 Task: Find connections with filter location Girīdīh with filter topic #Humanresourcewith filter profile language French with filter current company Cameron, a Schlumberger company with filter school CHRIST COLLEGE, IRINJALAKKUDA with filter industry Fisheries with filter service category Financial Accounting with filter keywords title Administrative Analyst
Action: Mouse moved to (523, 94)
Screenshot: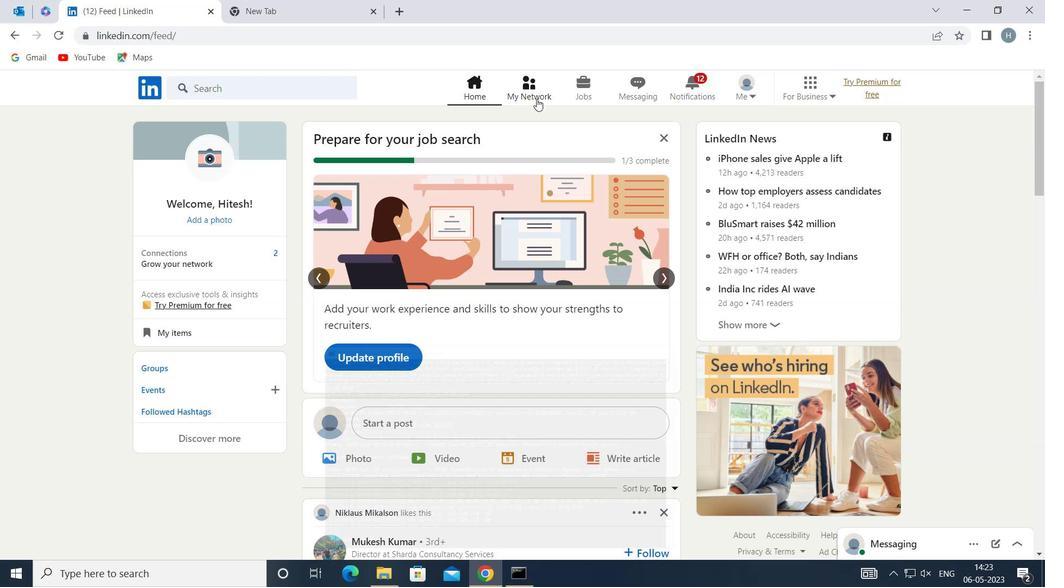 
Action: Mouse pressed left at (523, 94)
Screenshot: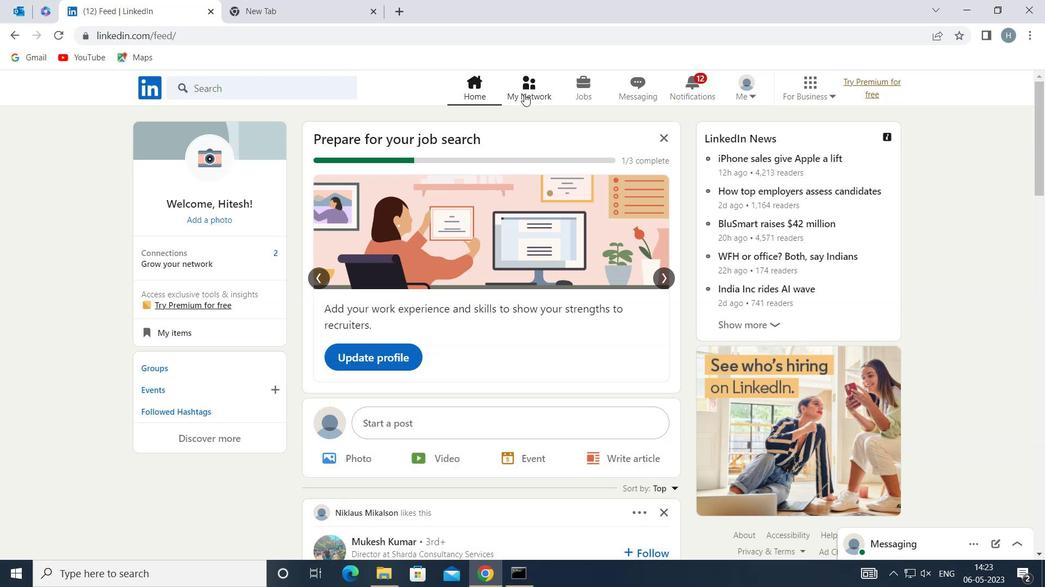 
Action: Mouse moved to (273, 166)
Screenshot: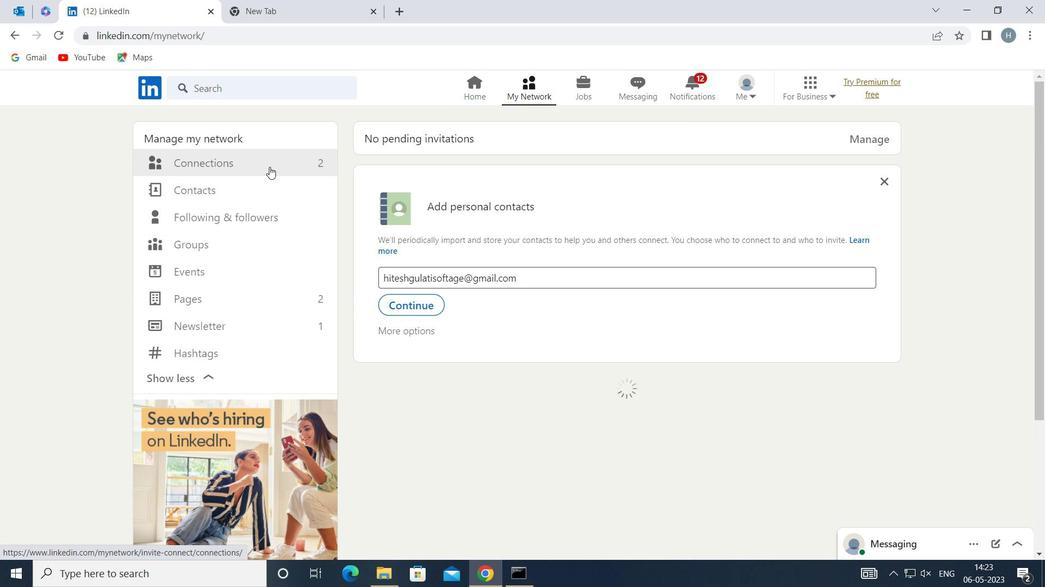 
Action: Mouse pressed left at (273, 166)
Screenshot: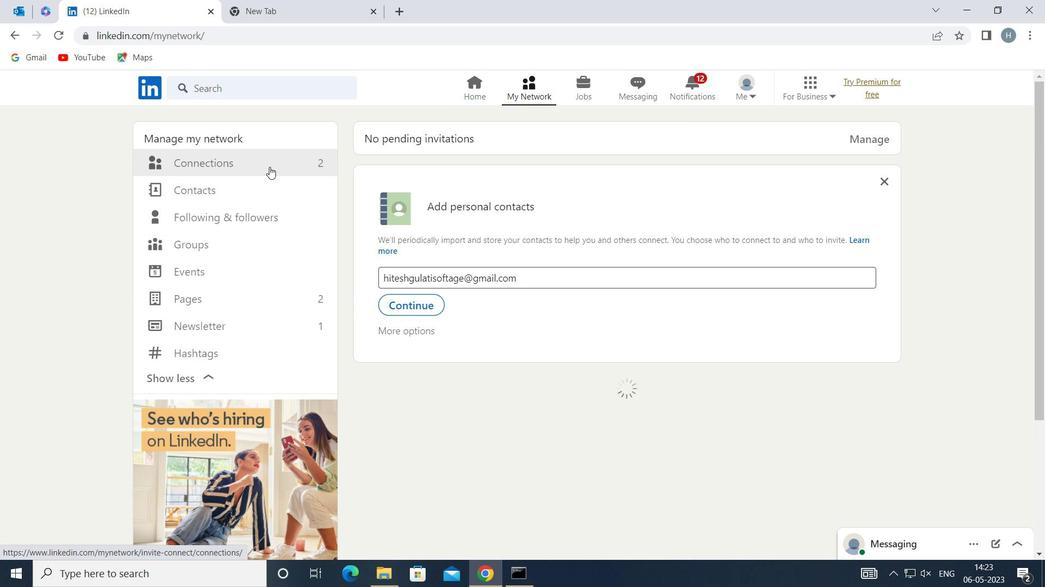 
Action: Mouse moved to (615, 162)
Screenshot: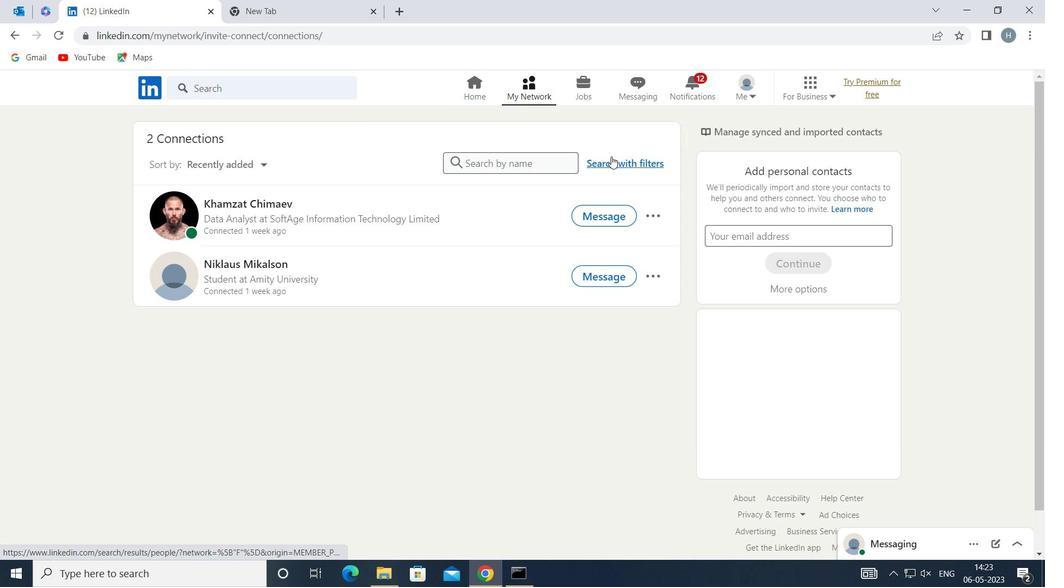 
Action: Mouse pressed left at (615, 162)
Screenshot: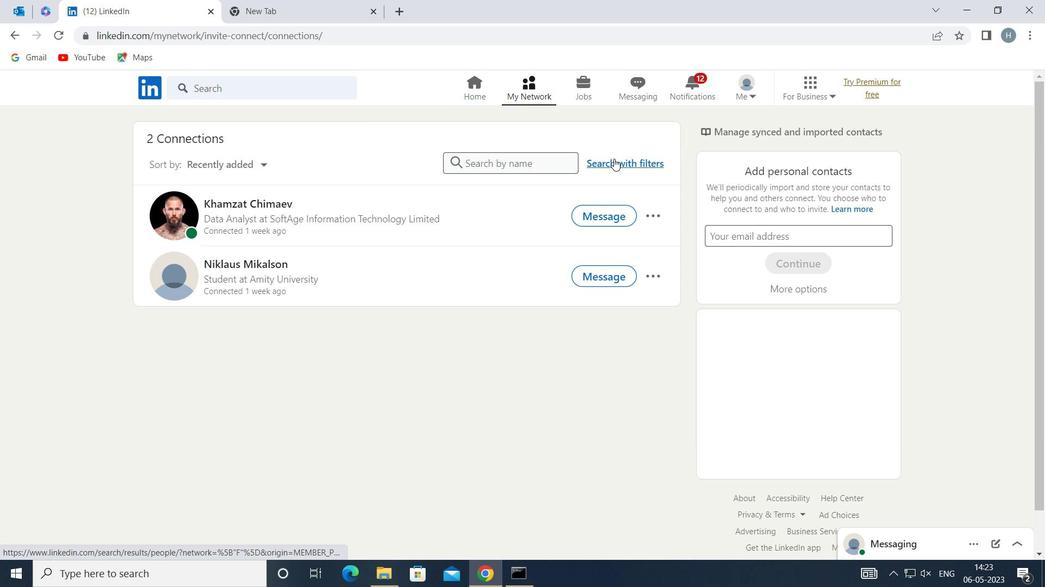 
Action: Mouse moved to (554, 121)
Screenshot: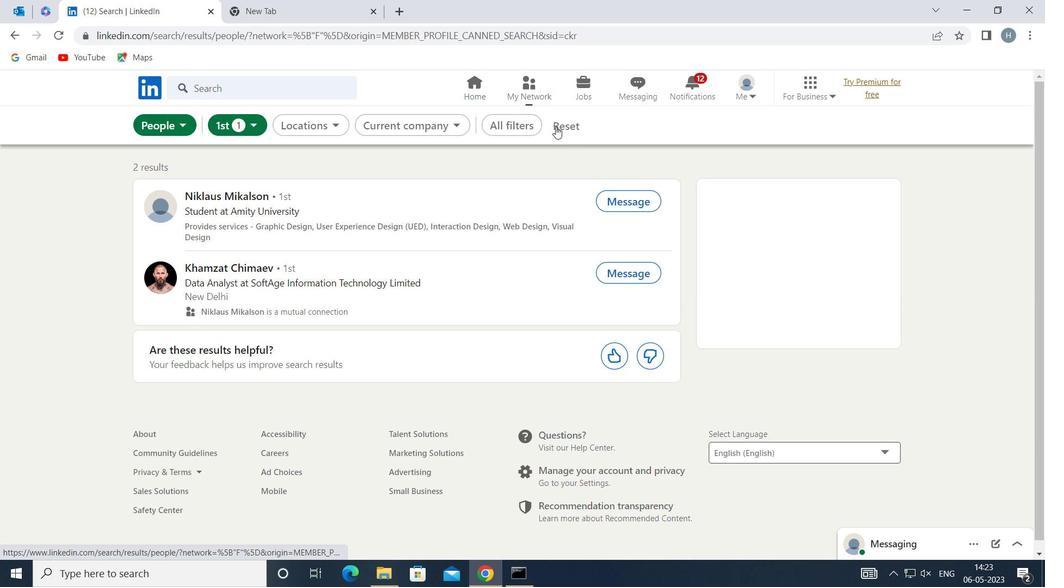 
Action: Mouse pressed left at (554, 121)
Screenshot: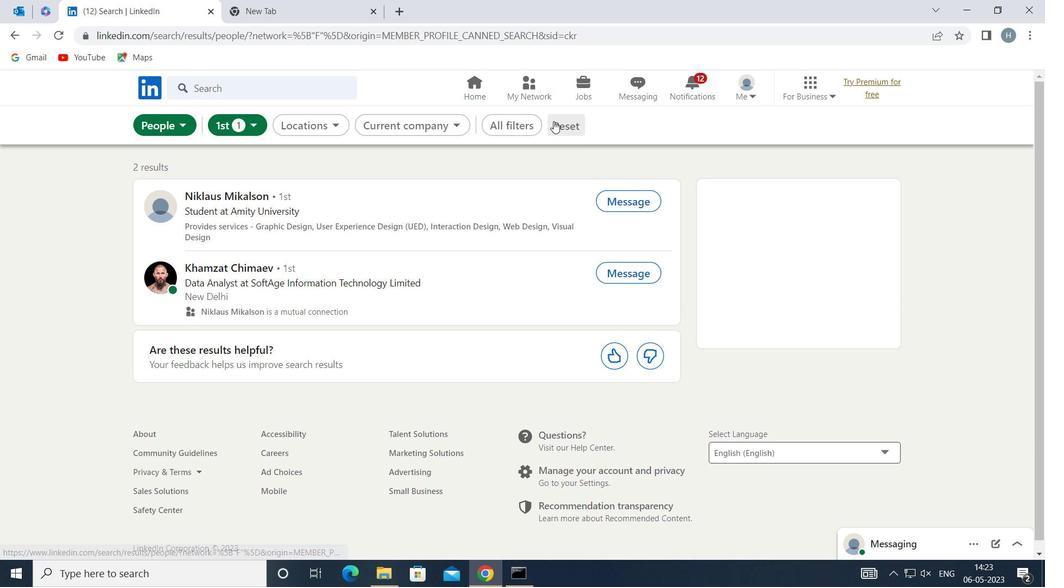 
Action: Mouse moved to (546, 121)
Screenshot: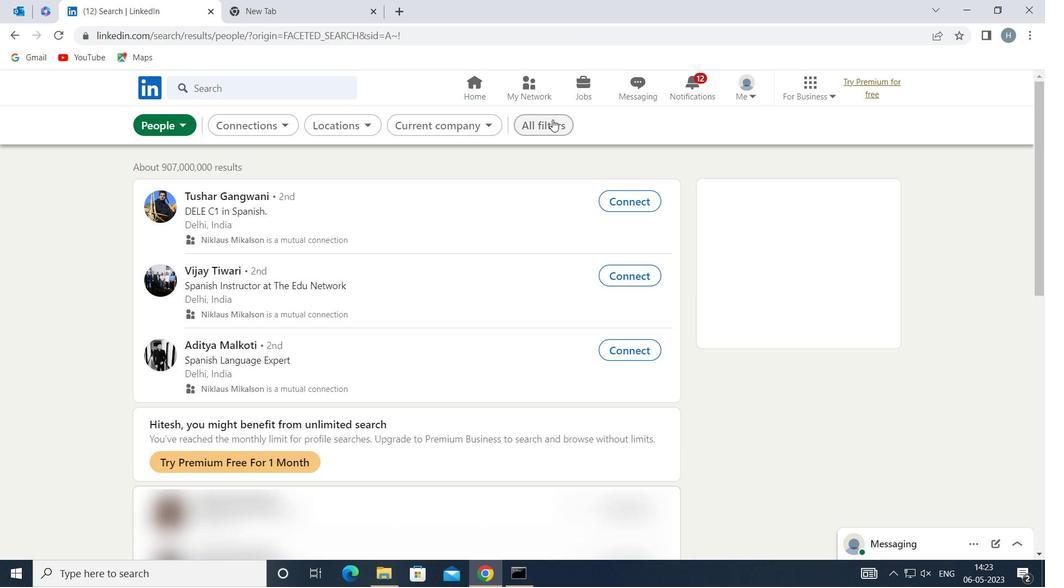 
Action: Mouse pressed left at (546, 121)
Screenshot: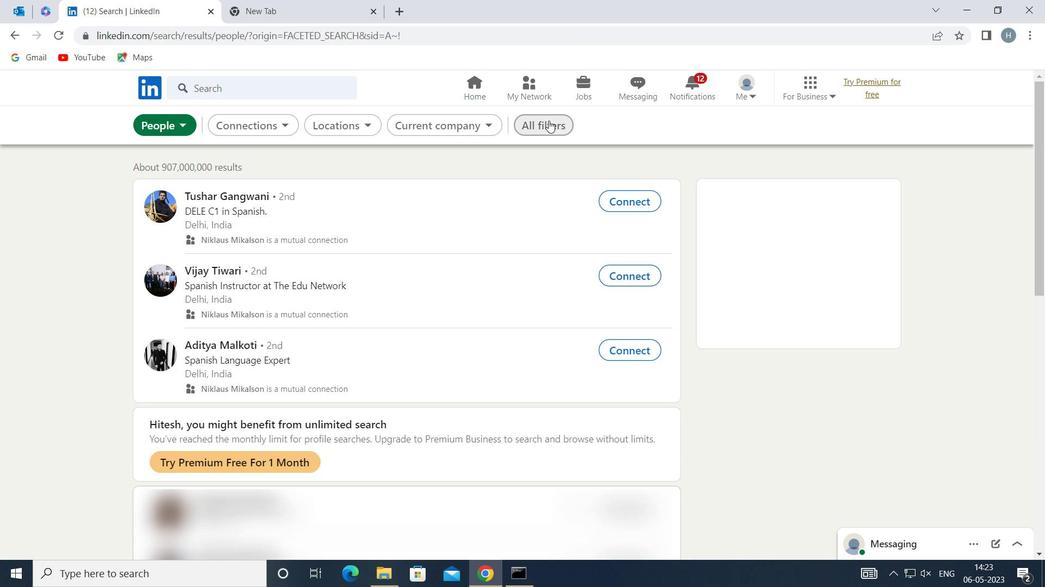 
Action: Mouse moved to (796, 414)
Screenshot: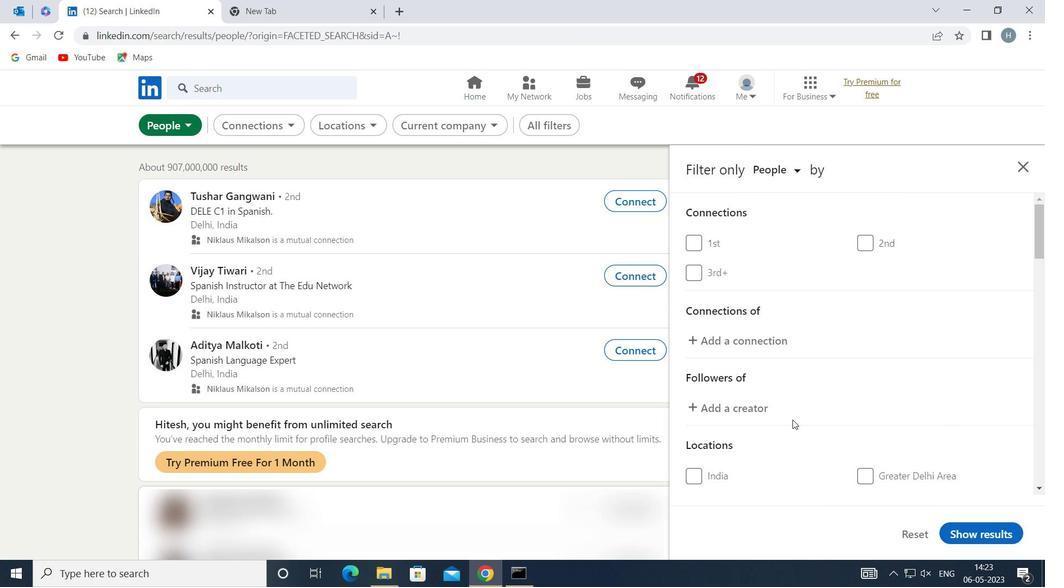 
Action: Mouse scrolled (796, 413) with delta (0, 0)
Screenshot: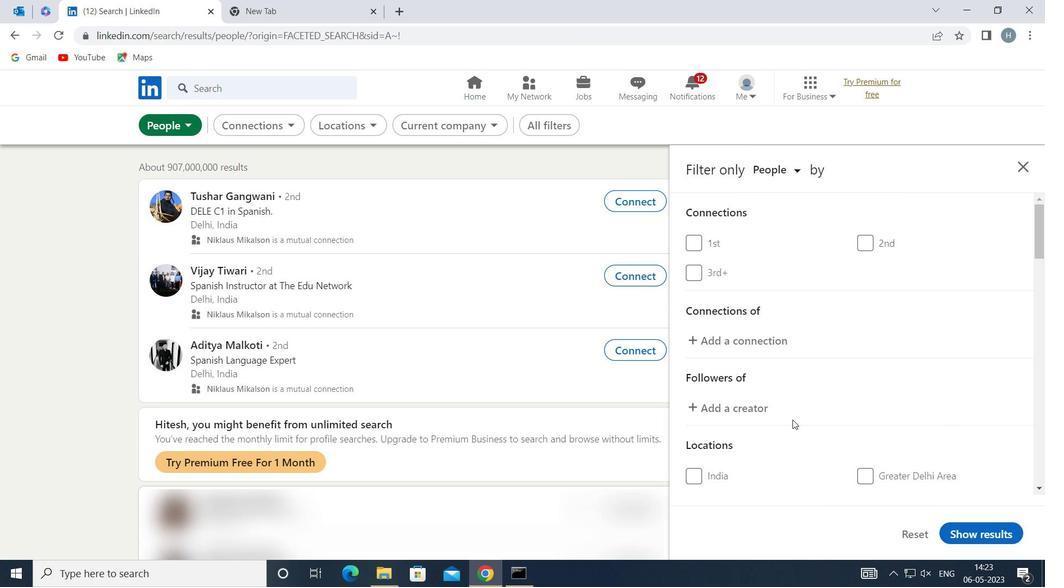 
Action: Mouse moved to (797, 403)
Screenshot: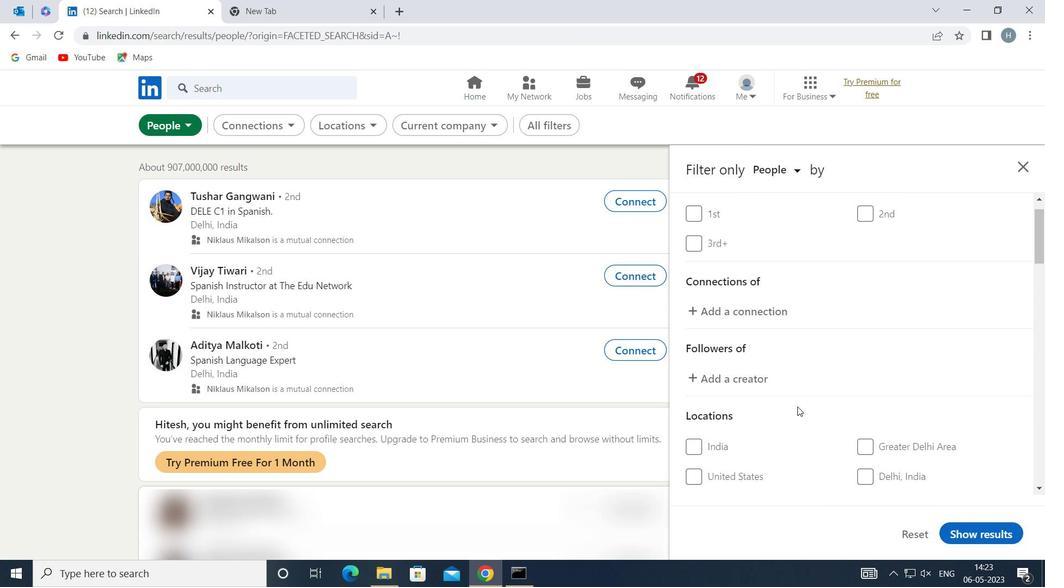 
Action: Mouse scrolled (797, 403) with delta (0, 0)
Screenshot: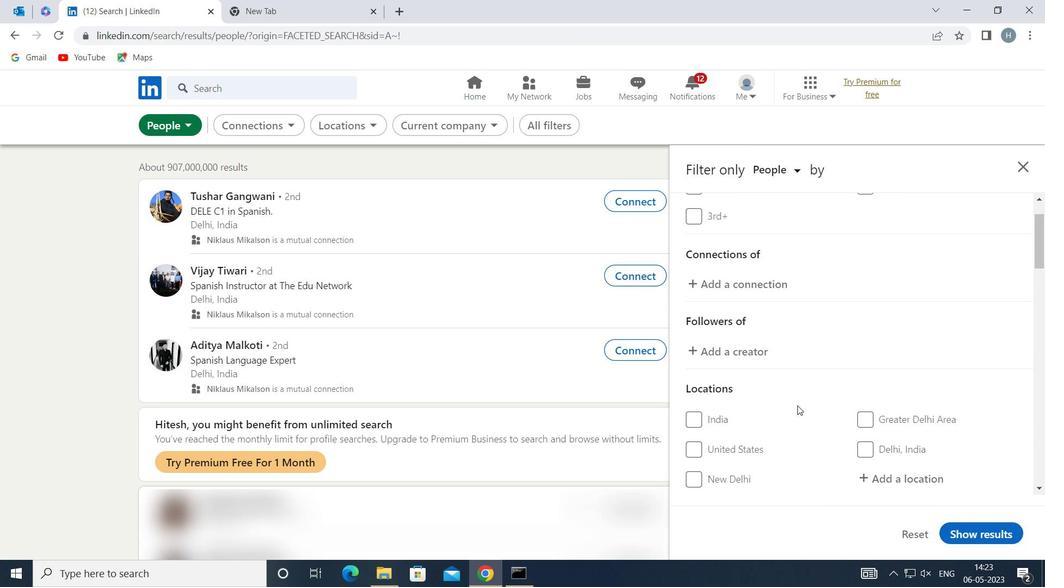 
Action: Mouse moved to (861, 393)
Screenshot: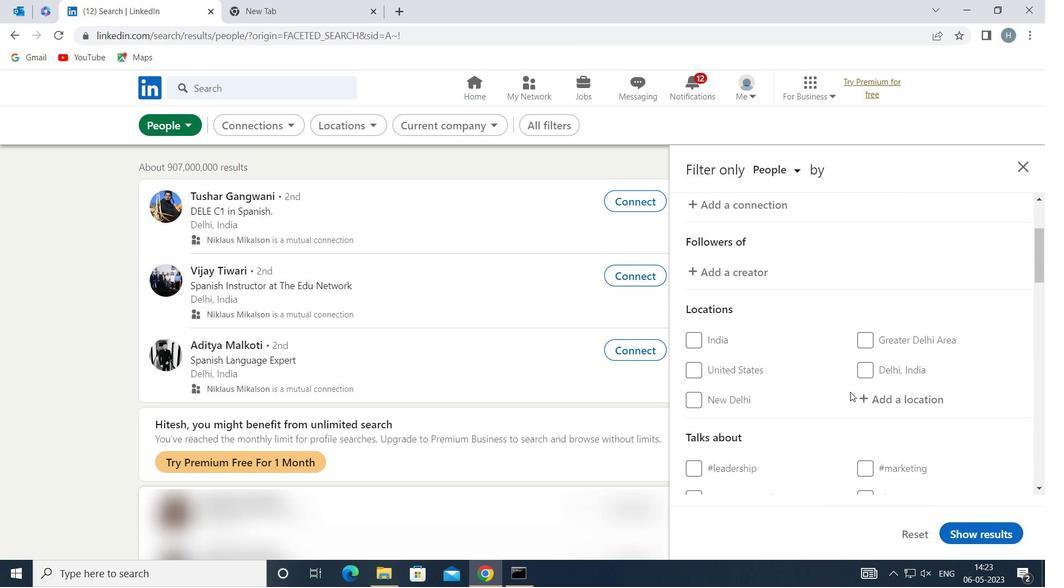 
Action: Mouse pressed left at (861, 393)
Screenshot: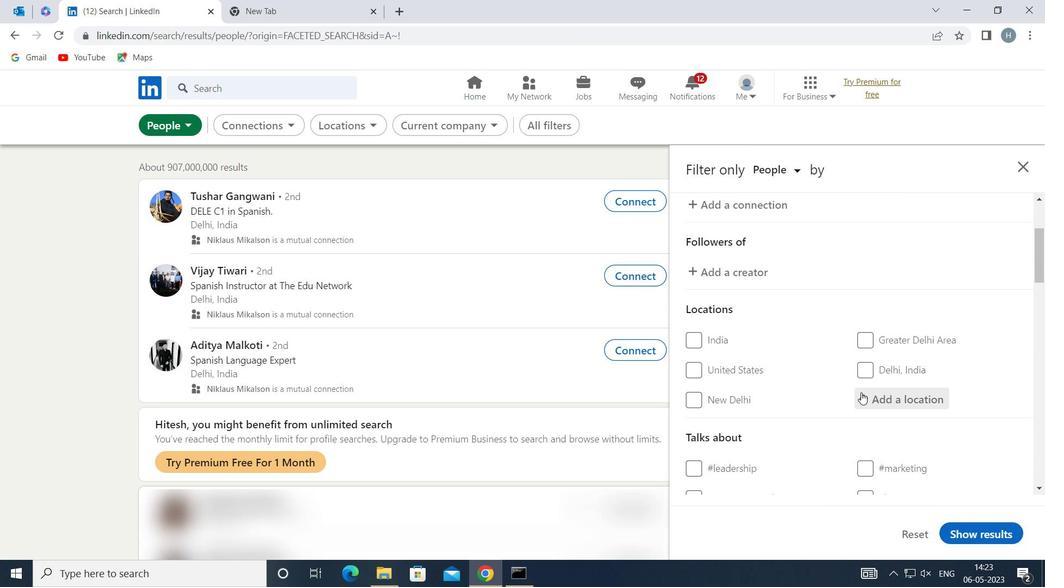 
Action: Mouse moved to (861, 393)
Screenshot: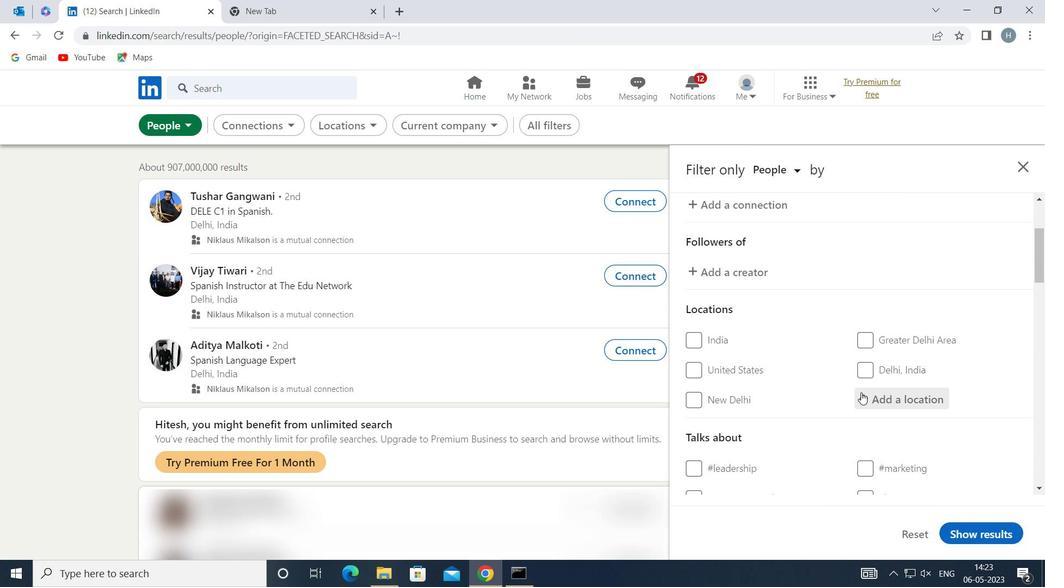 
Action: Key pressed <Key.shift>GIRIDIH
Screenshot: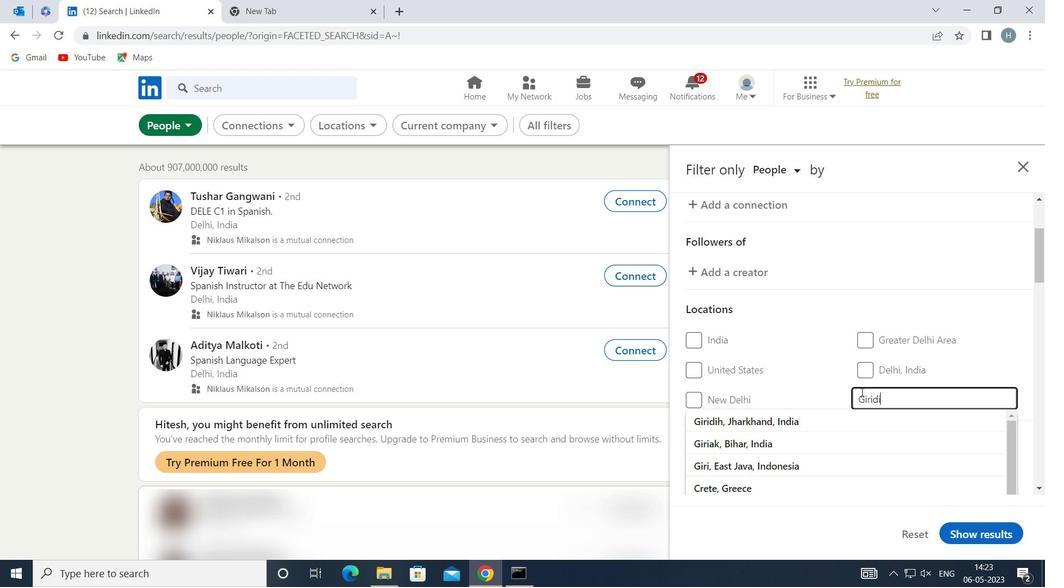 
Action: Mouse moved to (810, 425)
Screenshot: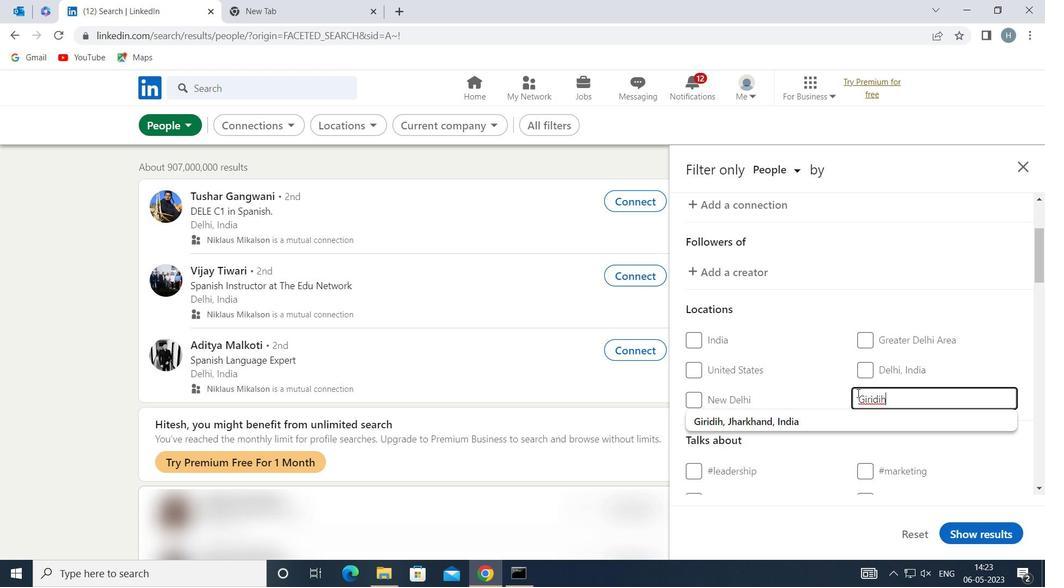 
Action: Mouse pressed left at (810, 425)
Screenshot: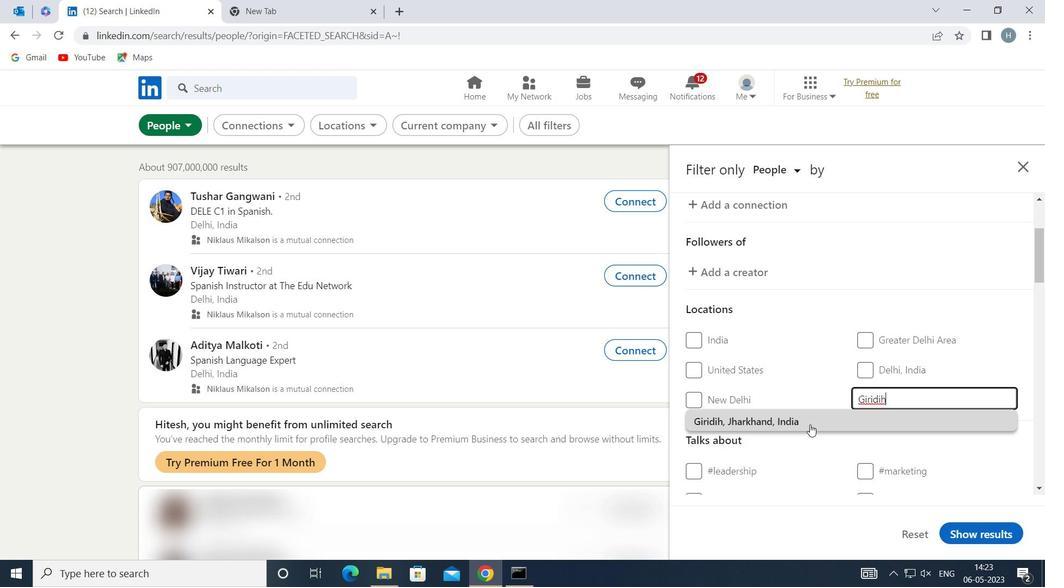 
Action: Mouse moved to (847, 432)
Screenshot: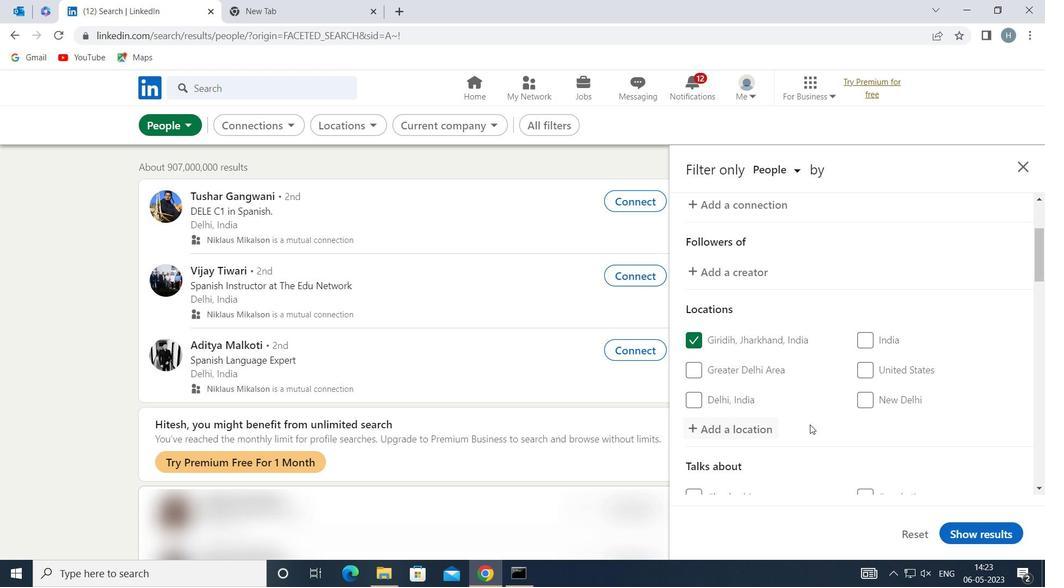 
Action: Mouse scrolled (847, 432) with delta (0, 0)
Screenshot: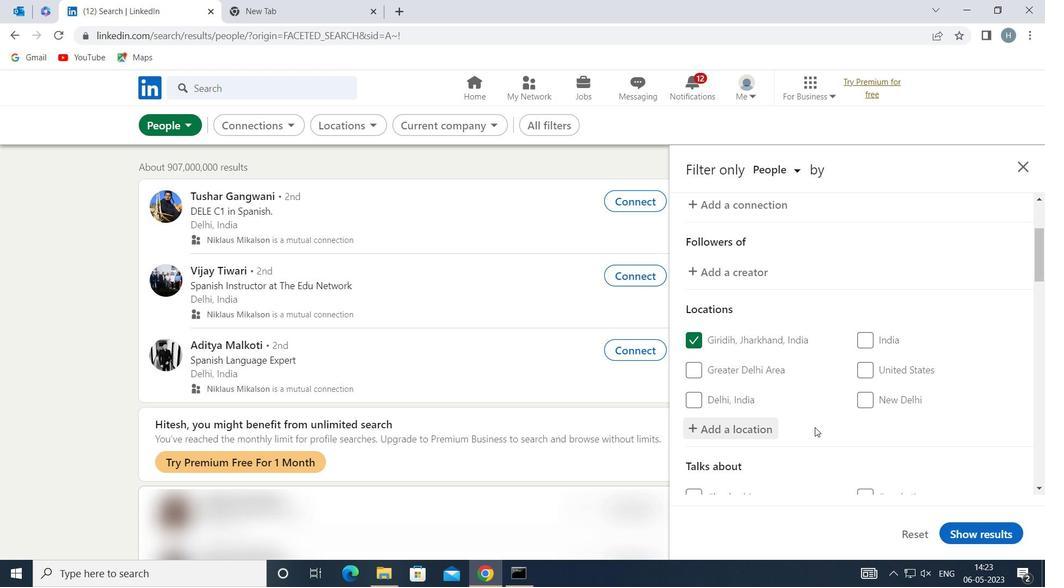 
Action: Mouse scrolled (847, 432) with delta (0, 0)
Screenshot: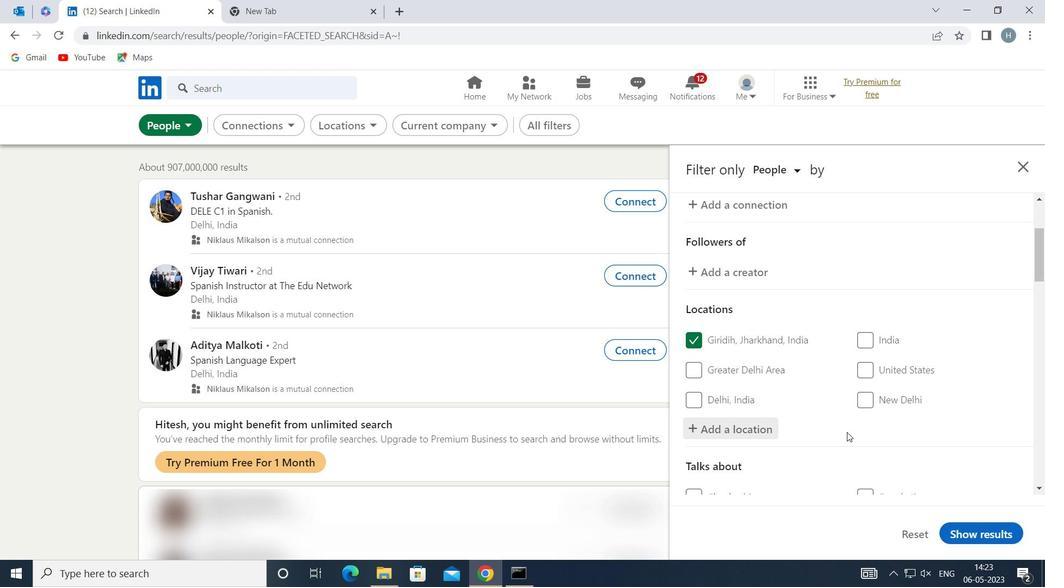 
Action: Mouse moved to (875, 417)
Screenshot: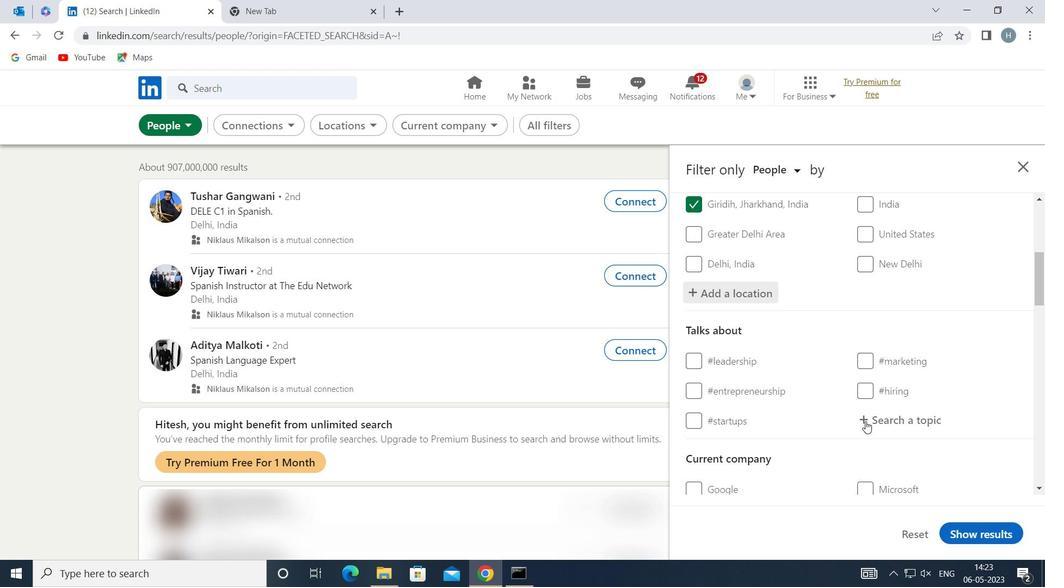 
Action: Mouse pressed left at (875, 417)
Screenshot: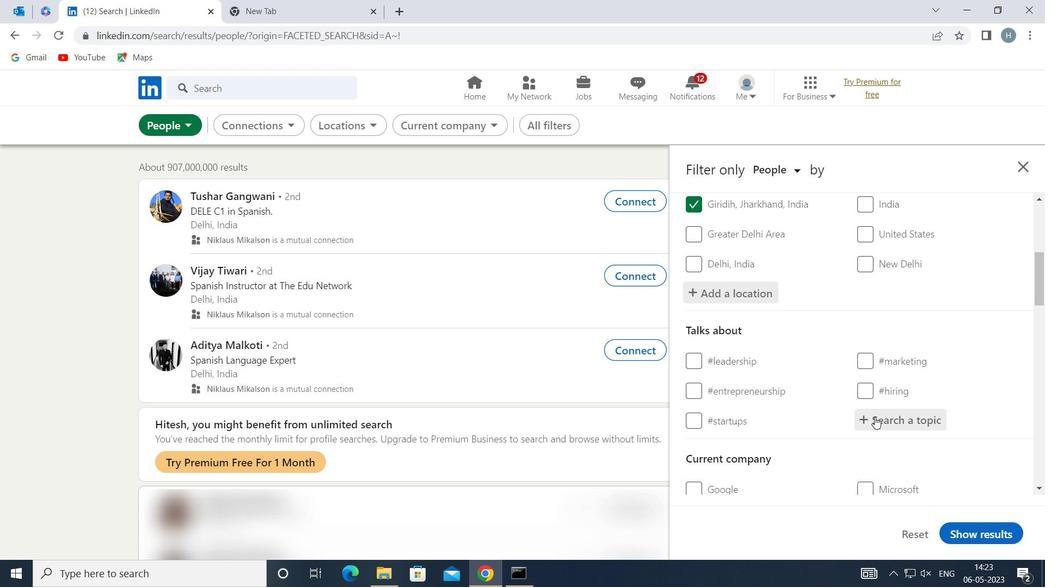 
Action: Key pressed <Key.shift>HUMANRESOURCE
Screenshot: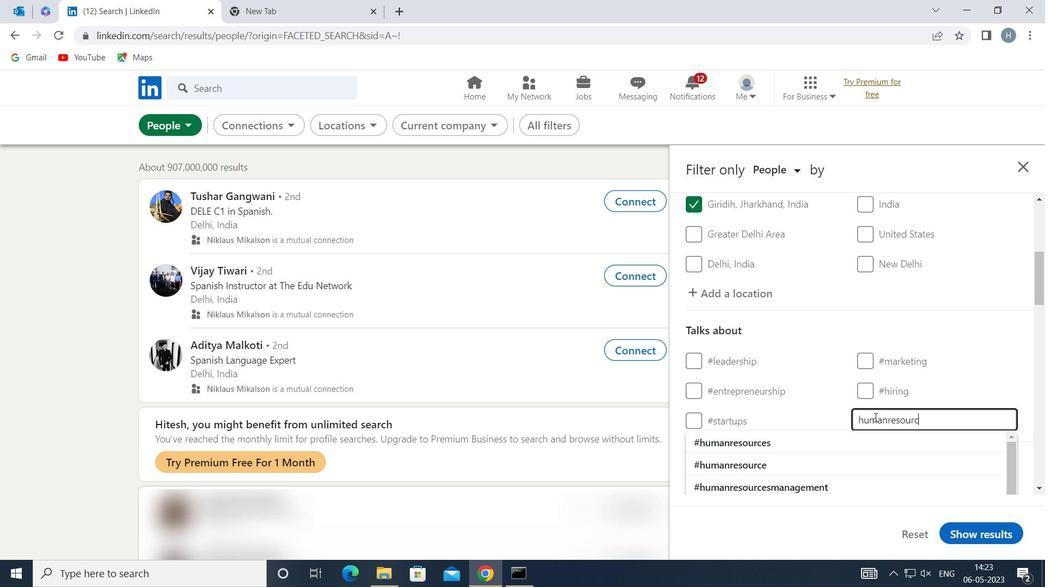 
Action: Mouse moved to (799, 456)
Screenshot: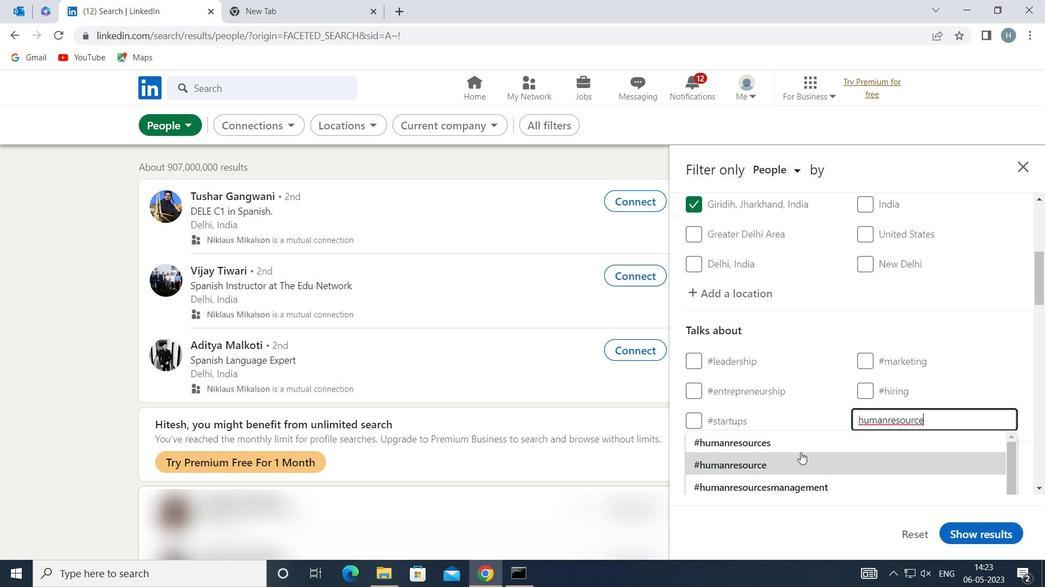 
Action: Mouse pressed left at (799, 456)
Screenshot: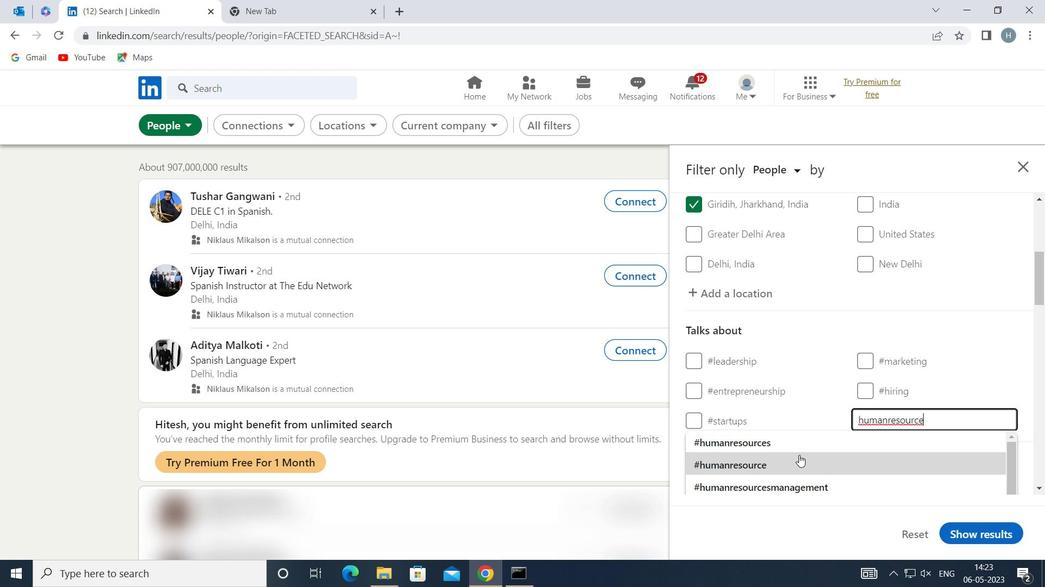 
Action: Mouse moved to (793, 418)
Screenshot: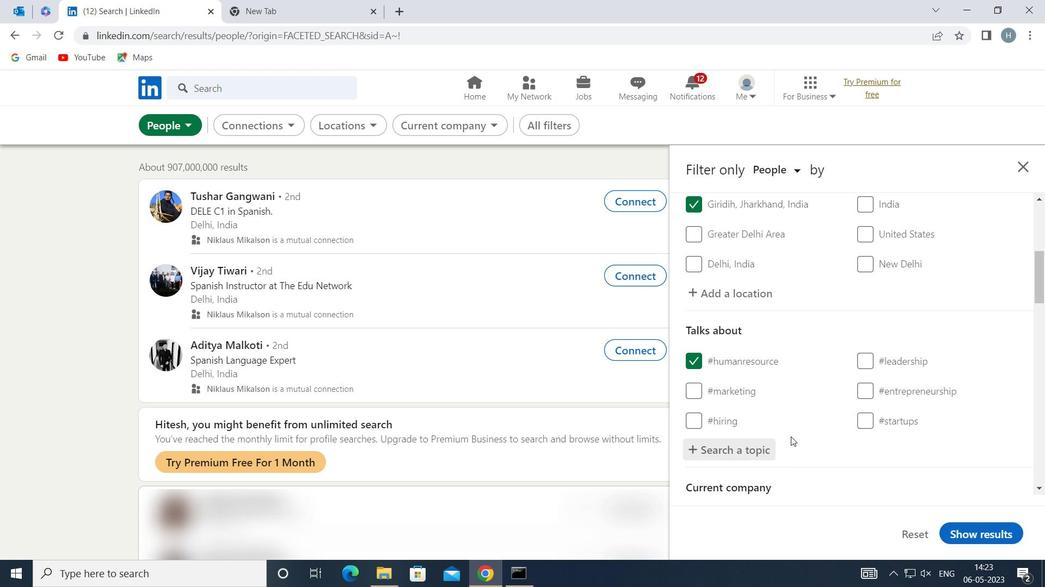 
Action: Mouse scrolled (793, 417) with delta (0, 0)
Screenshot: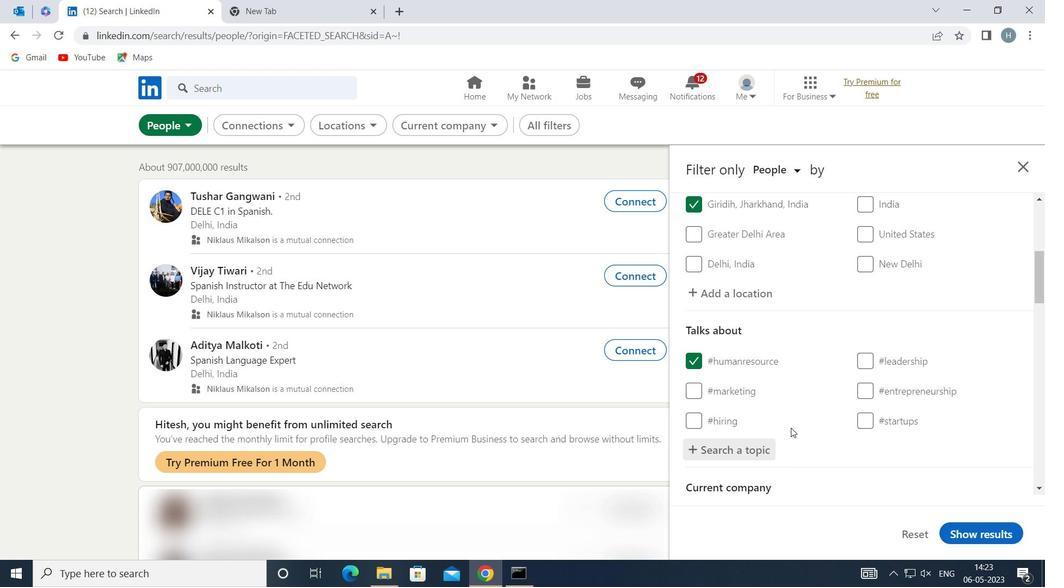 
Action: Mouse scrolled (793, 417) with delta (0, 0)
Screenshot: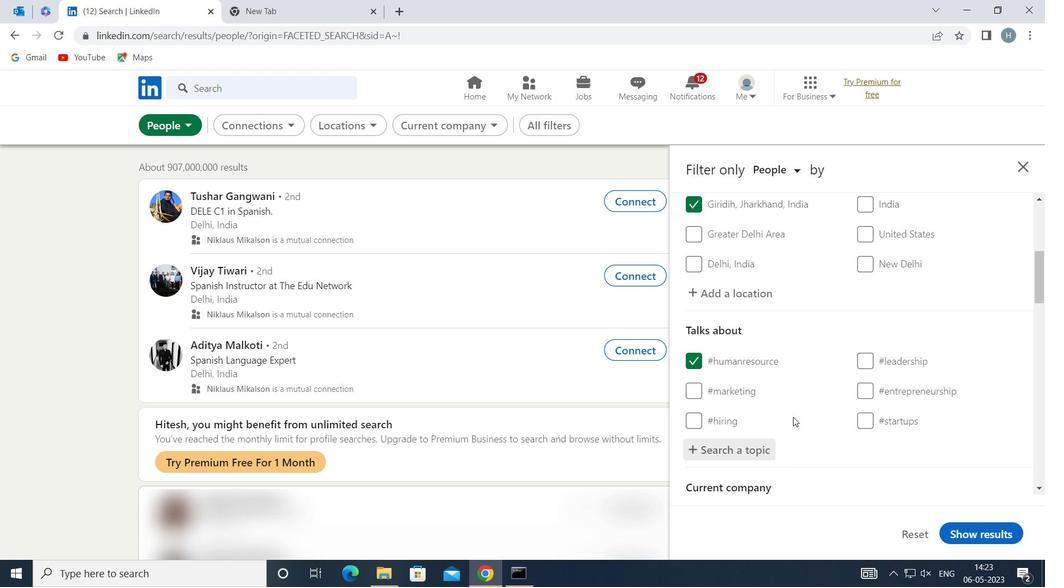 
Action: Mouse moved to (802, 408)
Screenshot: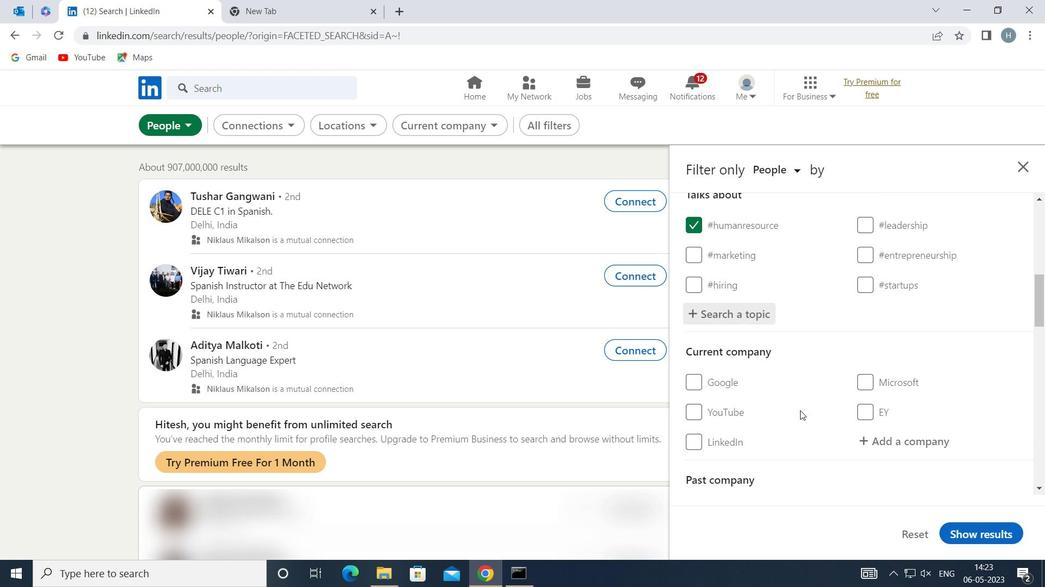 
Action: Mouse scrolled (802, 407) with delta (0, 0)
Screenshot: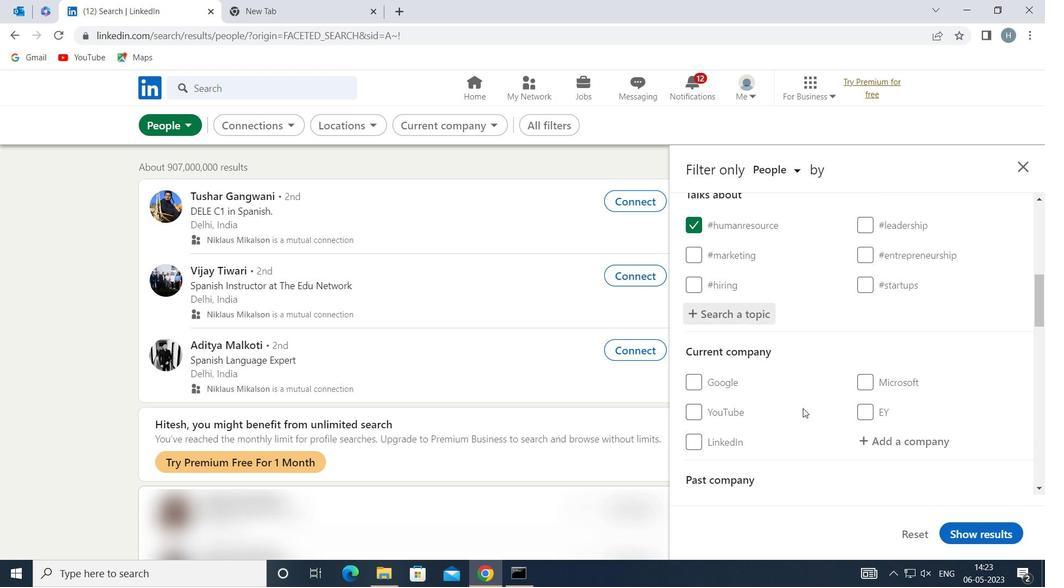
Action: Mouse scrolled (802, 407) with delta (0, 0)
Screenshot: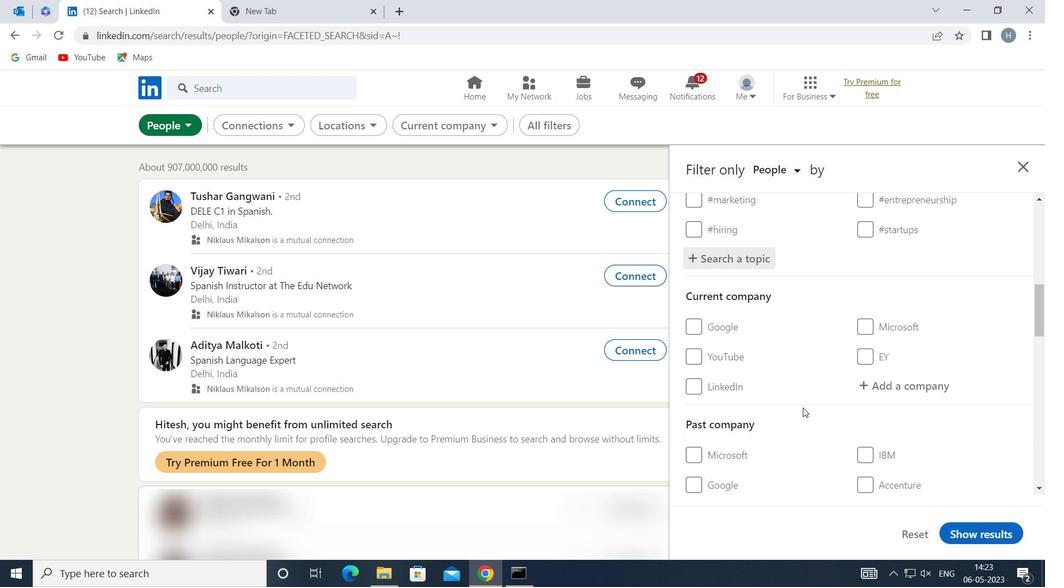 
Action: Mouse scrolled (802, 407) with delta (0, 0)
Screenshot: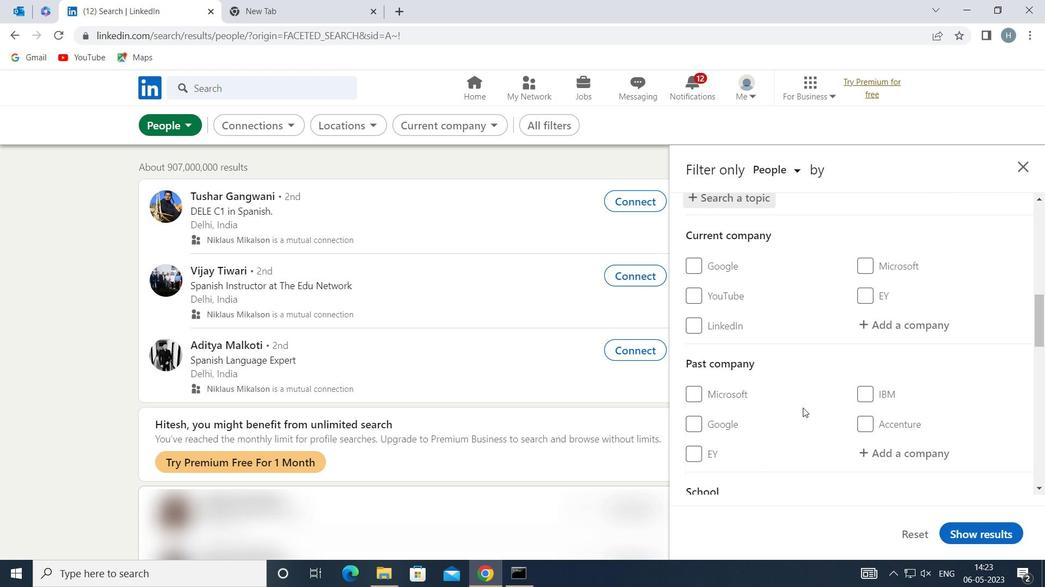 
Action: Mouse scrolled (802, 407) with delta (0, 0)
Screenshot: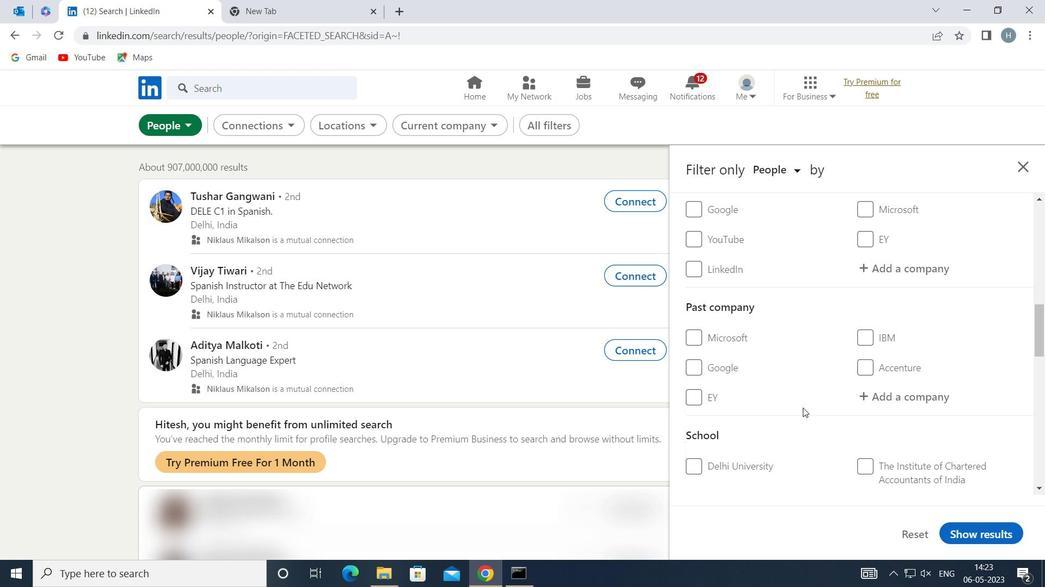 
Action: Mouse scrolled (802, 407) with delta (0, 0)
Screenshot: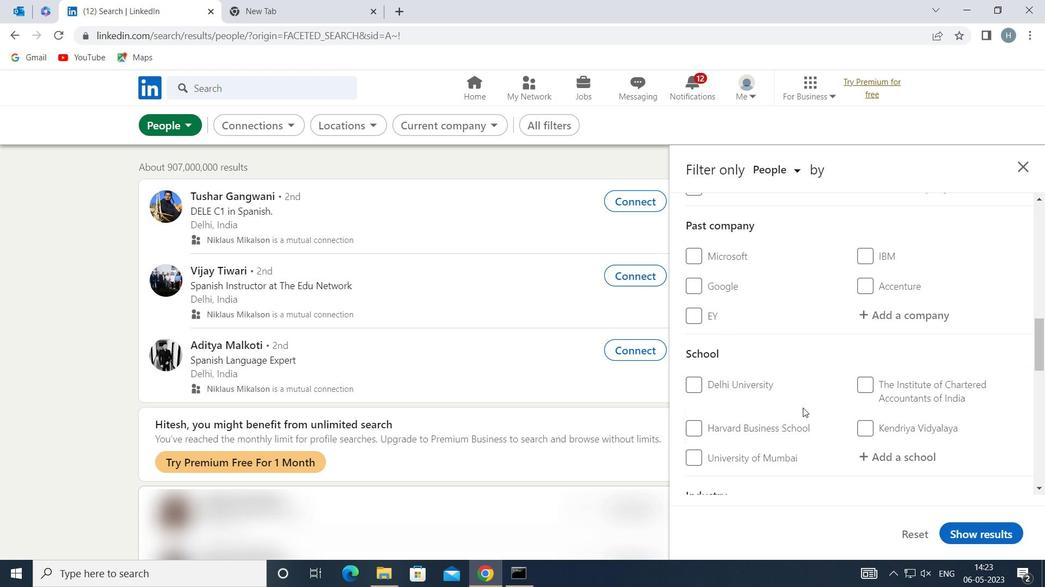 
Action: Mouse scrolled (802, 407) with delta (0, 0)
Screenshot: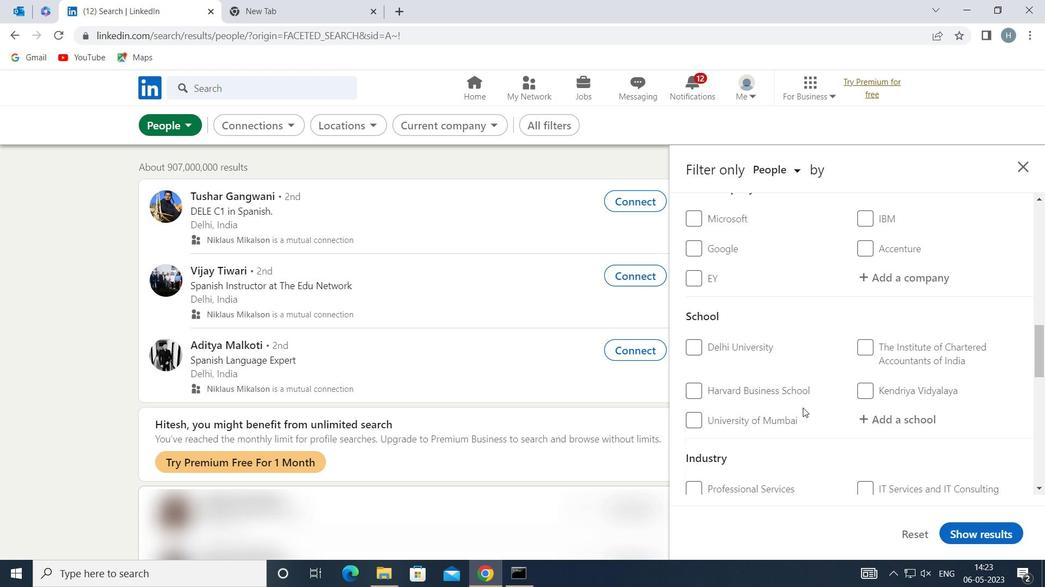 
Action: Mouse scrolled (802, 407) with delta (0, 0)
Screenshot: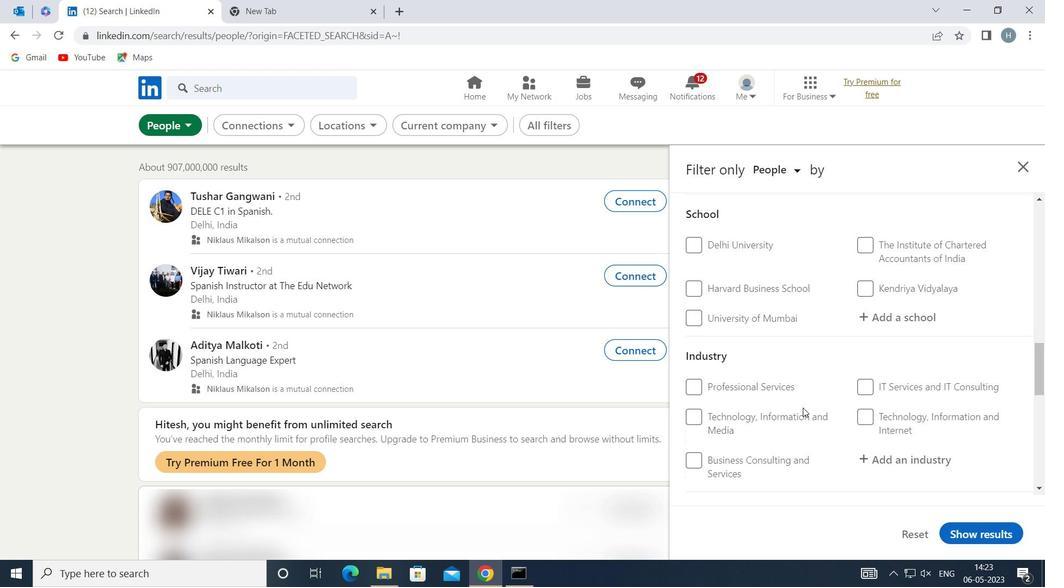 
Action: Mouse scrolled (802, 407) with delta (0, 0)
Screenshot: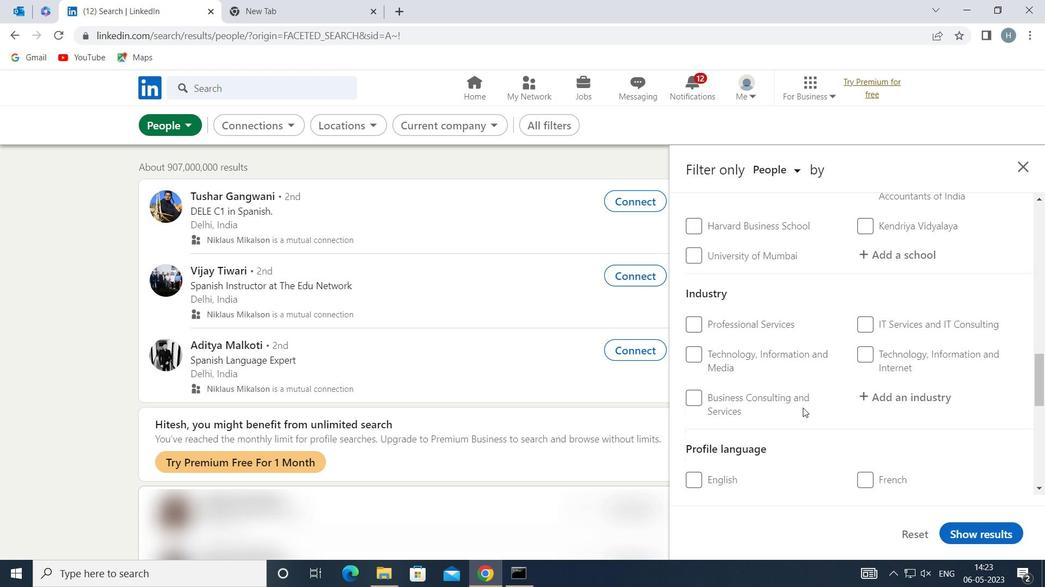 
Action: Mouse moved to (863, 396)
Screenshot: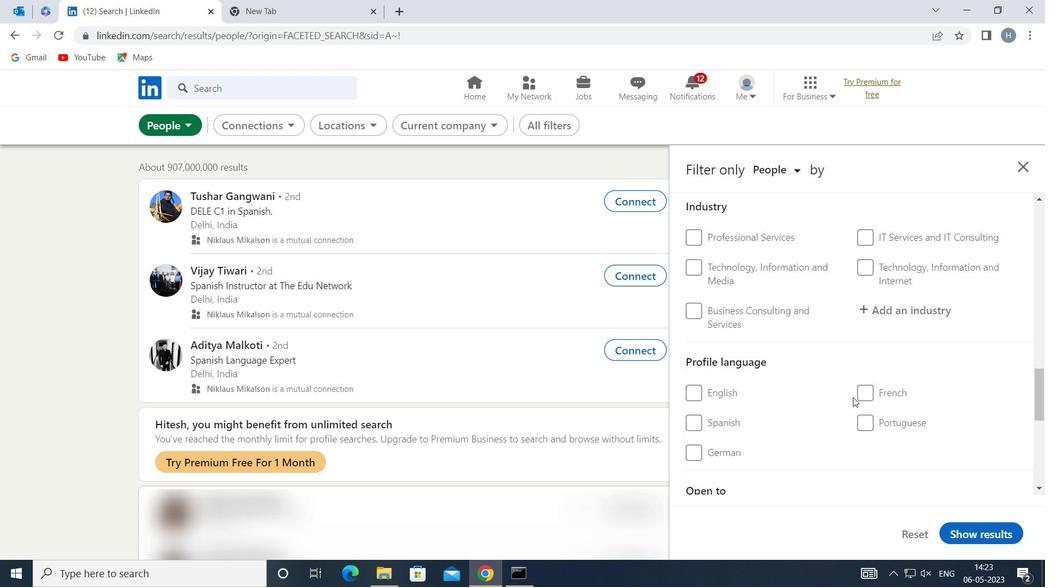 
Action: Mouse pressed left at (863, 396)
Screenshot: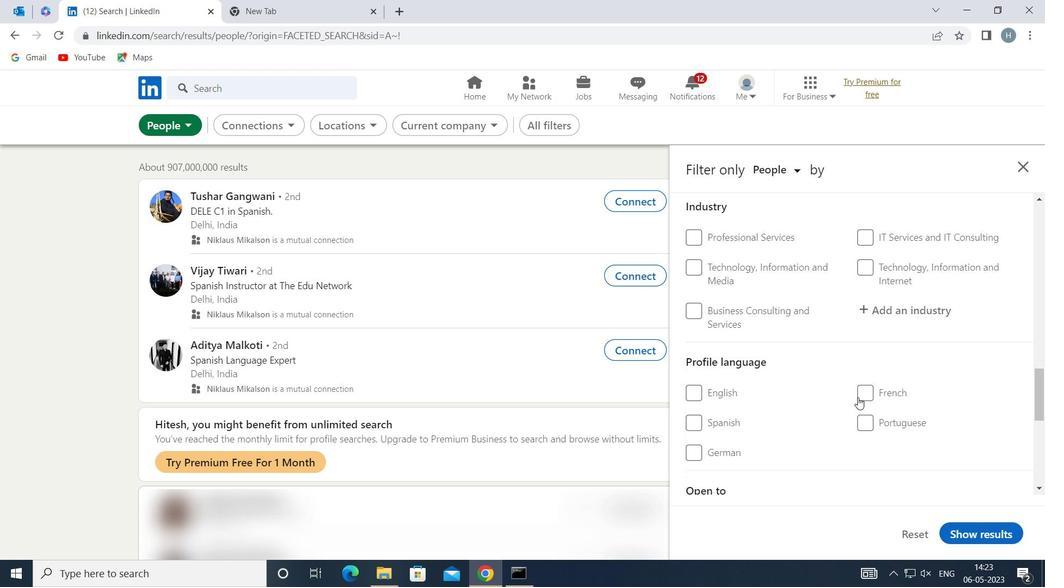 
Action: Mouse moved to (804, 411)
Screenshot: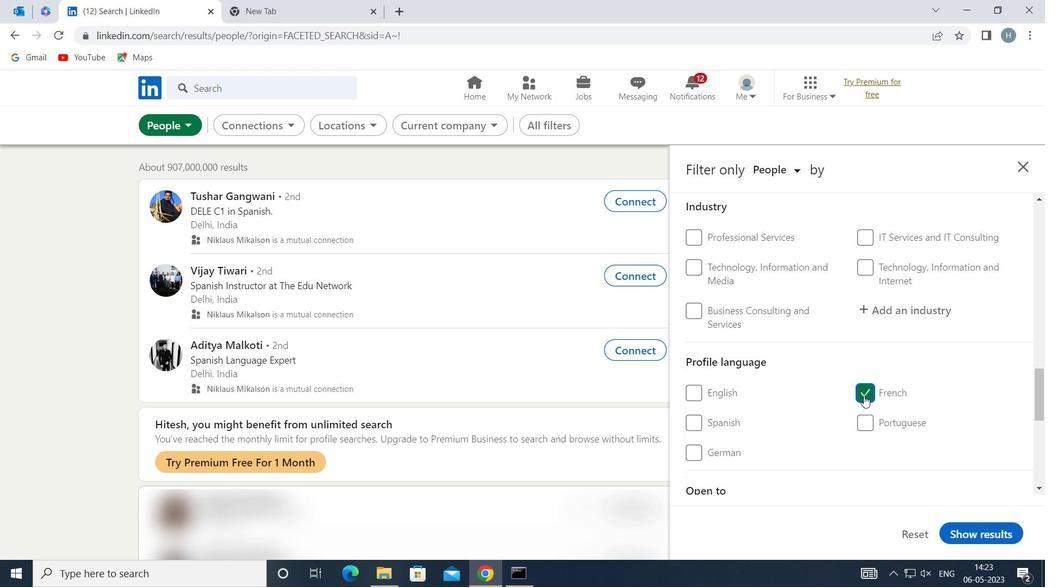 
Action: Mouse scrolled (804, 412) with delta (0, 0)
Screenshot: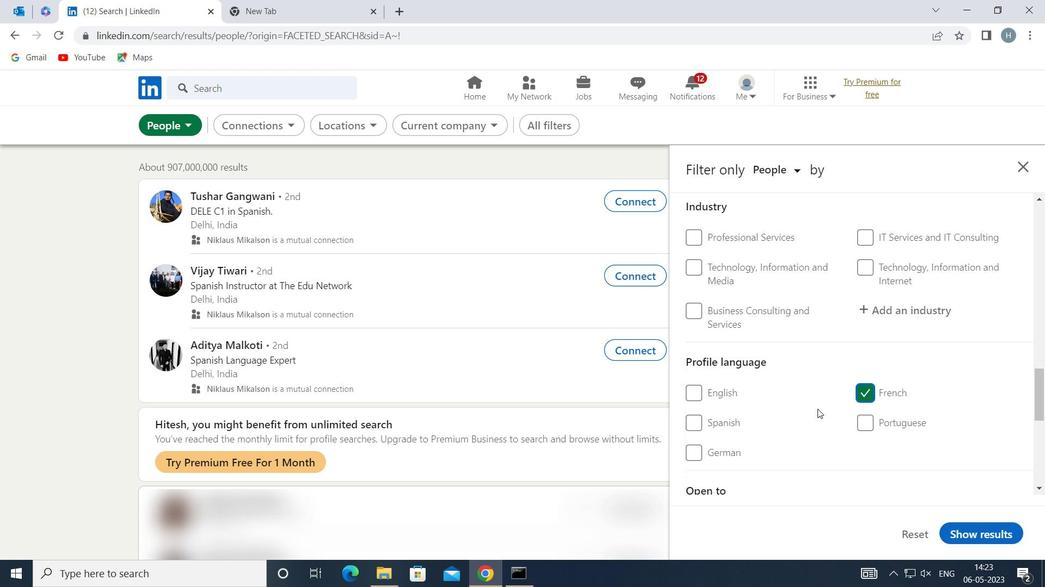 
Action: Mouse scrolled (804, 412) with delta (0, 0)
Screenshot: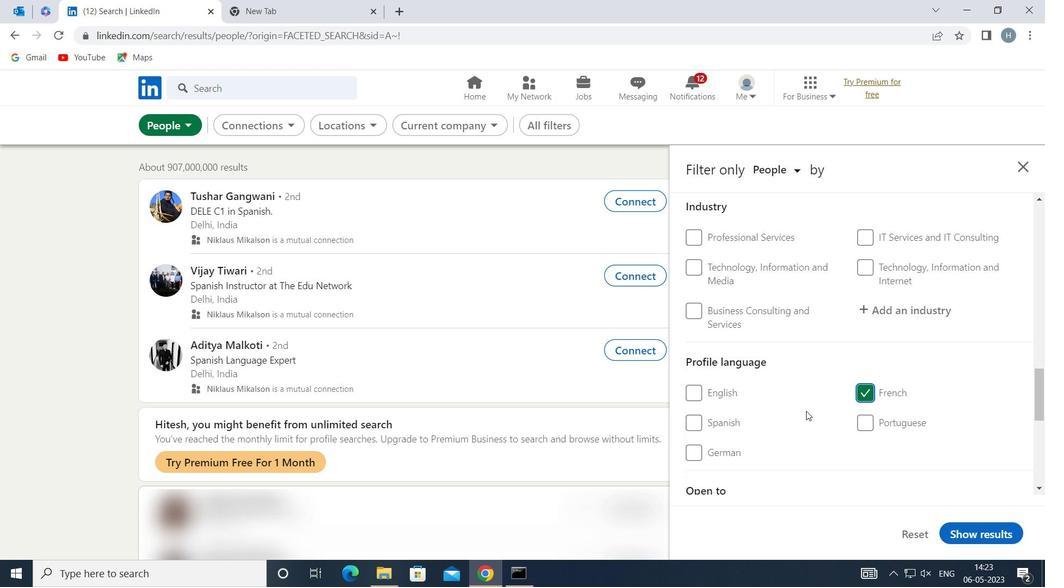 
Action: Mouse moved to (800, 408)
Screenshot: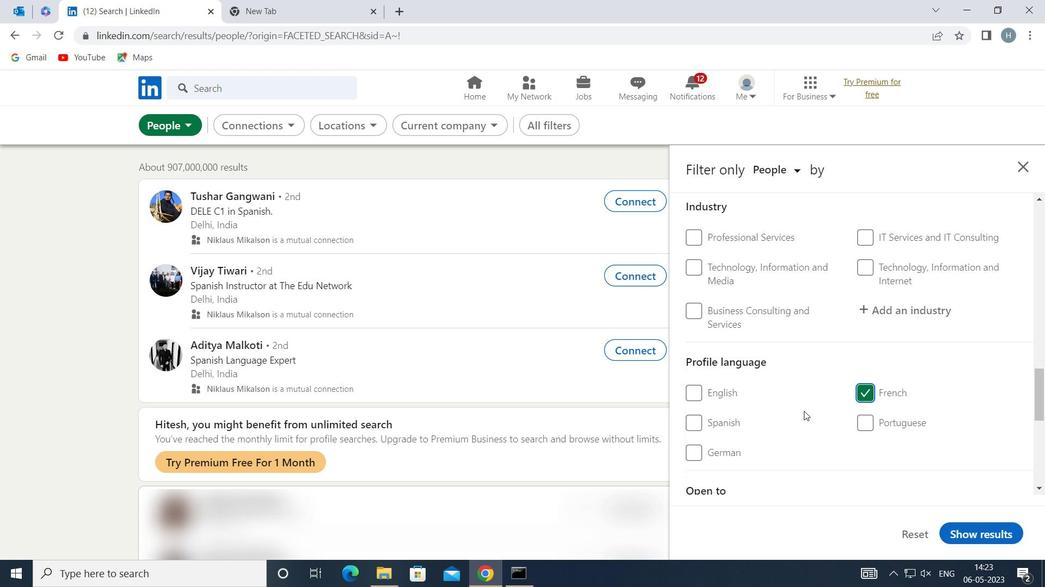 
Action: Mouse scrolled (800, 409) with delta (0, 0)
Screenshot: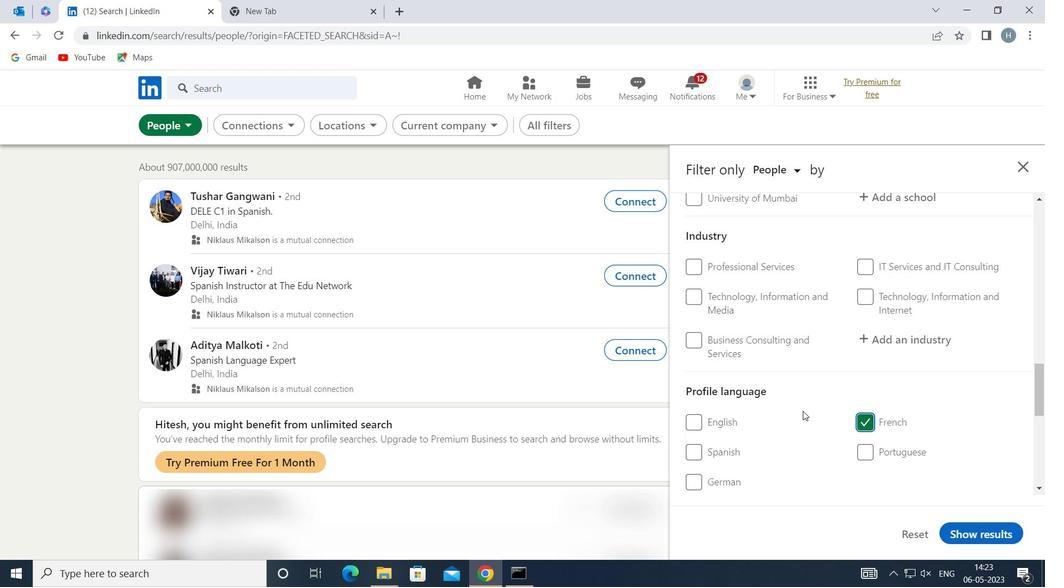
Action: Mouse scrolled (800, 409) with delta (0, 0)
Screenshot: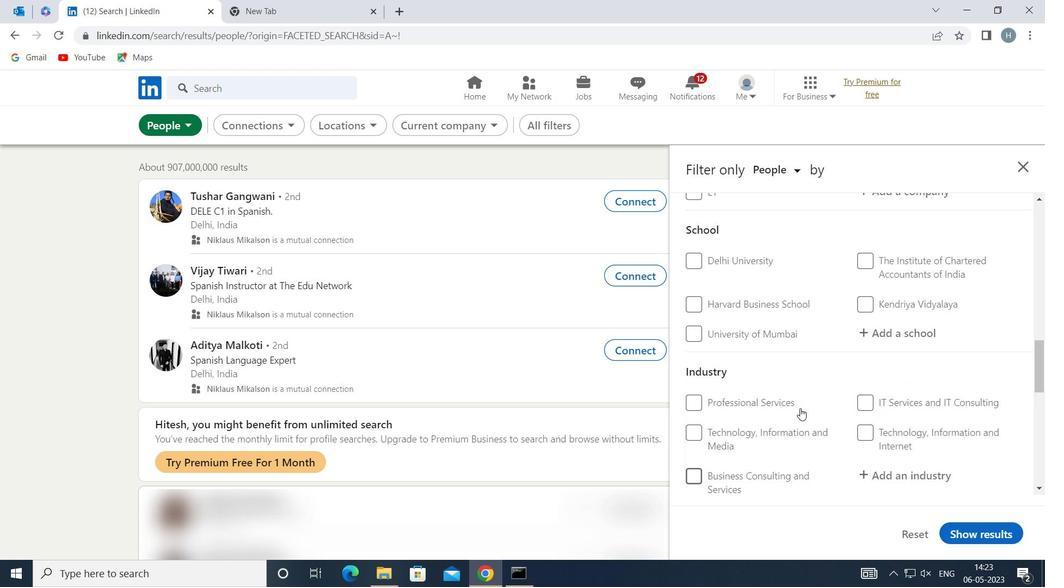 
Action: Mouse scrolled (800, 409) with delta (0, 0)
Screenshot: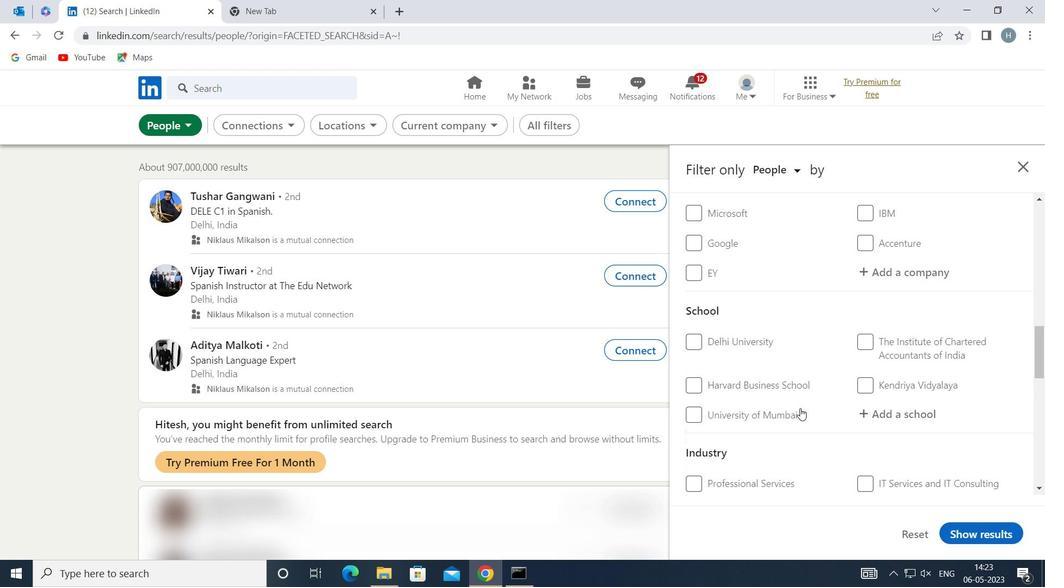 
Action: Mouse scrolled (800, 409) with delta (0, 0)
Screenshot: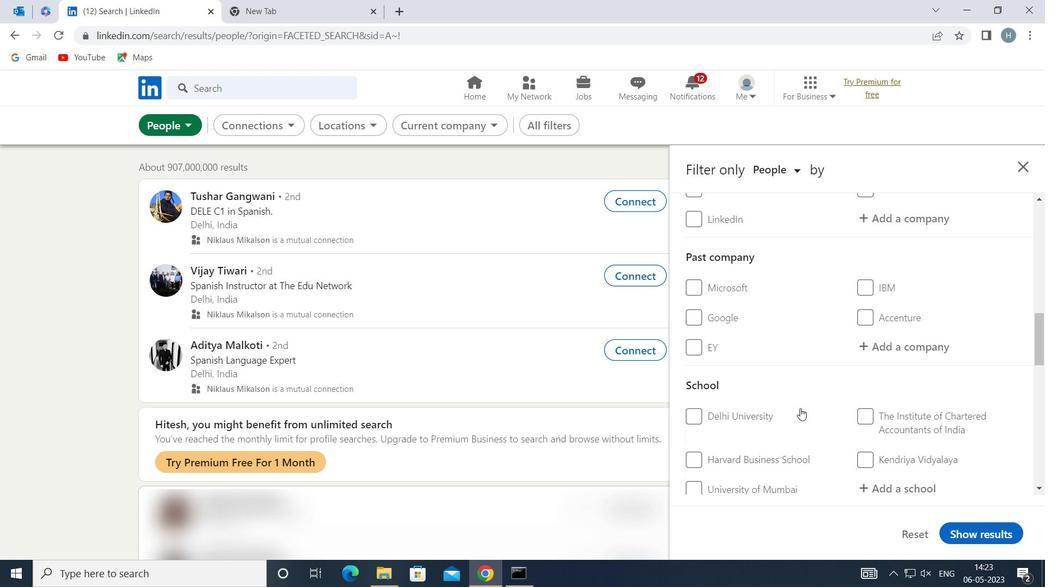 
Action: Mouse scrolled (800, 409) with delta (0, 0)
Screenshot: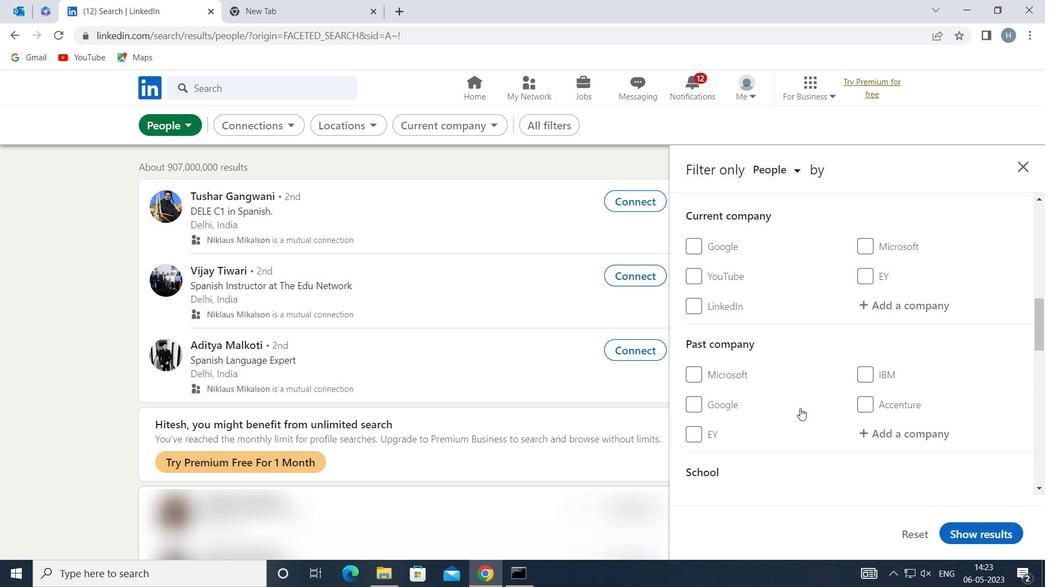
Action: Mouse scrolled (800, 409) with delta (0, 0)
Screenshot: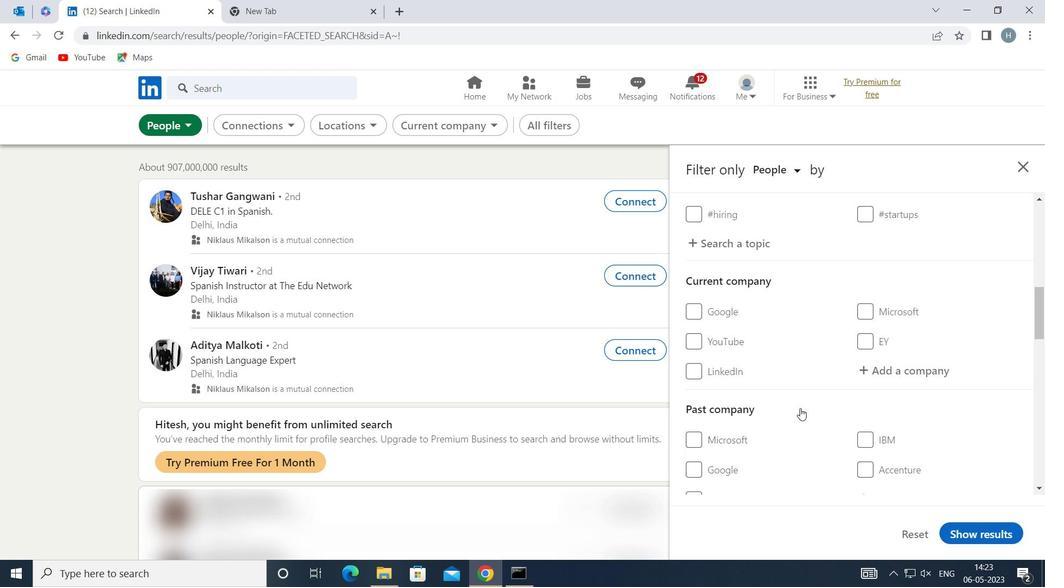 
Action: Mouse moved to (886, 439)
Screenshot: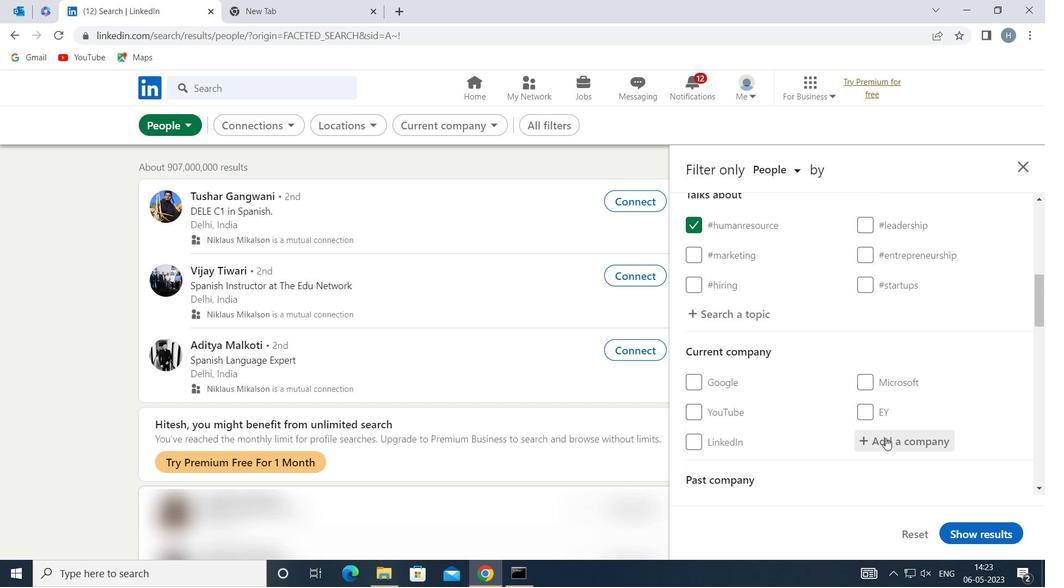 
Action: Mouse pressed left at (886, 439)
Screenshot: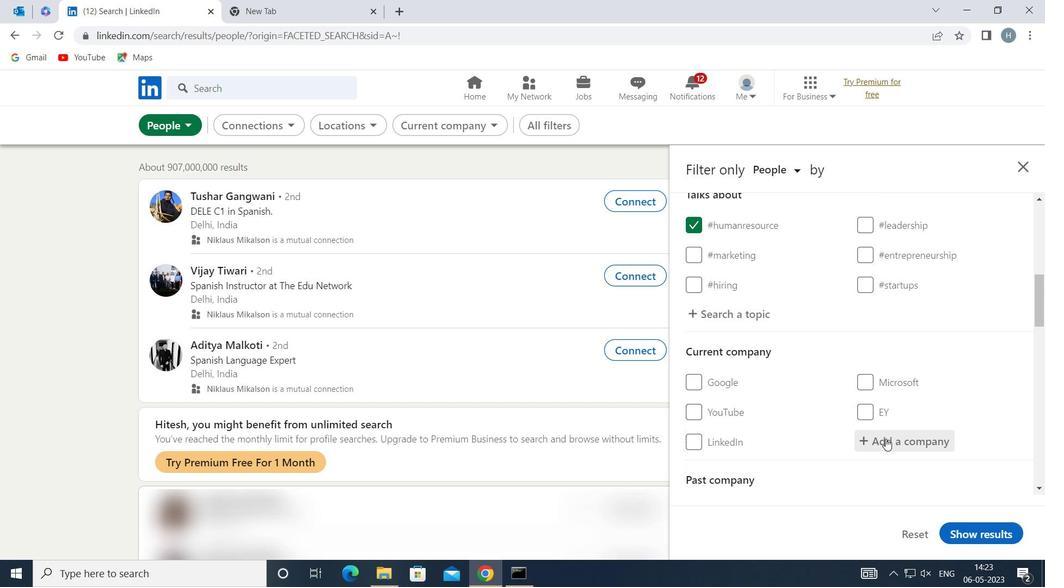 
Action: Mouse moved to (885, 439)
Screenshot: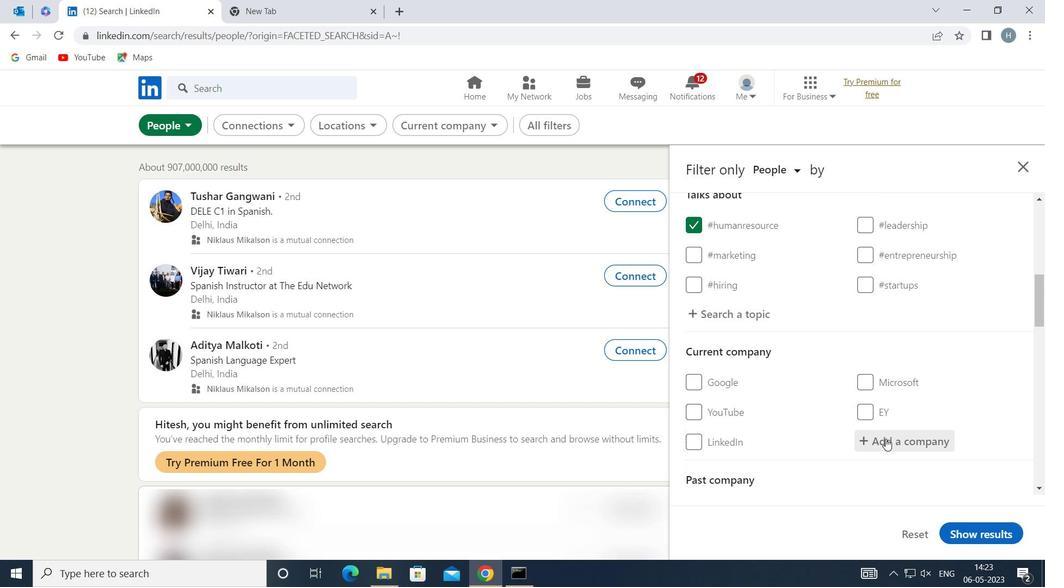 
Action: Key pressed <Key.shift>CAMERON<Key.space>
Screenshot: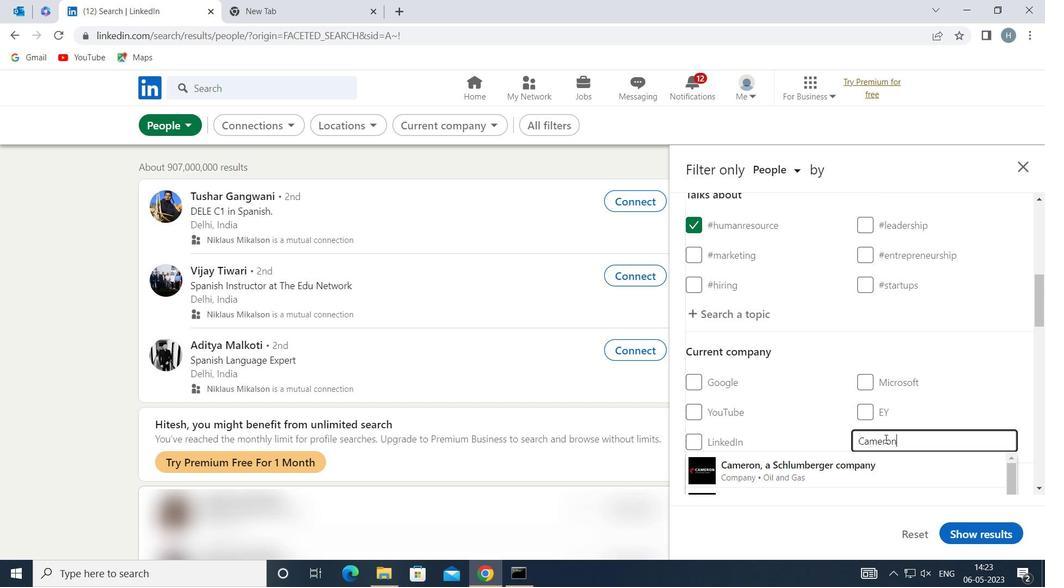 
Action: Mouse moved to (862, 468)
Screenshot: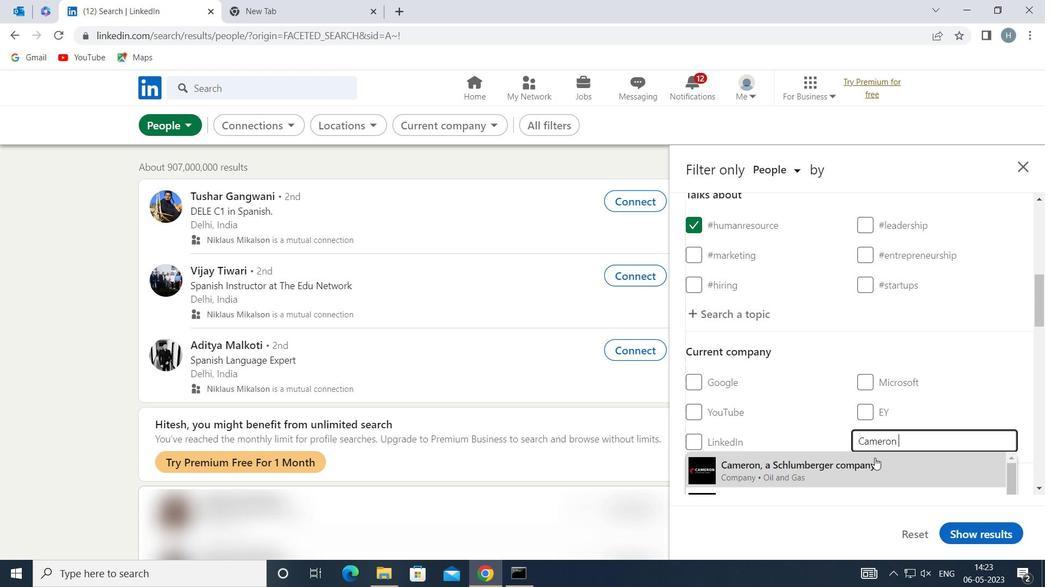 
Action: Mouse pressed left at (862, 468)
Screenshot: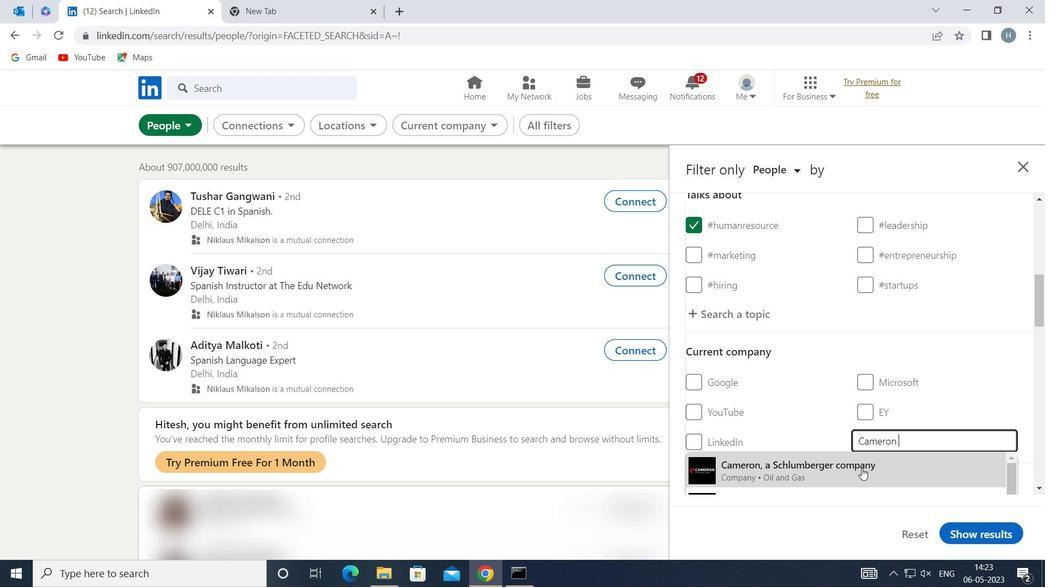 
Action: Mouse moved to (826, 396)
Screenshot: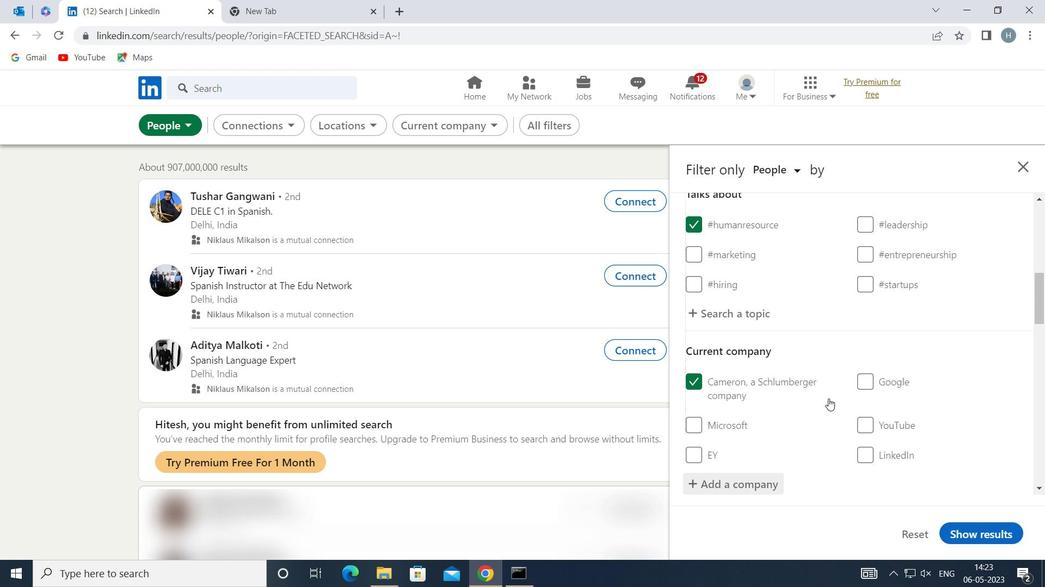 
Action: Mouse scrolled (826, 396) with delta (0, 0)
Screenshot: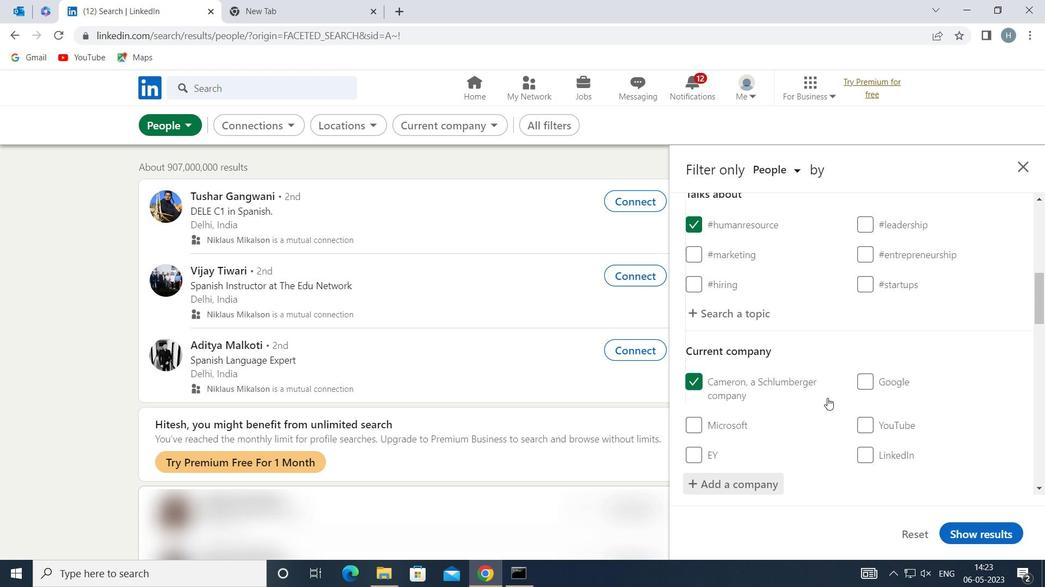 
Action: Mouse moved to (826, 396)
Screenshot: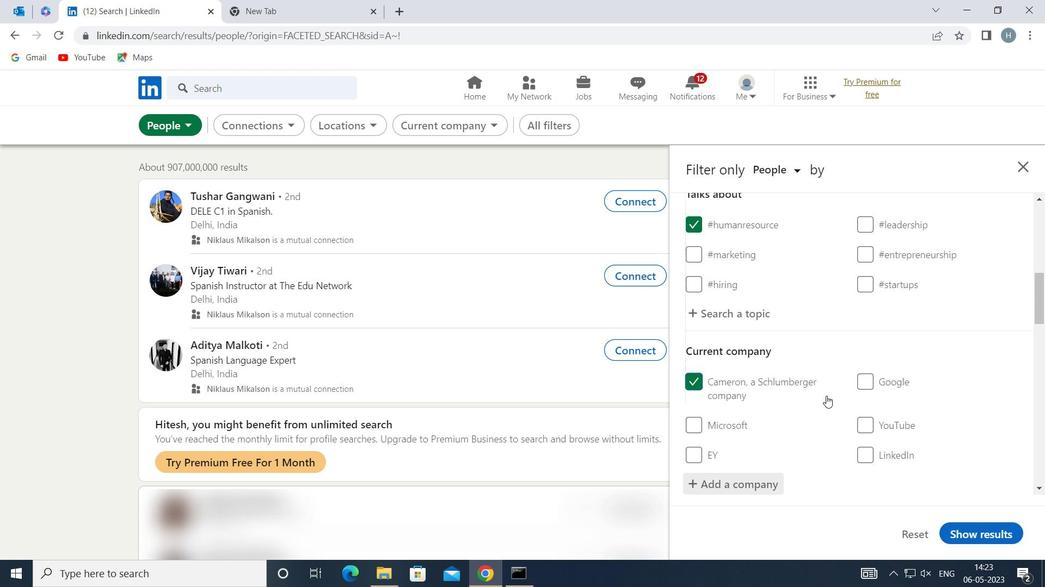 
Action: Mouse scrolled (826, 395) with delta (0, 0)
Screenshot: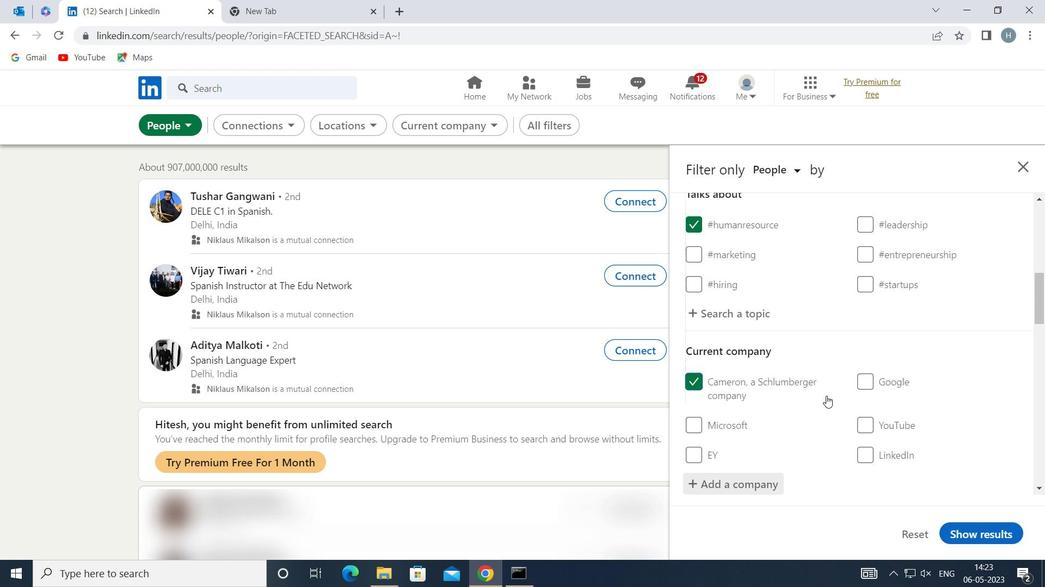 
Action: Mouse moved to (826, 391)
Screenshot: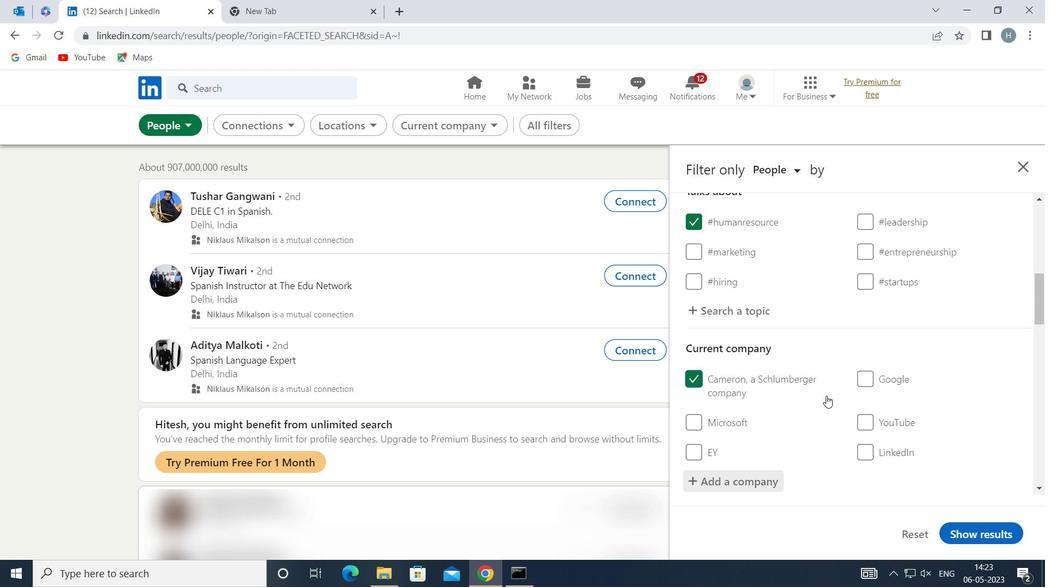 
Action: Mouse scrolled (826, 390) with delta (0, 0)
Screenshot: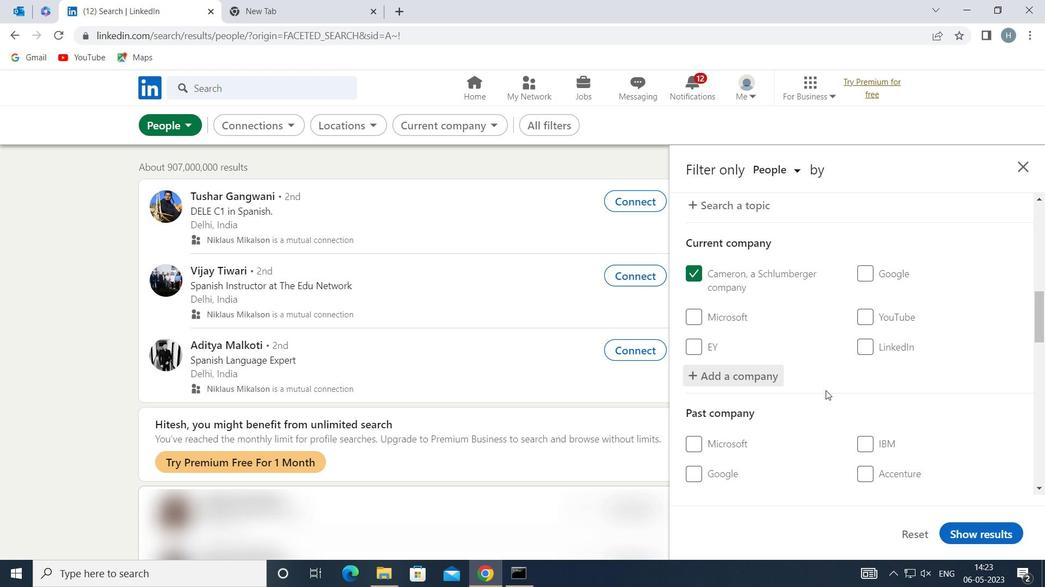 
Action: Mouse moved to (826, 391)
Screenshot: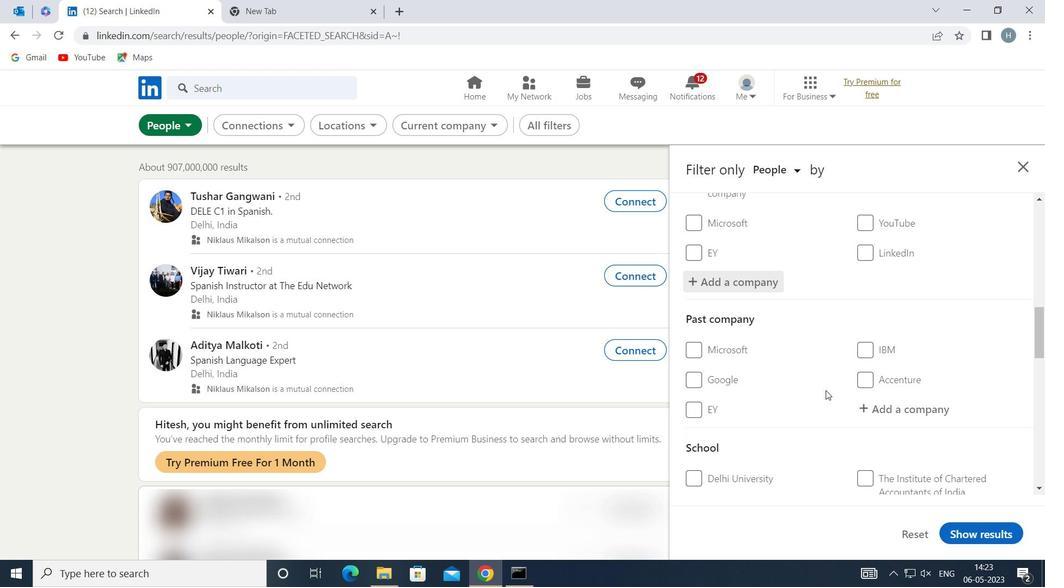 
Action: Mouse scrolled (826, 391) with delta (0, 0)
Screenshot: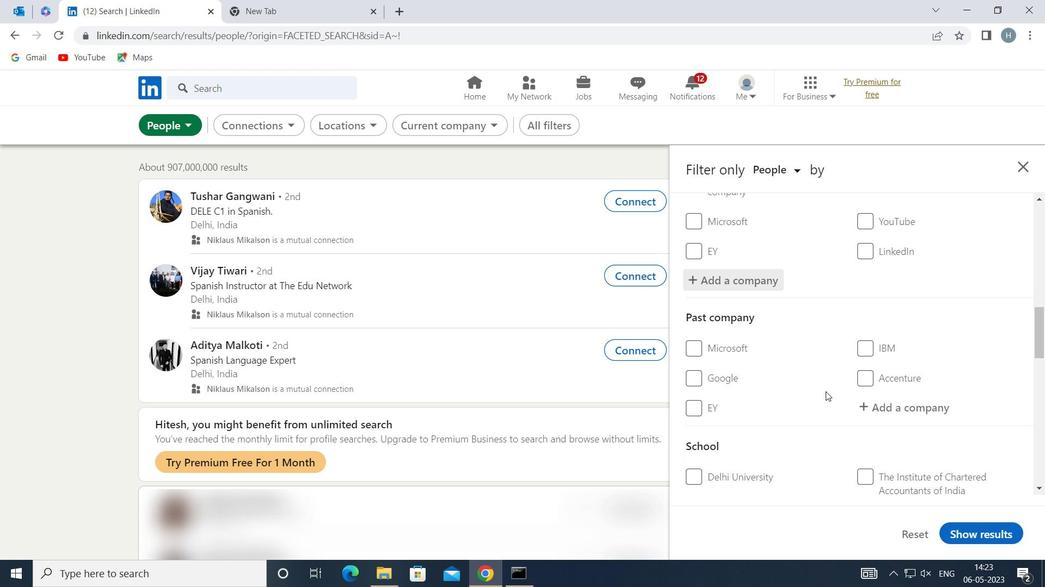 
Action: Mouse moved to (830, 390)
Screenshot: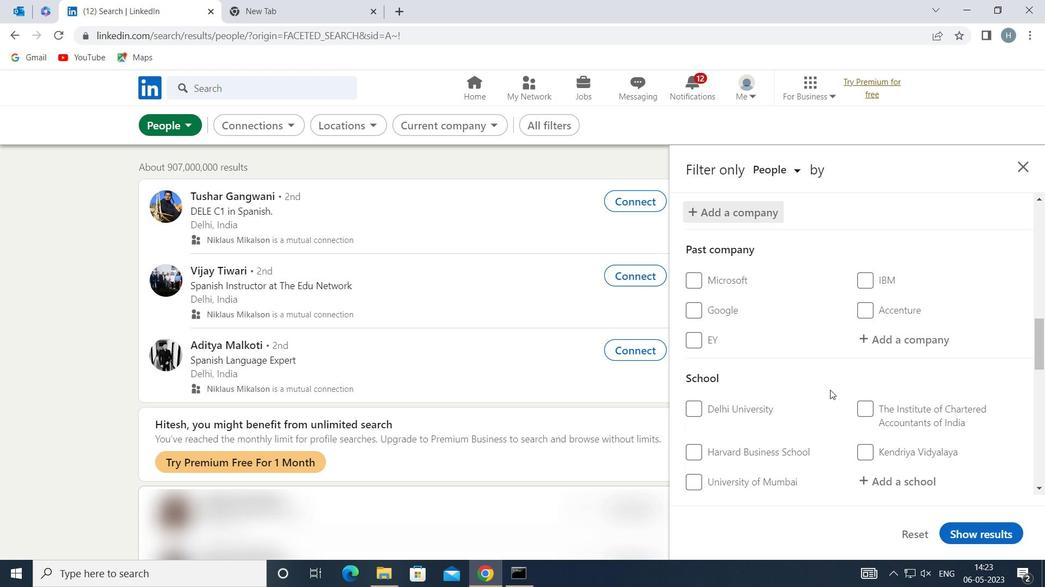 
Action: Mouse scrolled (830, 389) with delta (0, 0)
Screenshot: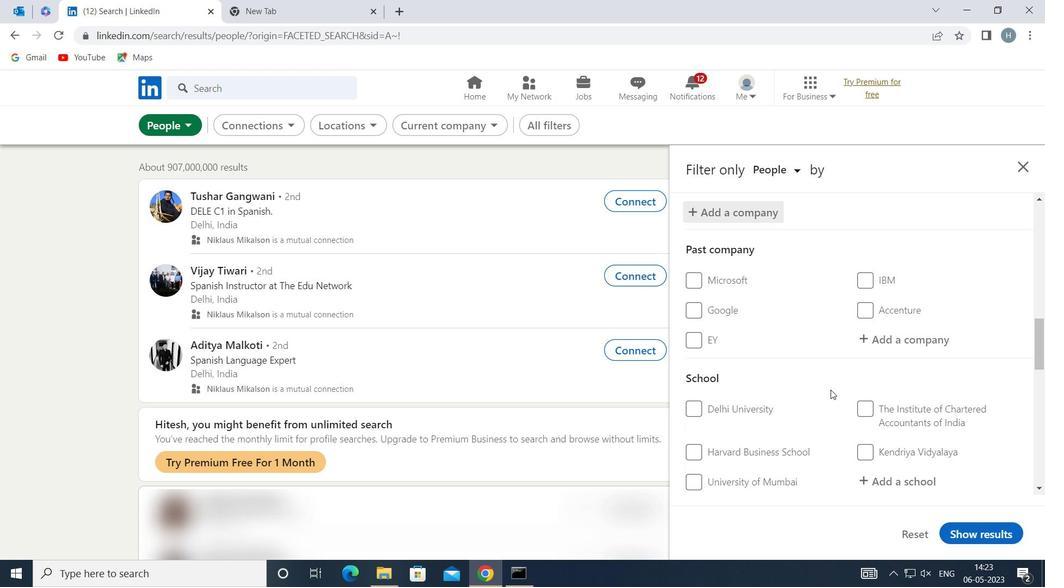 
Action: Mouse moved to (903, 412)
Screenshot: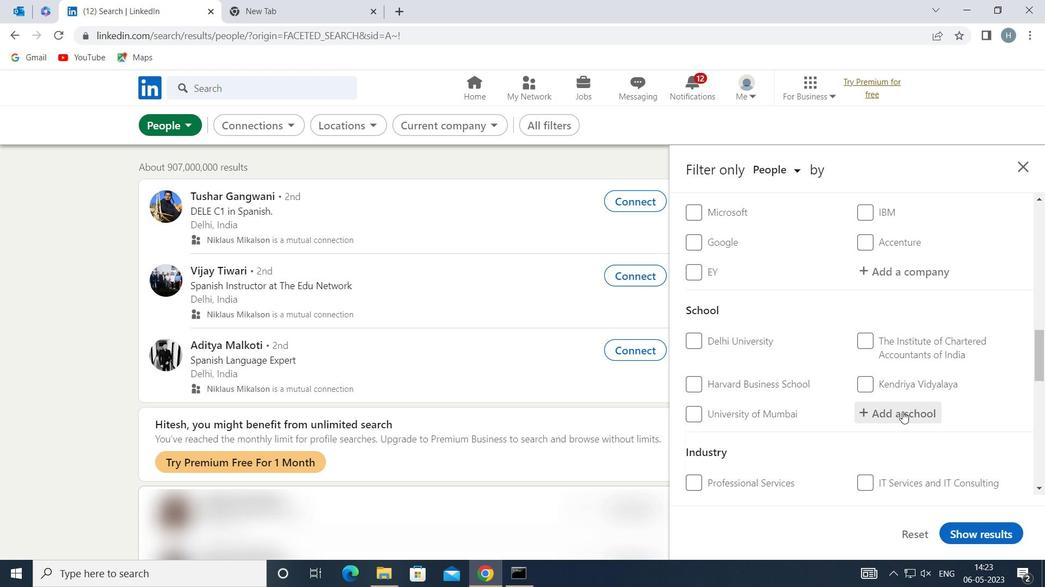 
Action: Mouse pressed left at (903, 412)
Screenshot: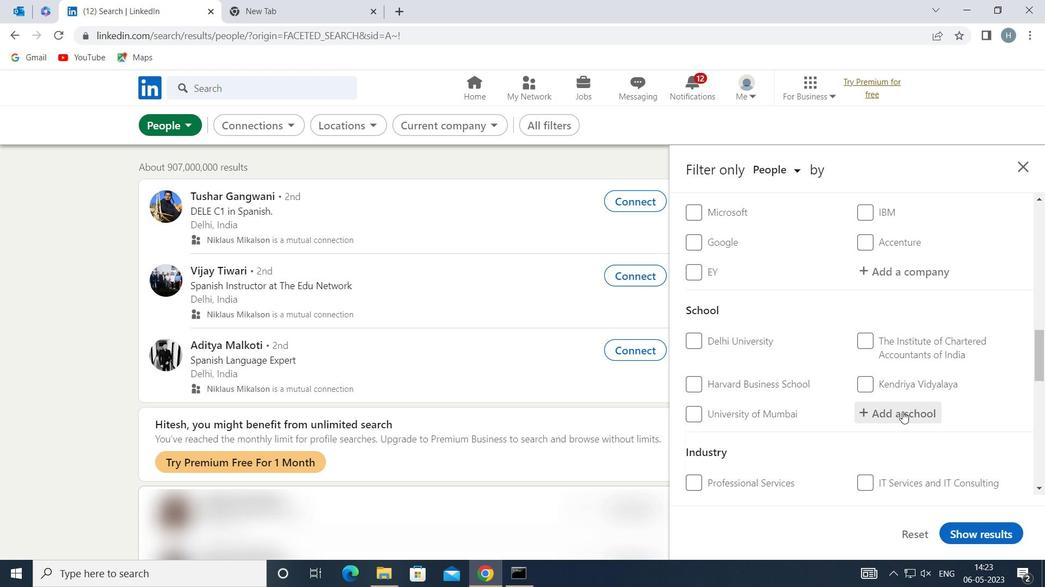 
Action: Mouse moved to (903, 412)
Screenshot: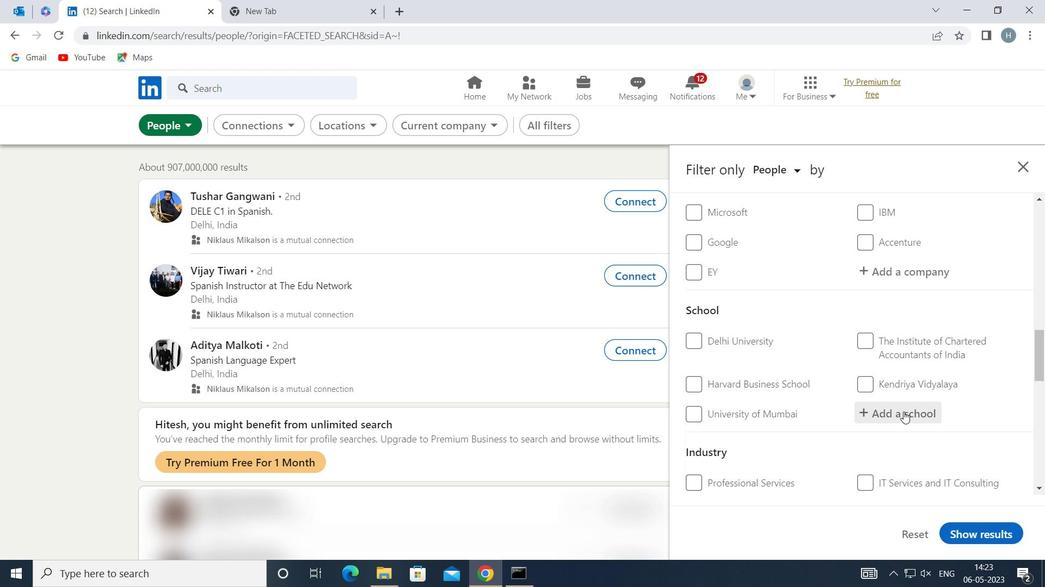 
Action: Key pressed <Key.shift><Key.shift><Key.shift><Key.shift><Key.shift><Key.shift><Key.shift><Key.shift><Key.shift><Key.shift><Key.shift><Key.shift>CHRIST<Key.space>COLLEGE<Key.space>IRINJA
Screenshot: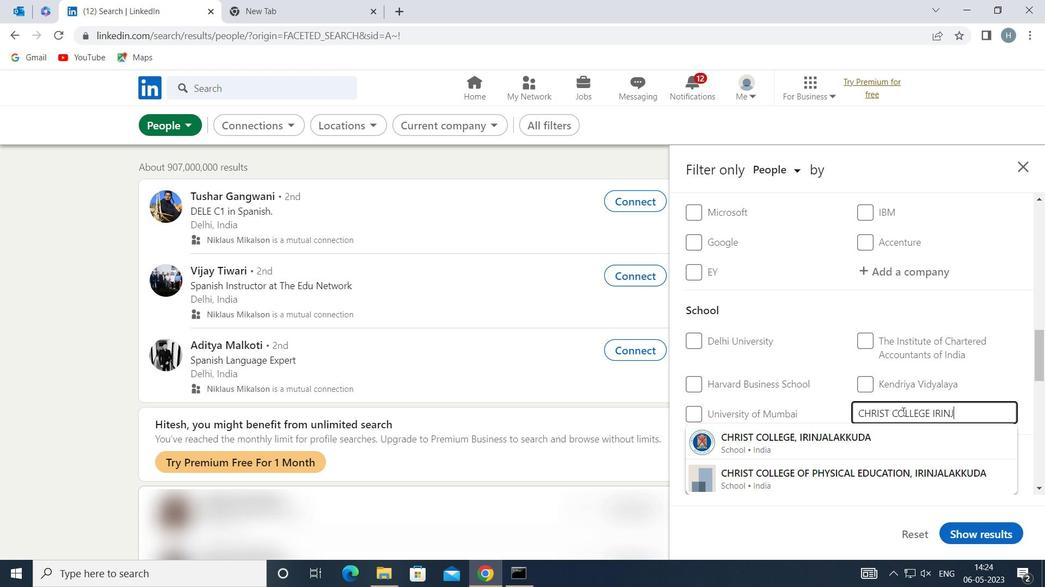 
Action: Mouse moved to (862, 441)
Screenshot: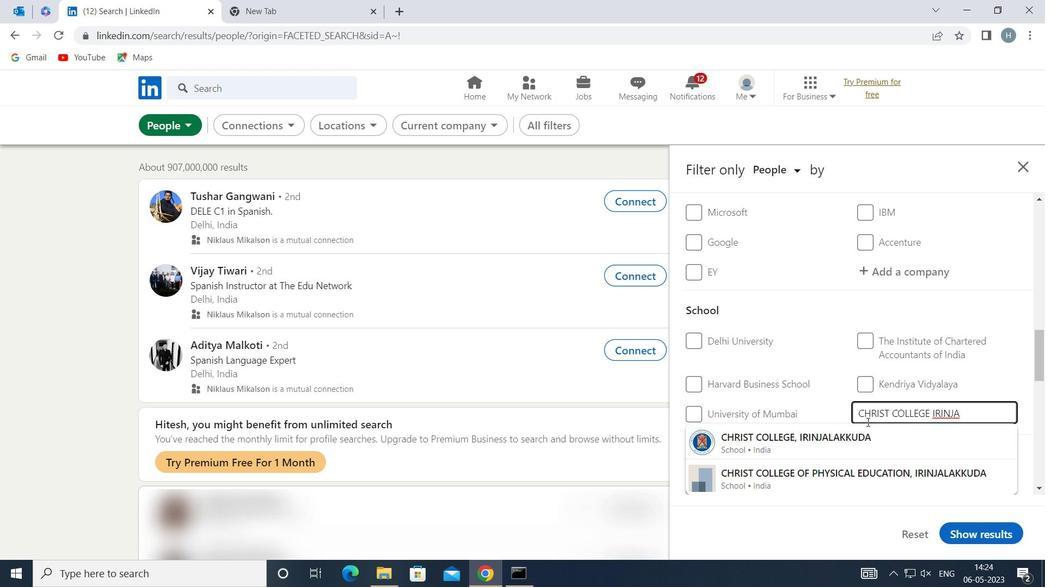 
Action: Mouse pressed left at (862, 441)
Screenshot: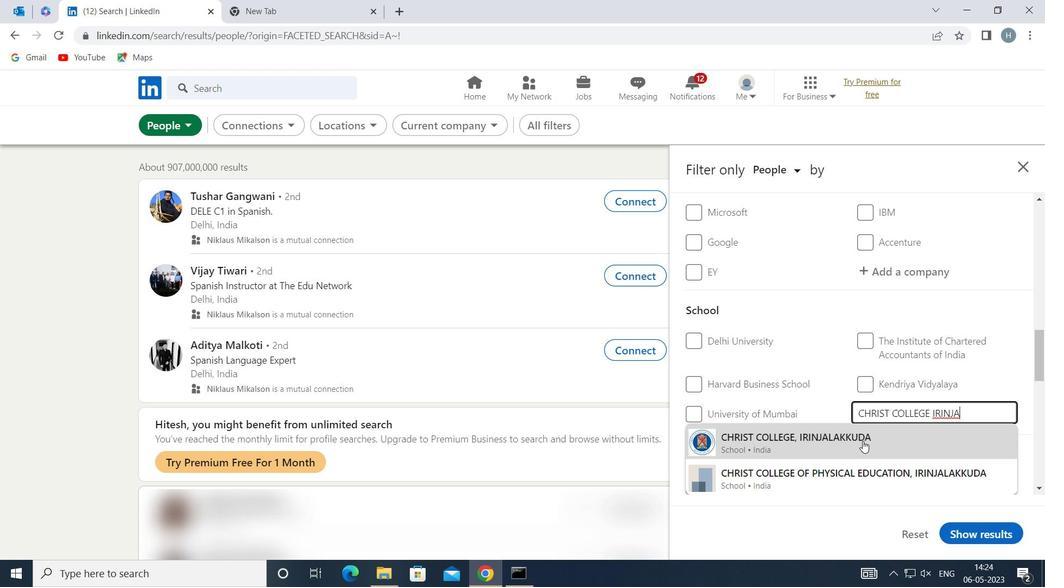 
Action: Mouse moved to (806, 402)
Screenshot: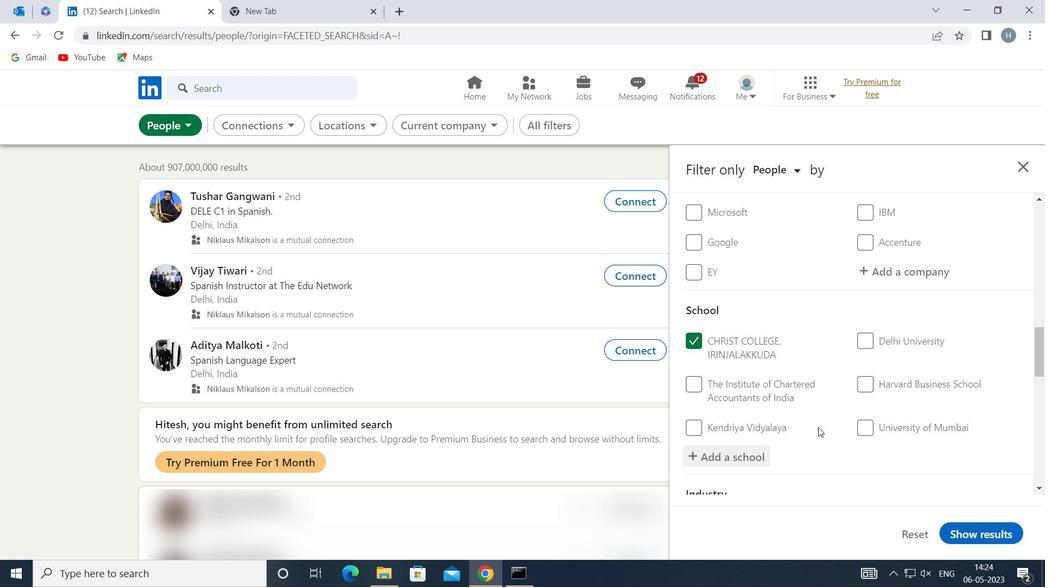 
Action: Mouse scrolled (806, 402) with delta (0, 0)
Screenshot: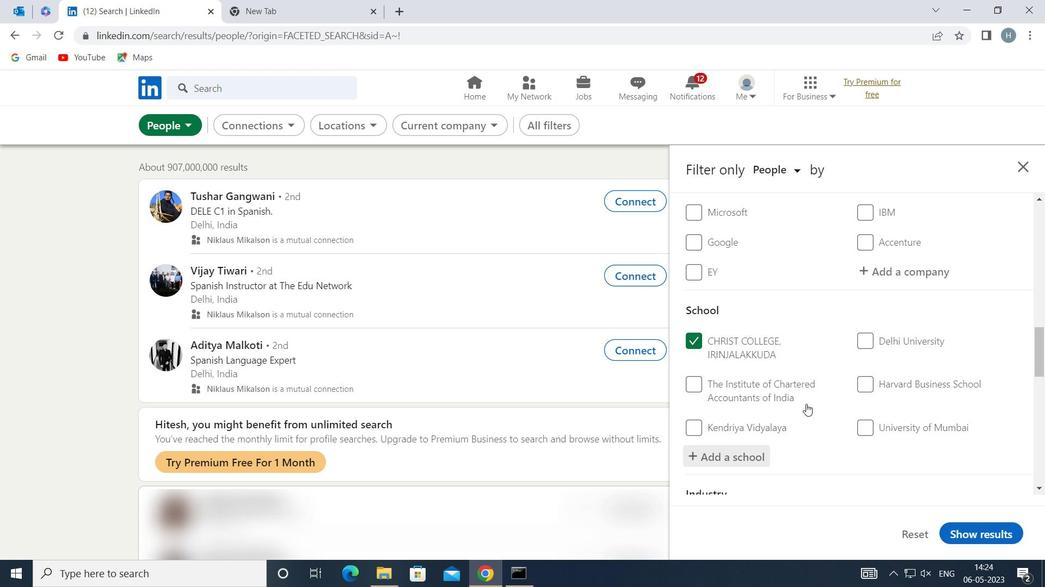 
Action: Mouse scrolled (806, 402) with delta (0, 0)
Screenshot: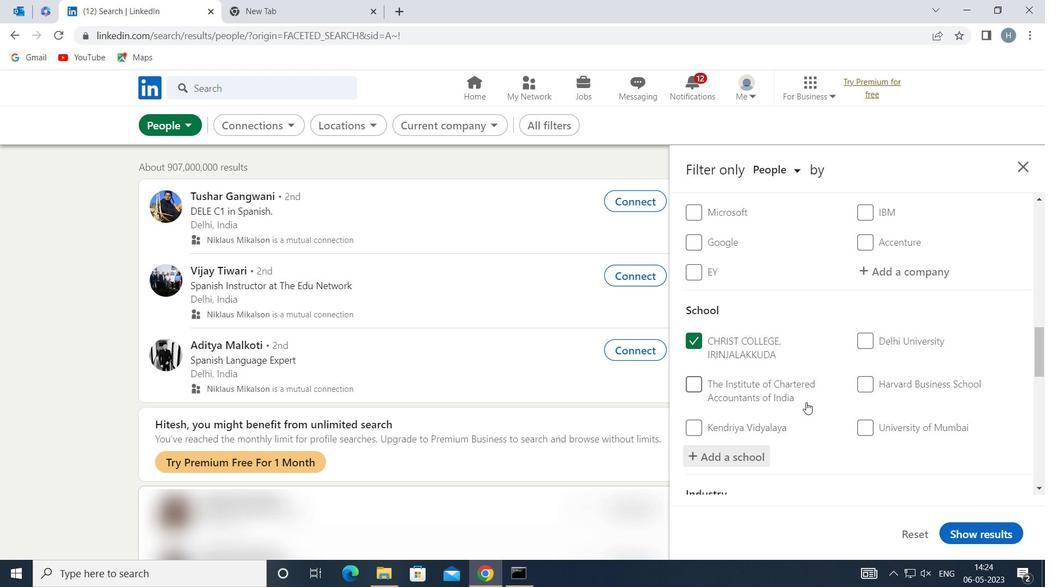
Action: Mouse moved to (806, 402)
Screenshot: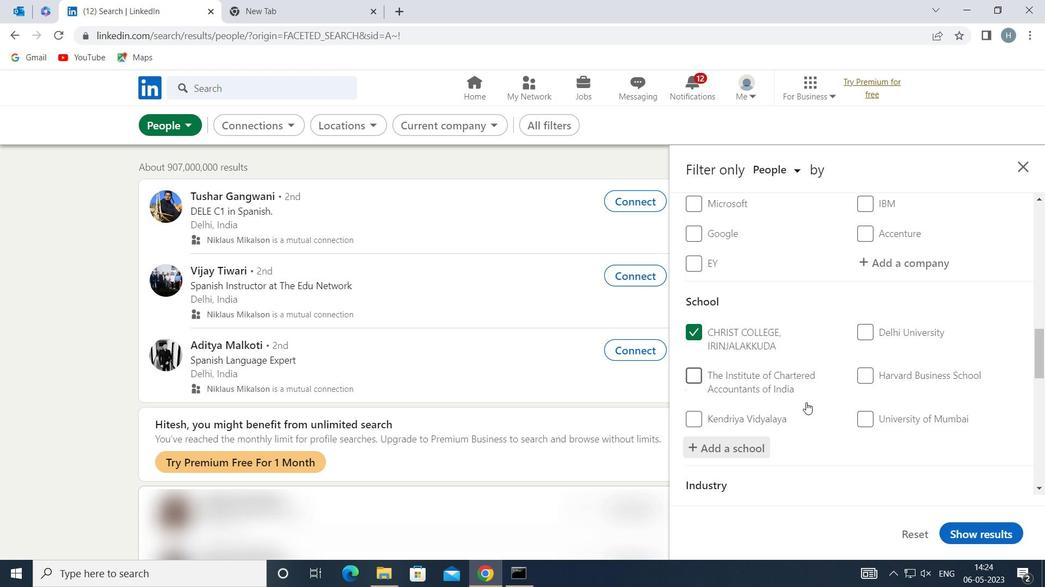 
Action: Mouse scrolled (806, 401) with delta (0, 0)
Screenshot: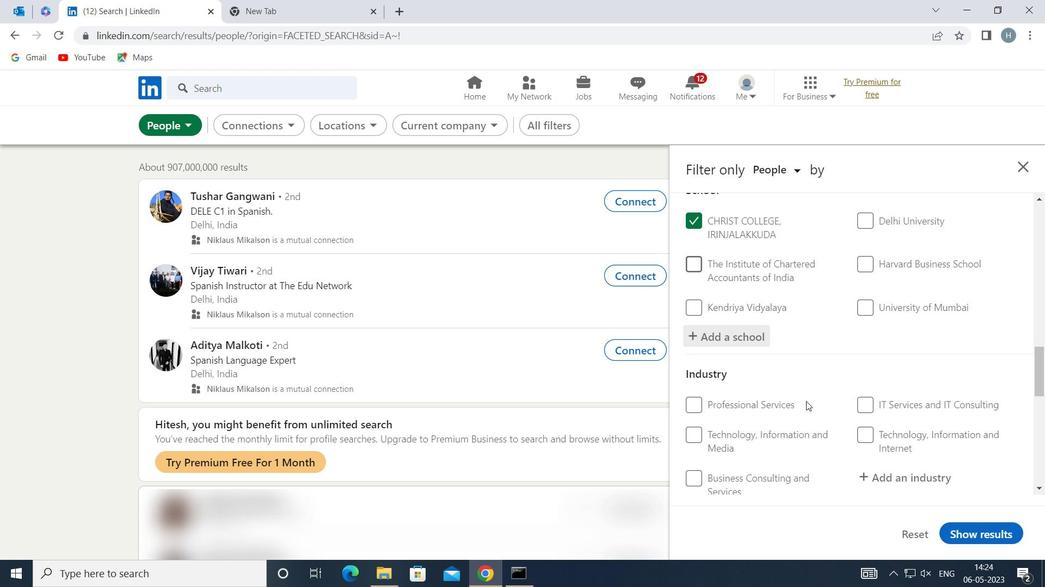 
Action: Mouse moved to (889, 390)
Screenshot: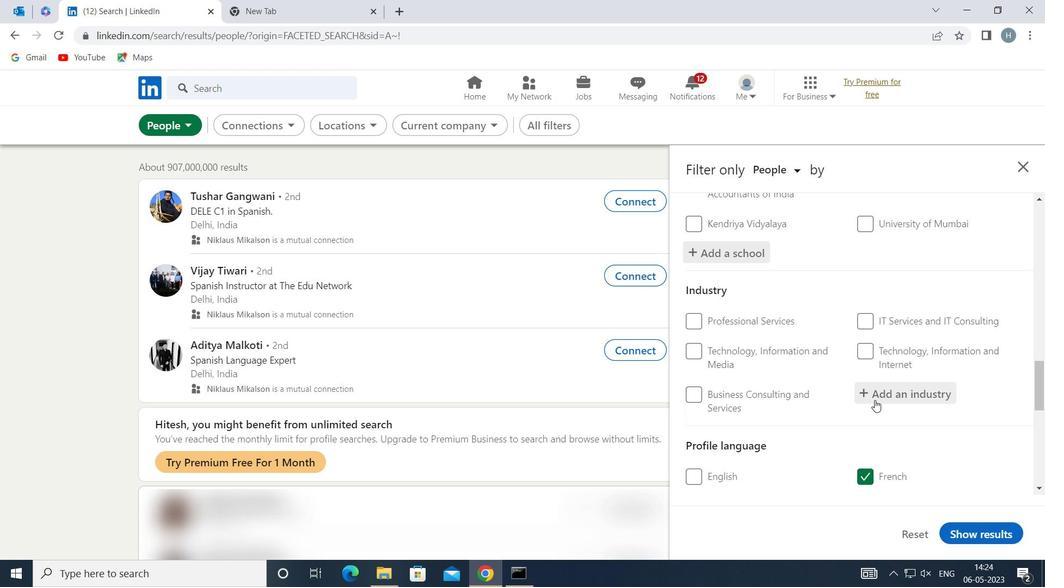 
Action: Mouse pressed left at (889, 390)
Screenshot: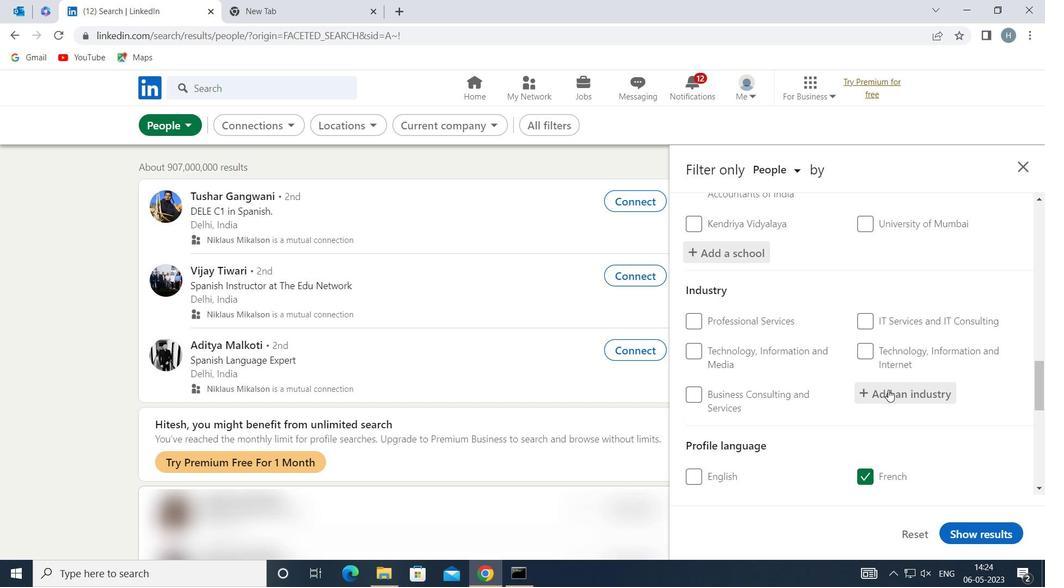 
Action: Key pressed <Key.shift>FISHER
Screenshot: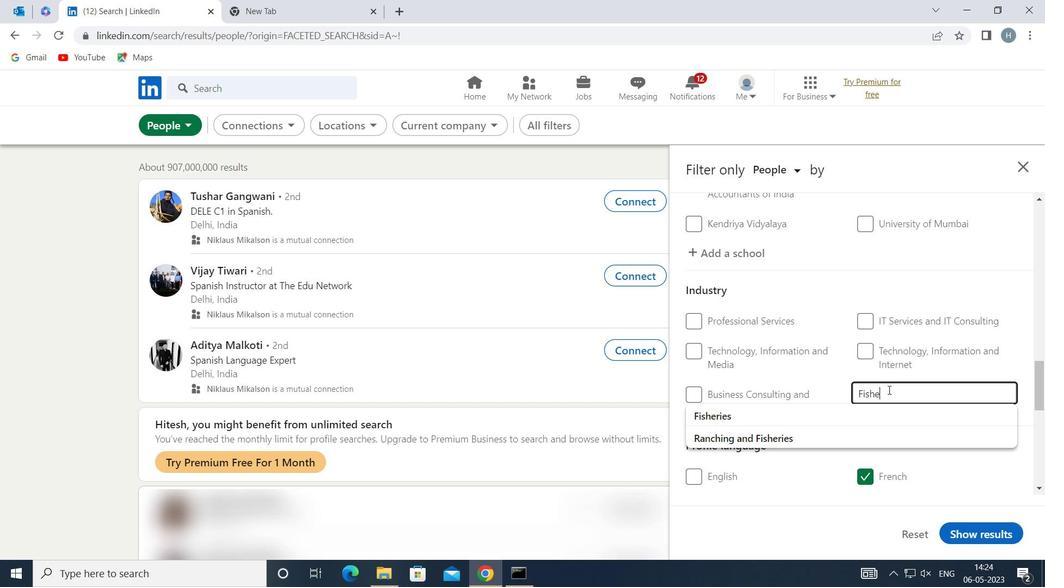
Action: Mouse moved to (794, 417)
Screenshot: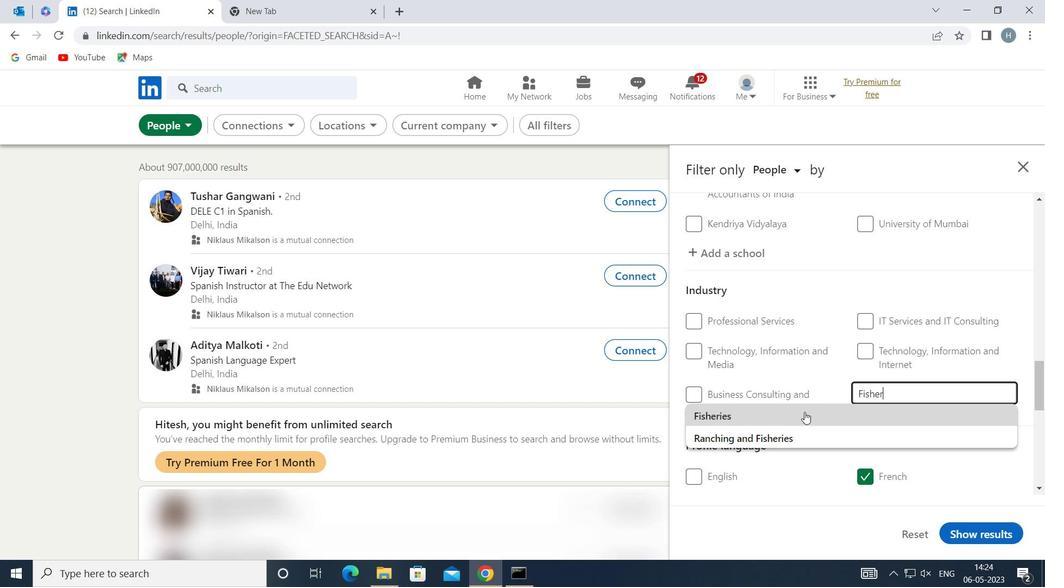 
Action: Mouse pressed left at (794, 417)
Screenshot: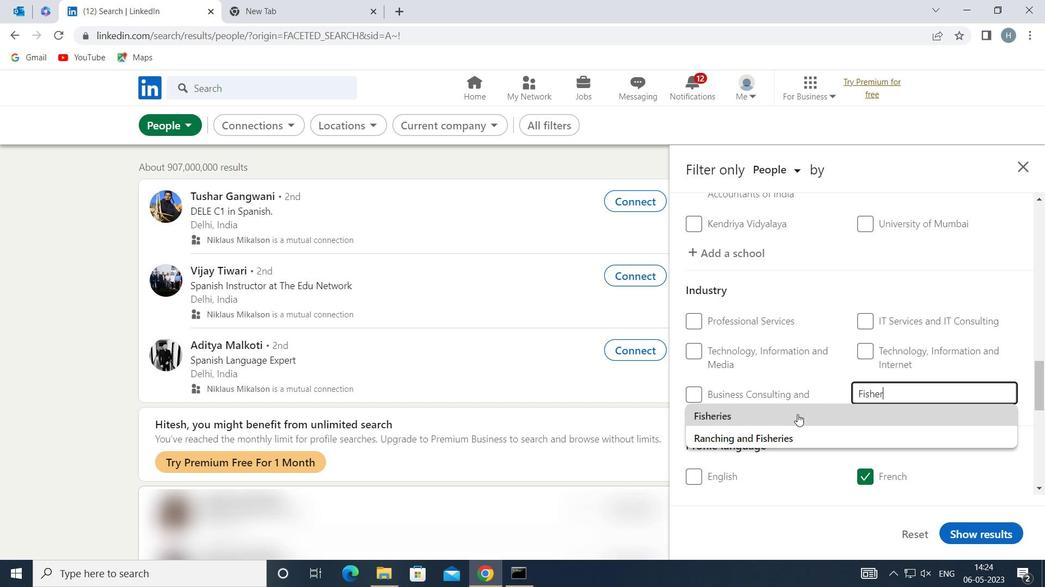 
Action: Mouse moved to (805, 412)
Screenshot: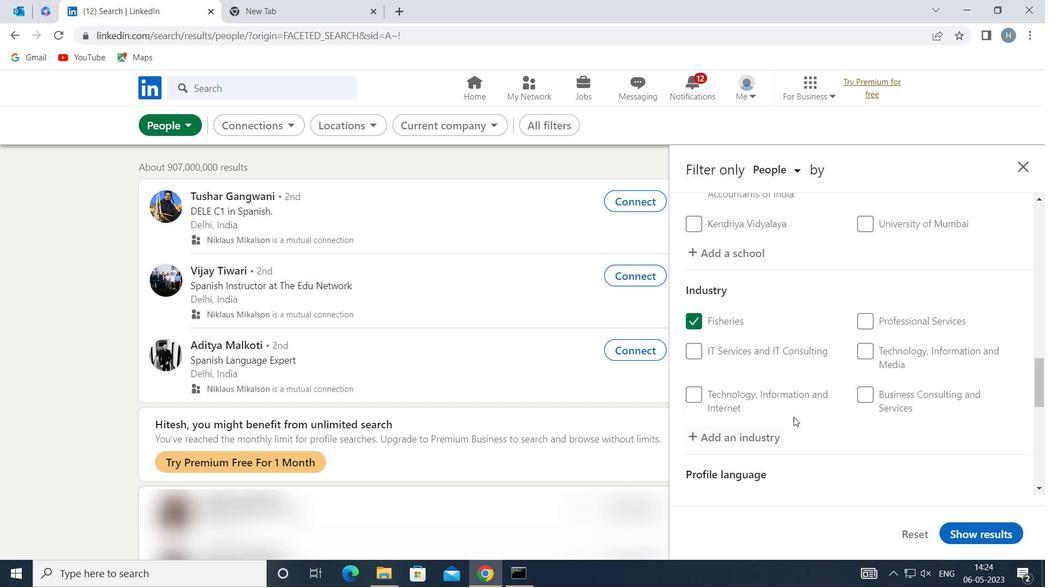 
Action: Mouse scrolled (805, 411) with delta (0, 0)
Screenshot: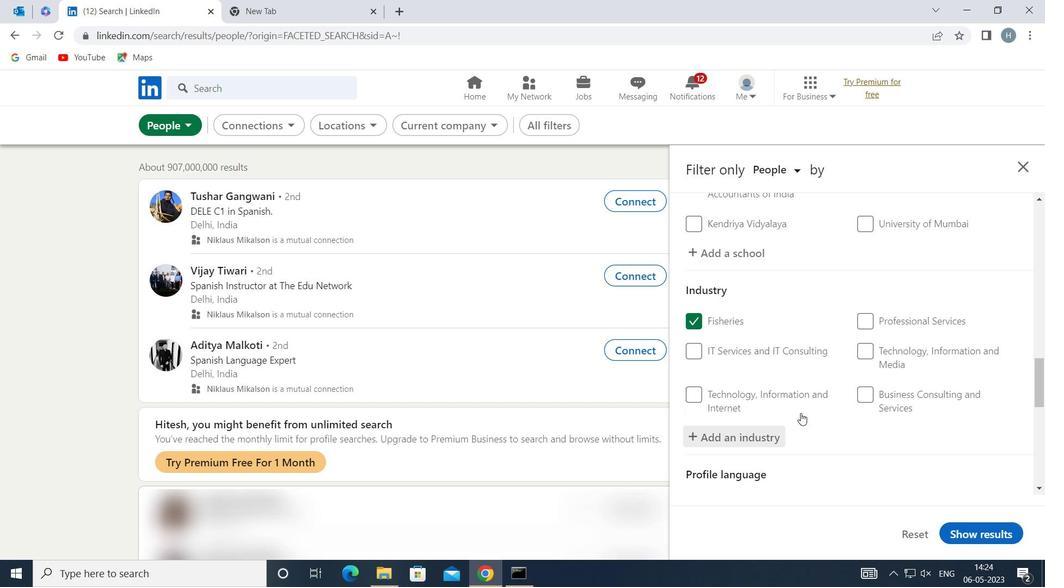 
Action: Mouse scrolled (805, 411) with delta (0, 0)
Screenshot: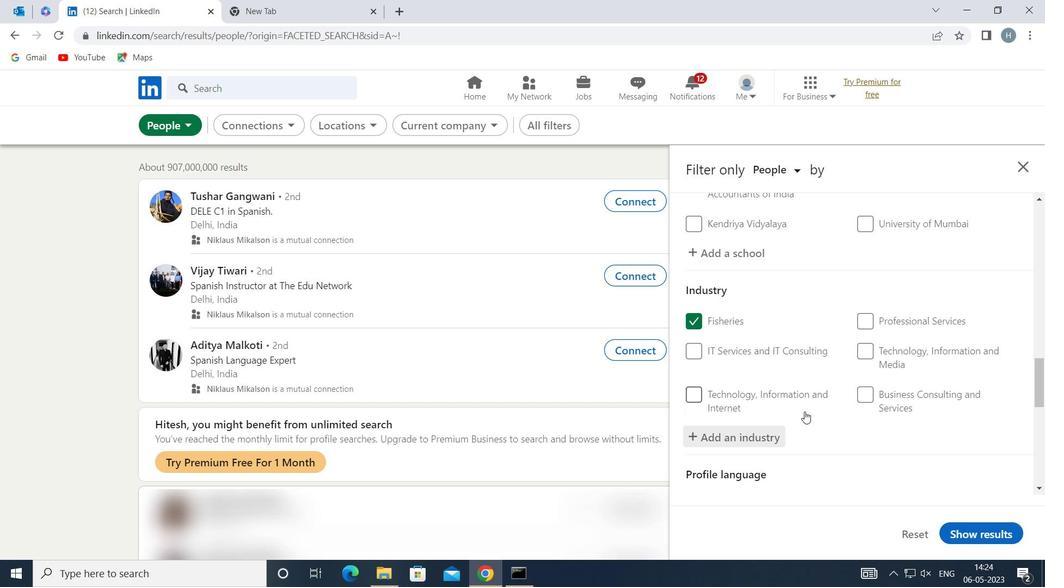 
Action: Mouse moved to (811, 409)
Screenshot: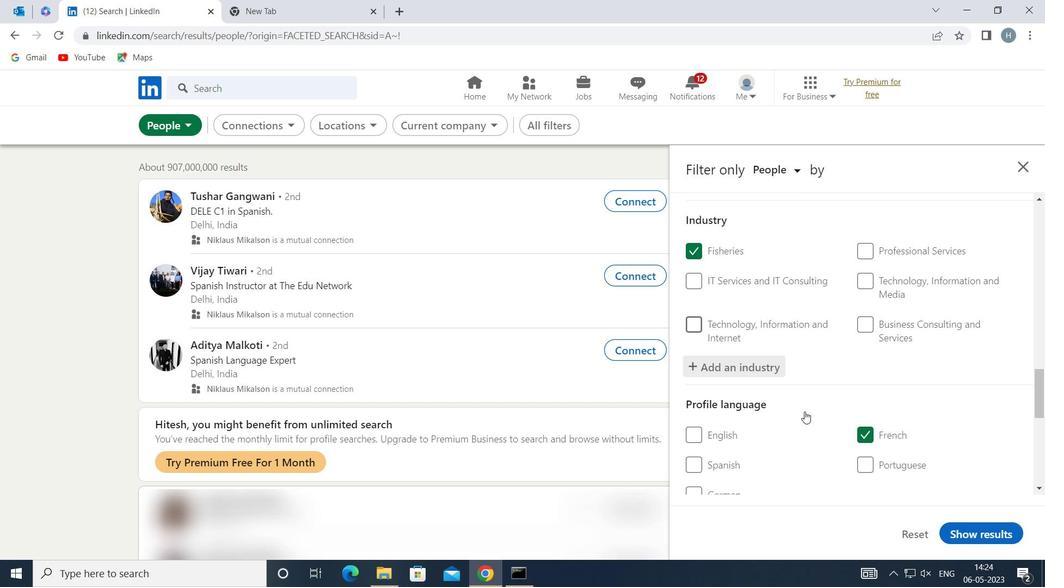 
Action: Mouse scrolled (811, 408) with delta (0, 0)
Screenshot: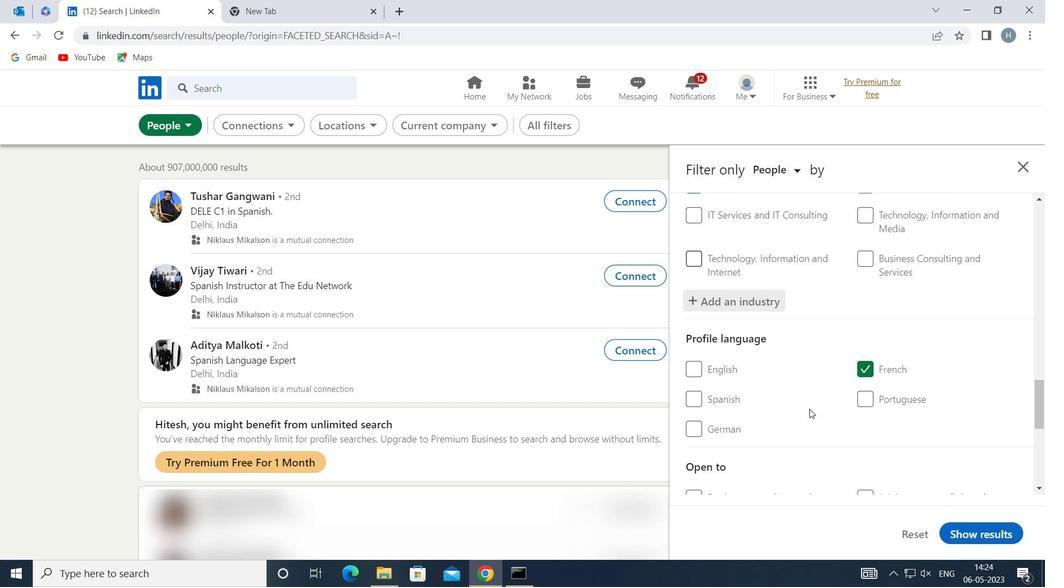 
Action: Mouse moved to (814, 408)
Screenshot: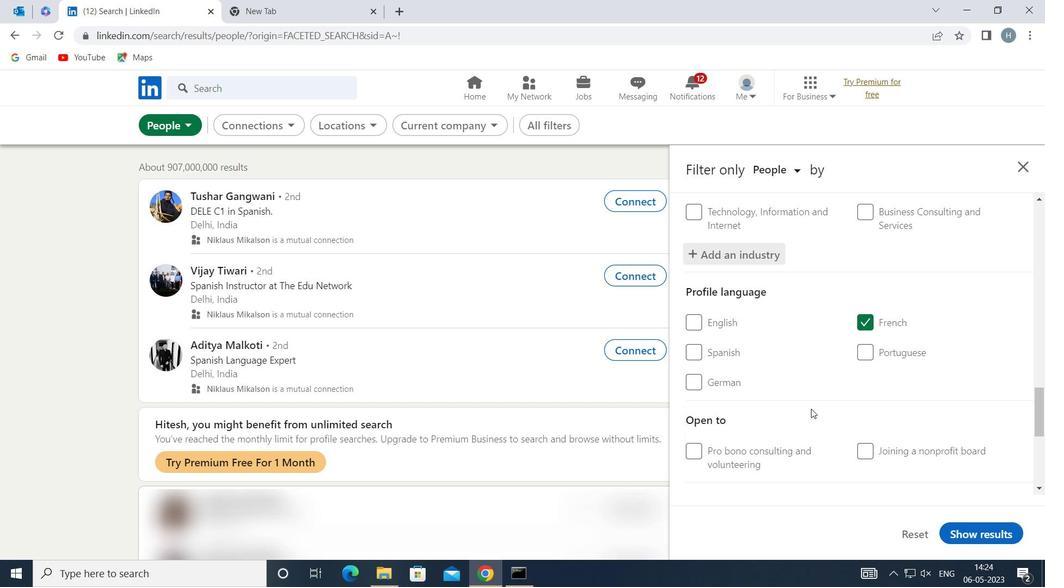 
Action: Mouse scrolled (814, 407) with delta (0, 0)
Screenshot: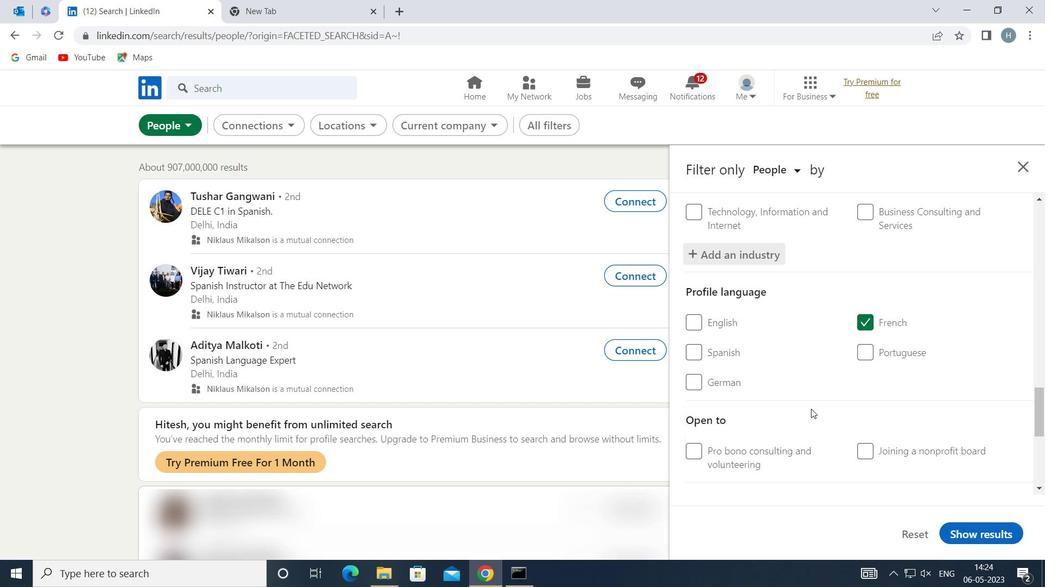 
Action: Mouse moved to (815, 407)
Screenshot: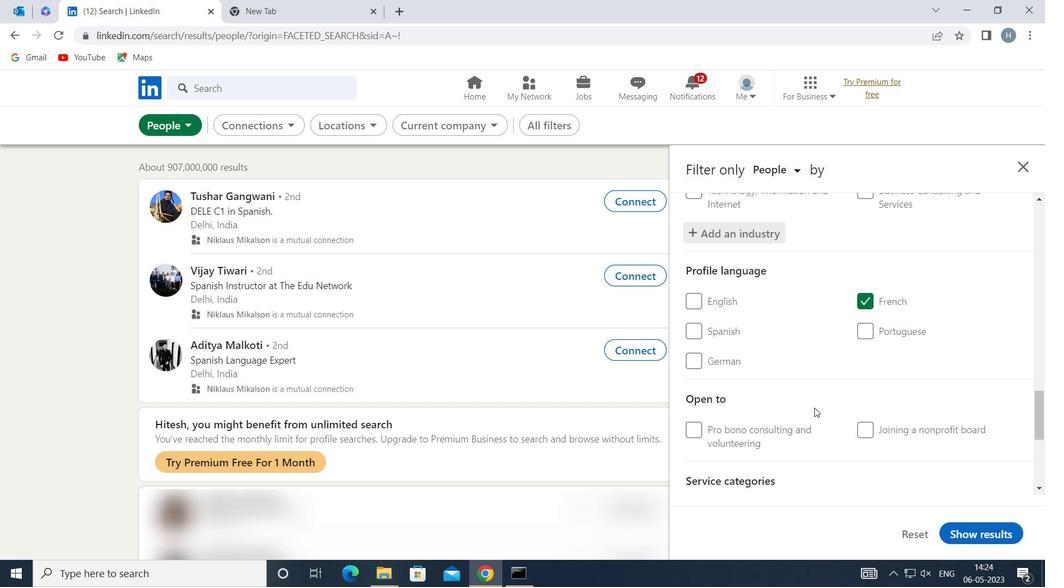 
Action: Mouse scrolled (815, 407) with delta (0, 0)
Screenshot: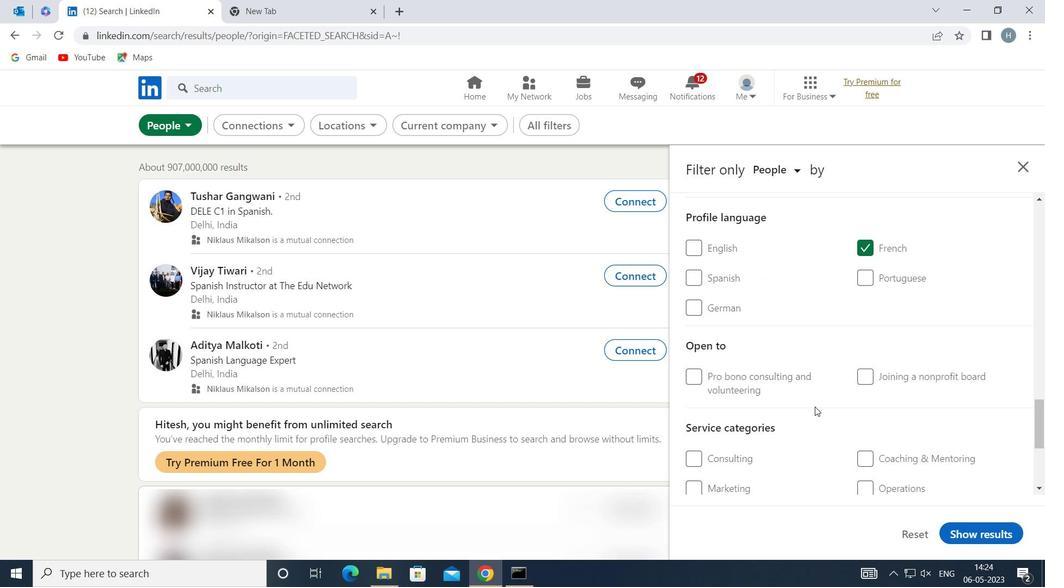 
Action: Mouse scrolled (815, 407) with delta (0, 0)
Screenshot: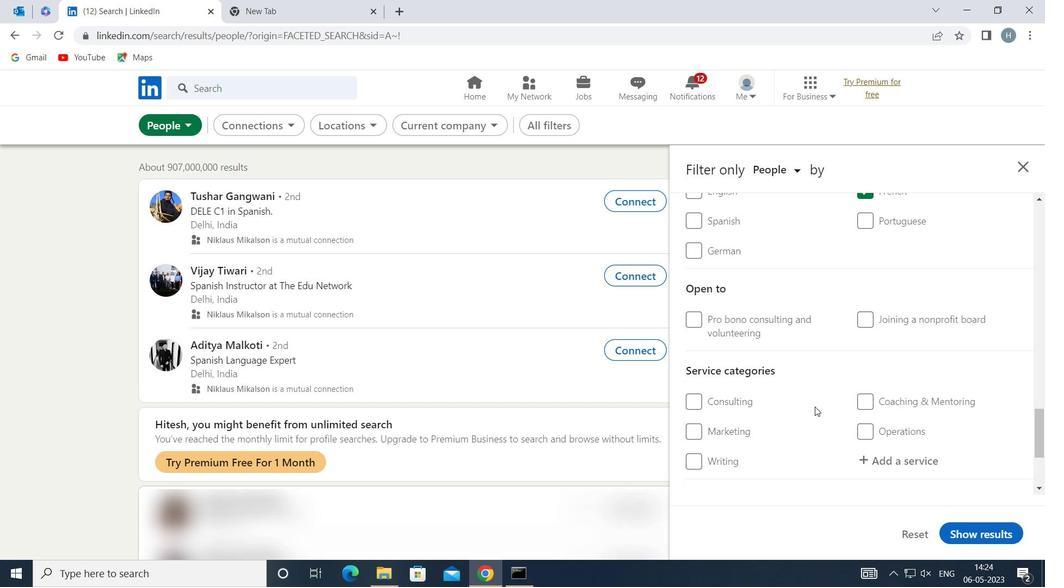 
Action: Mouse moved to (887, 366)
Screenshot: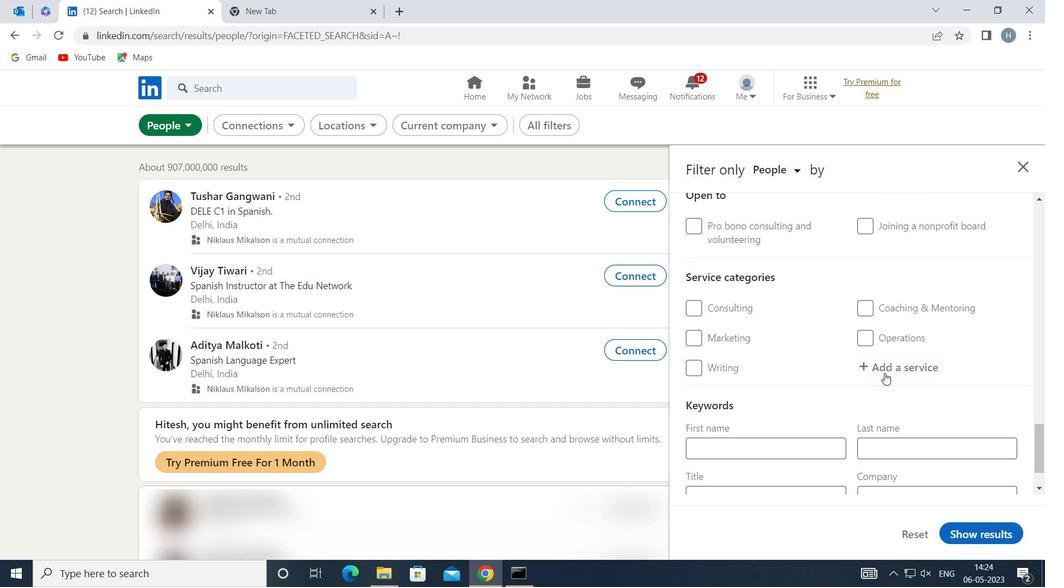
Action: Mouse pressed left at (887, 366)
Screenshot: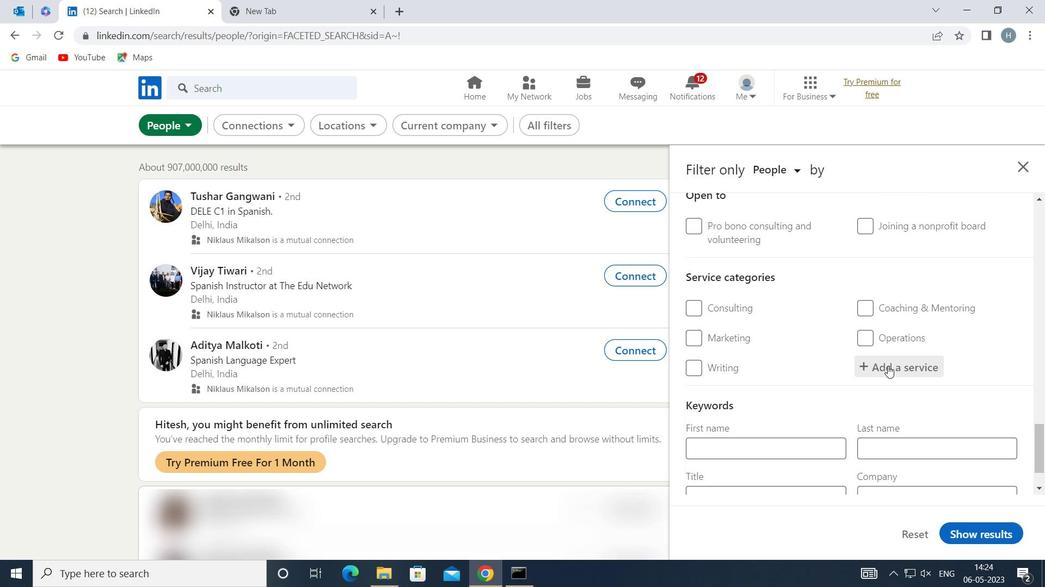 
Action: Mouse moved to (887, 364)
Screenshot: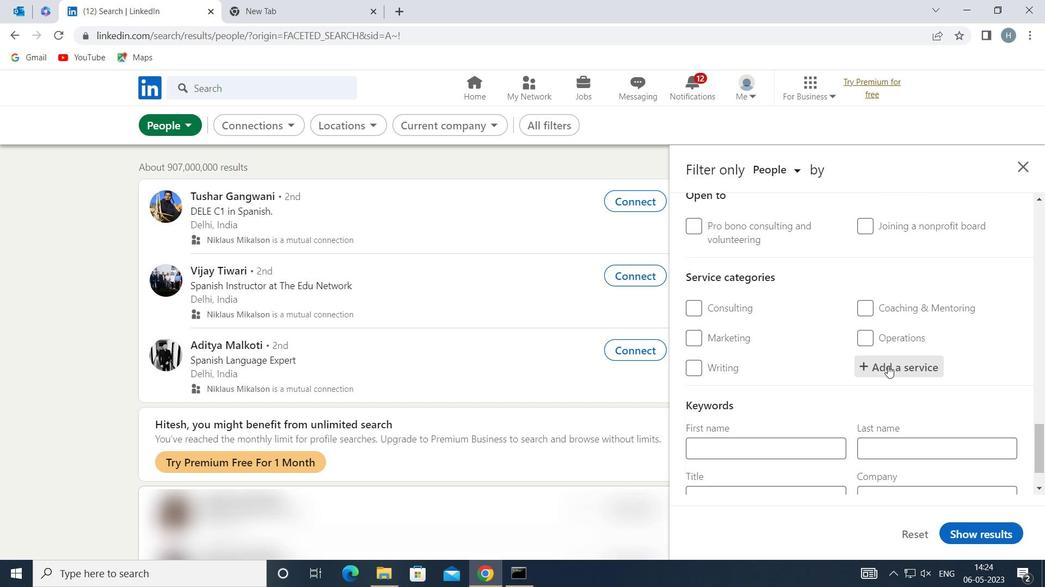 
Action: Key pressed <Key.shift>FINANCIAL<Key.space><Key.shift>AC
Screenshot: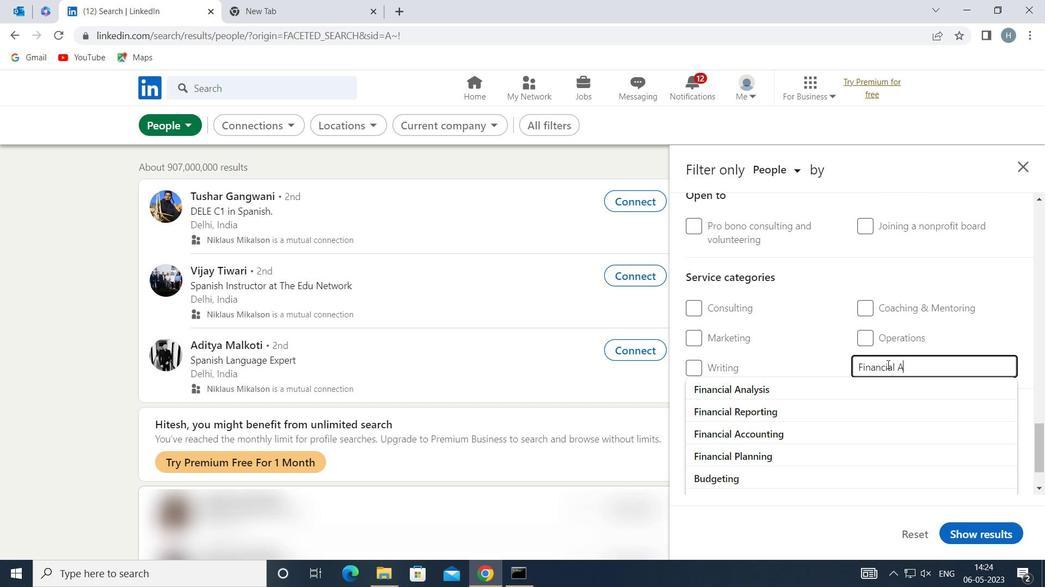 
Action: Mouse moved to (840, 394)
Screenshot: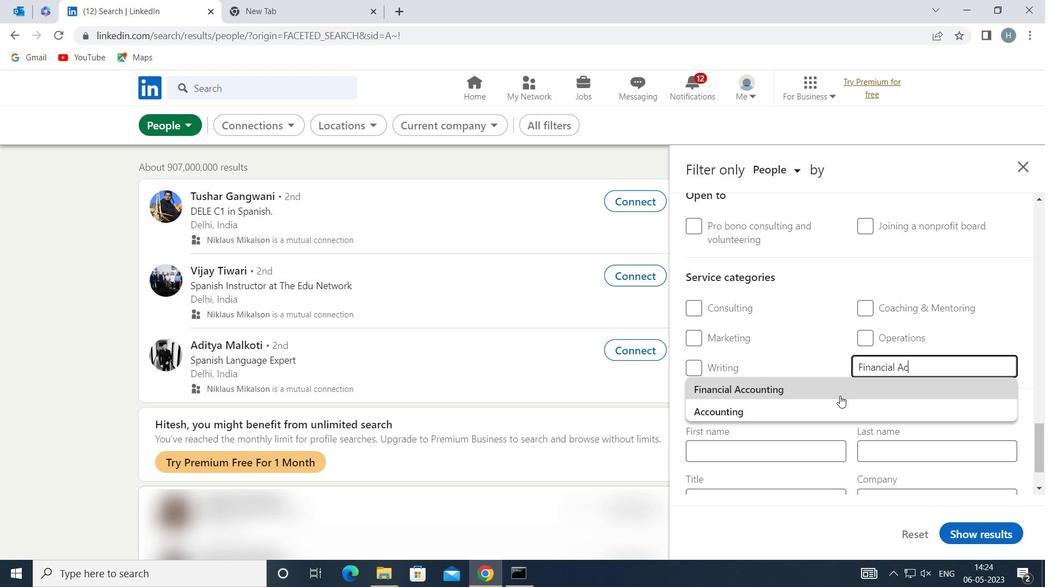 
Action: Mouse pressed left at (840, 394)
Screenshot: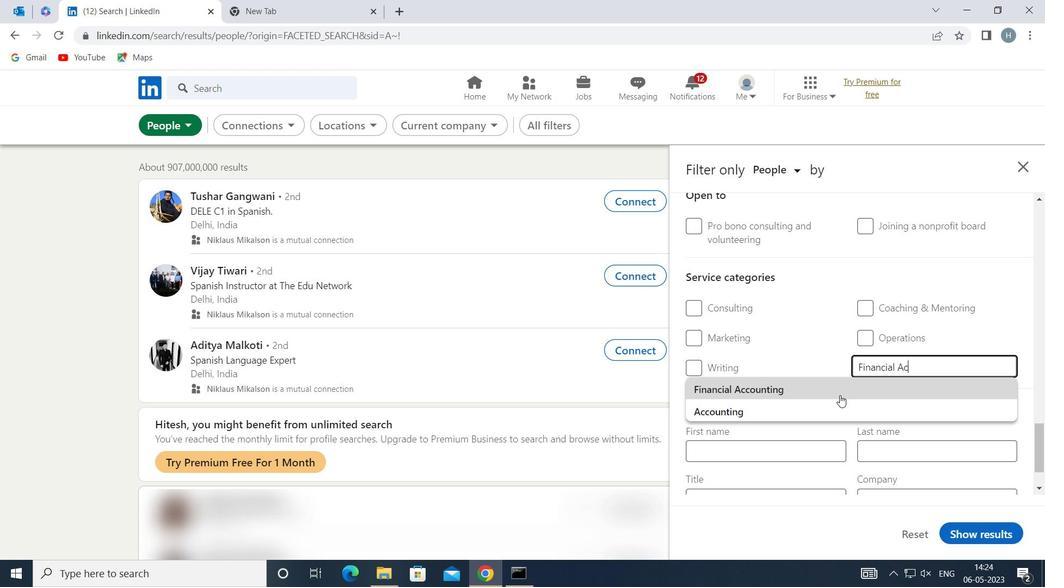 
Action: Mouse moved to (811, 396)
Screenshot: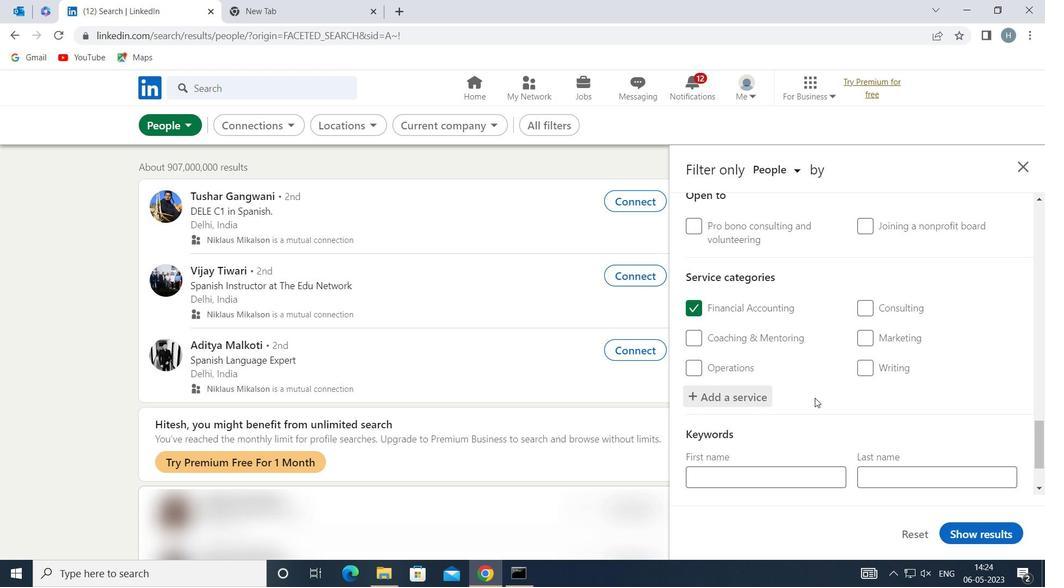 
Action: Mouse scrolled (811, 396) with delta (0, 0)
Screenshot: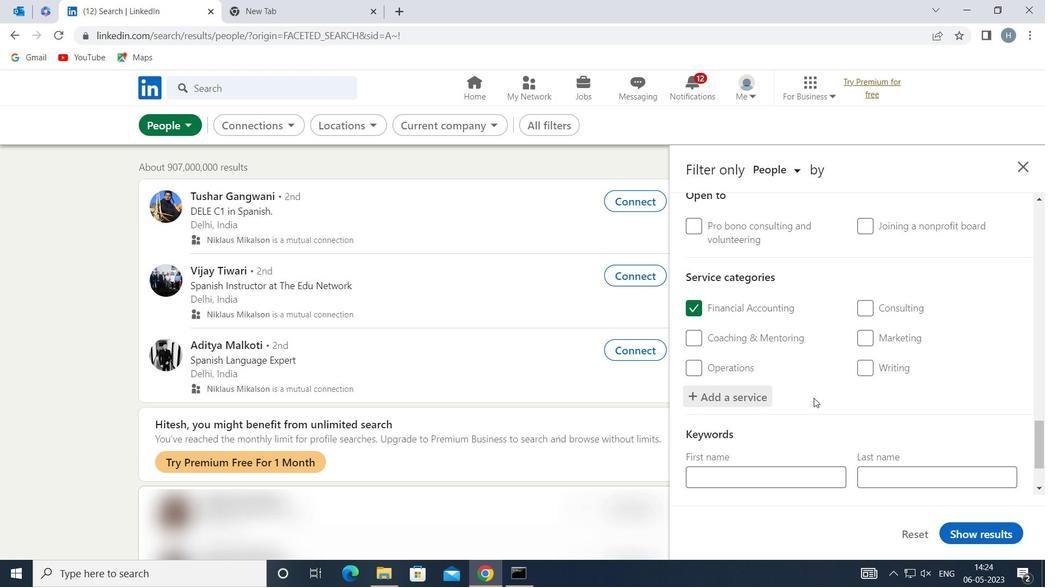 
Action: Mouse scrolled (811, 396) with delta (0, 0)
Screenshot: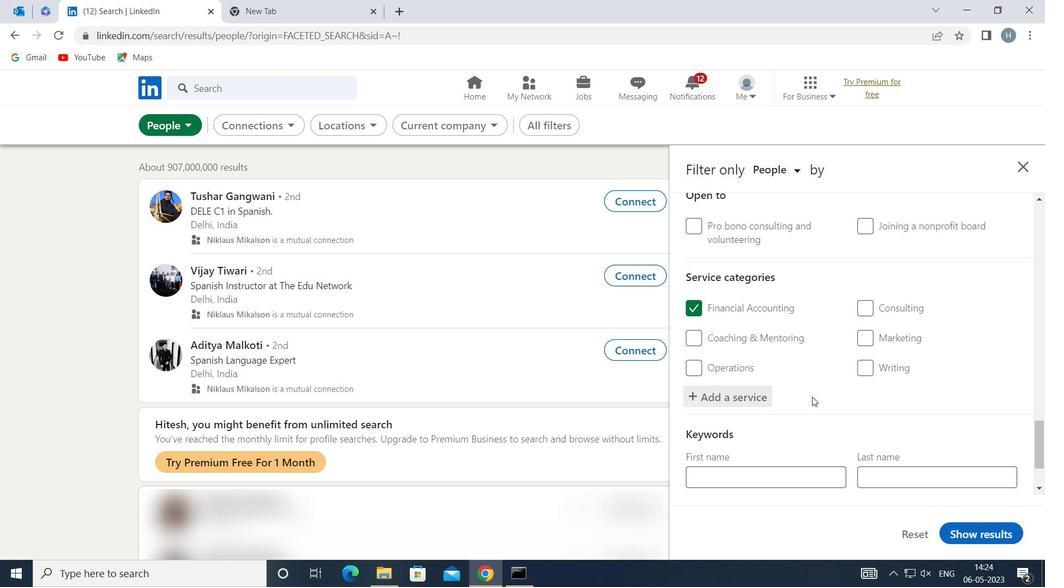 
Action: Mouse scrolled (811, 396) with delta (0, 0)
Screenshot: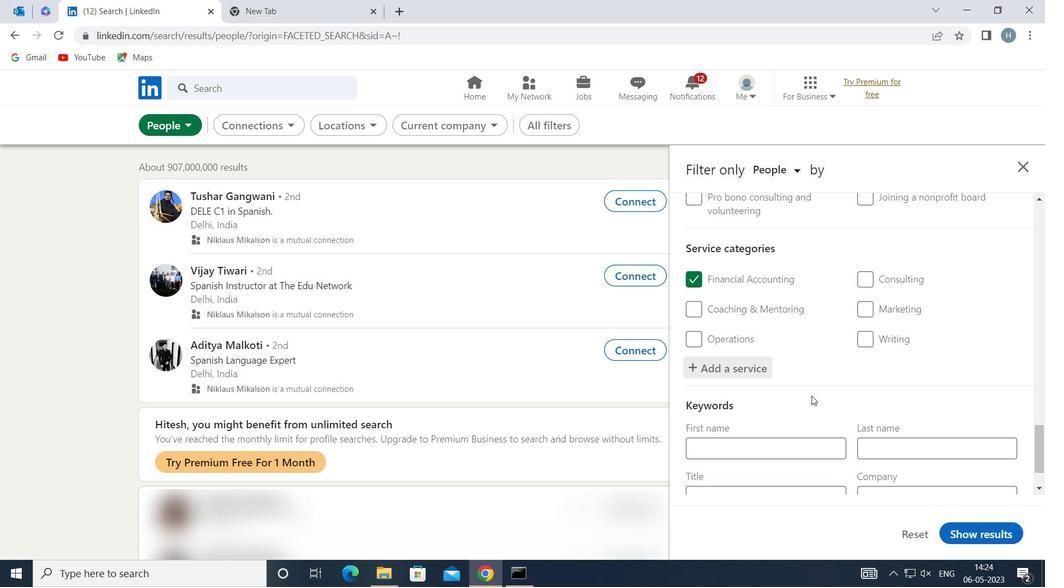 
Action: Mouse scrolled (811, 396) with delta (0, 0)
Screenshot: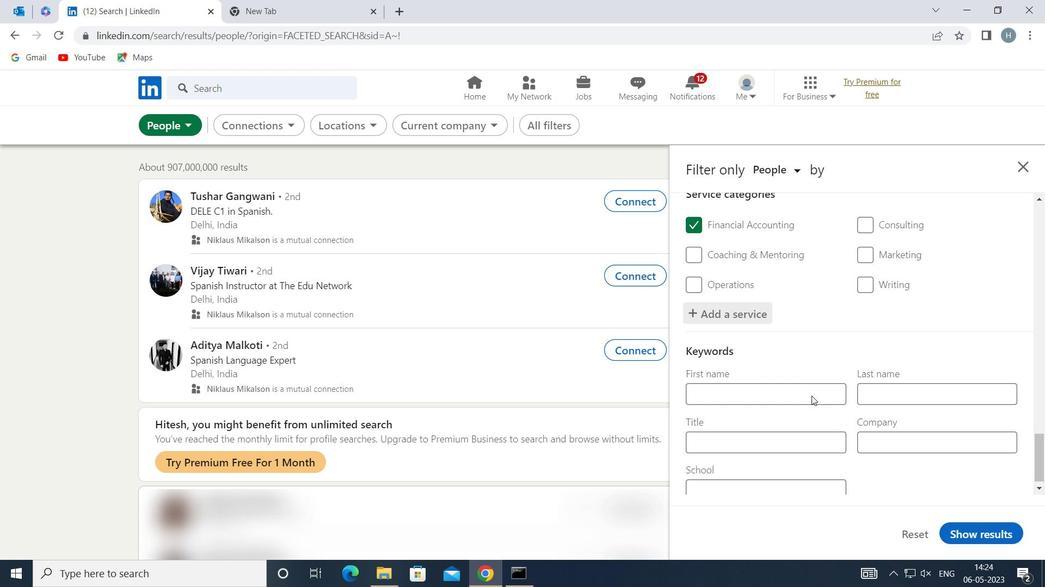 
Action: Mouse moved to (801, 431)
Screenshot: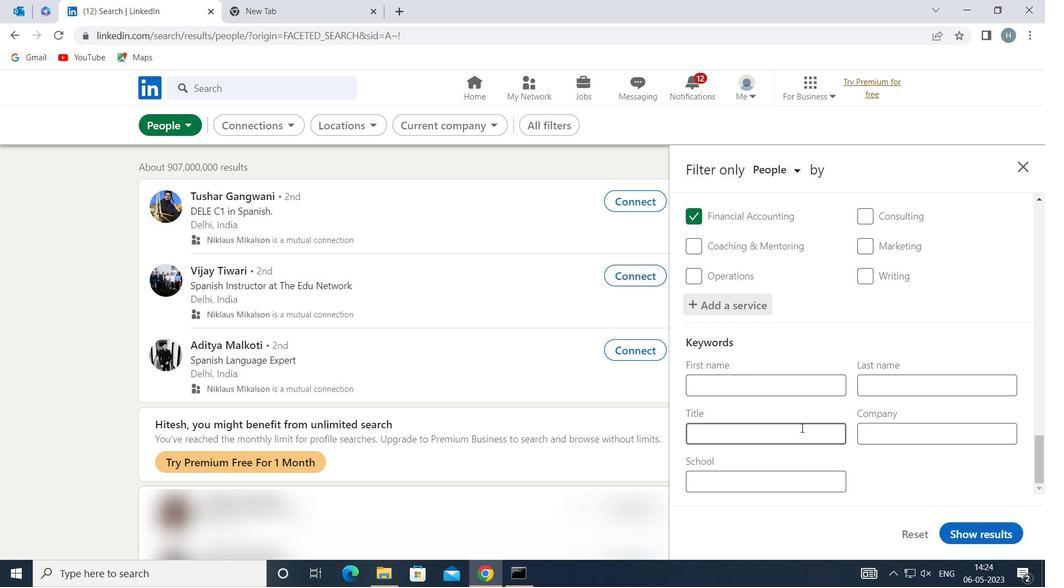 
Action: Mouse pressed left at (801, 431)
Screenshot: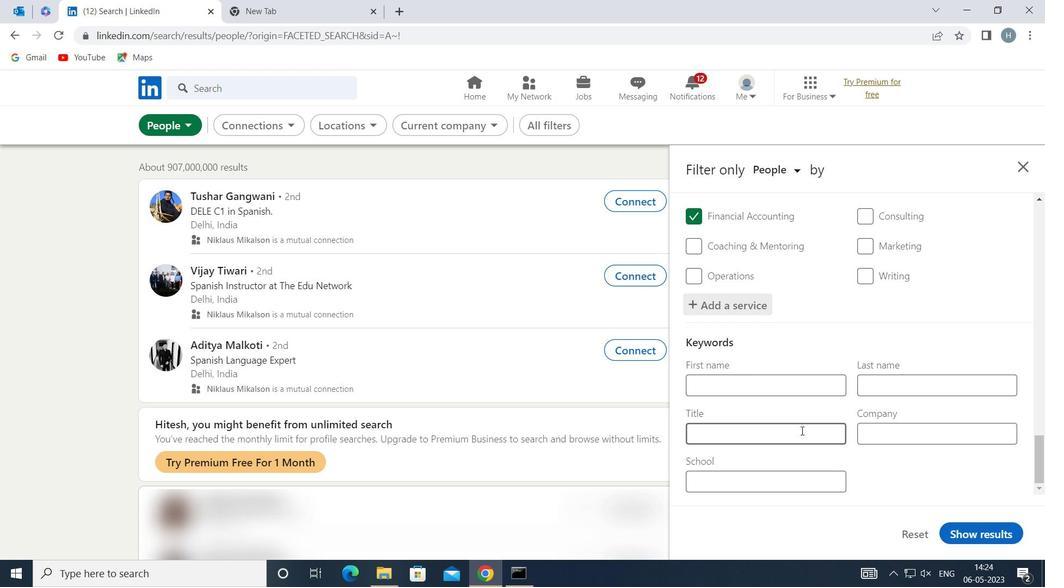 
Action: Mouse moved to (801, 431)
Screenshot: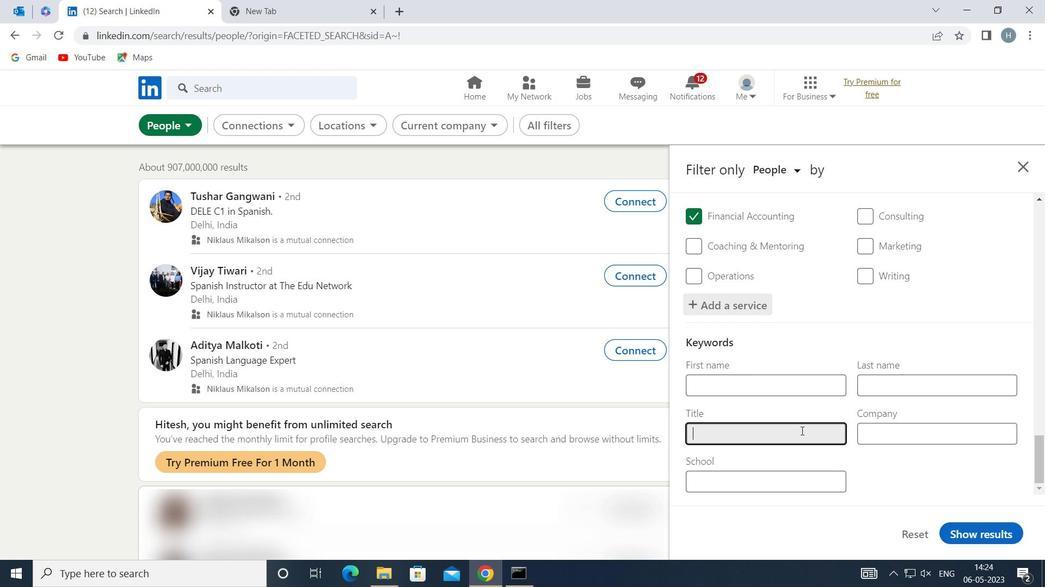 
Action: Key pressed <Key.shift>ADMINISTRATIVE<Key.space><Key.shift>ANALYST
Screenshot: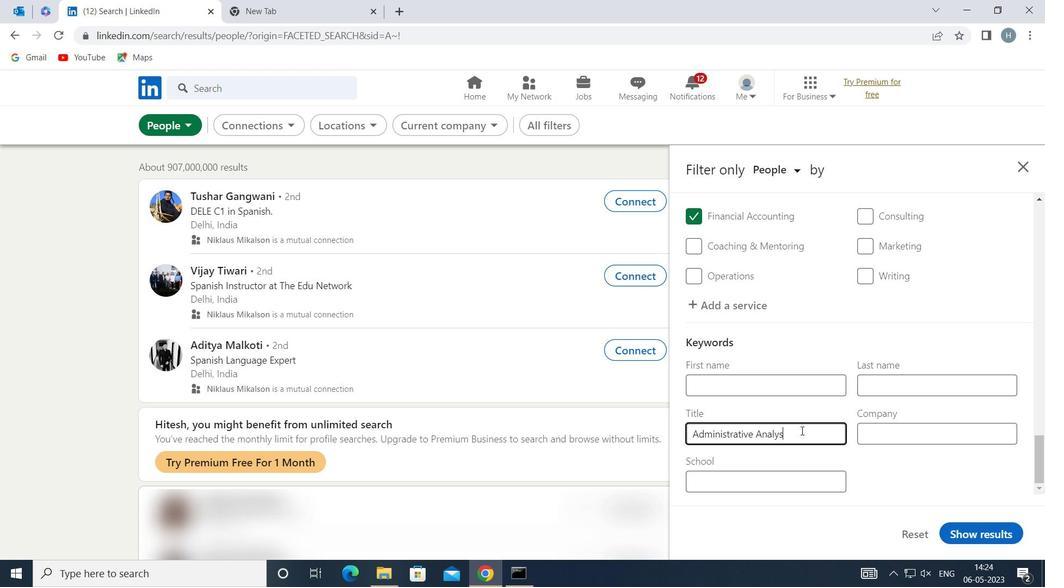 
Action: Mouse moved to (991, 526)
Screenshot: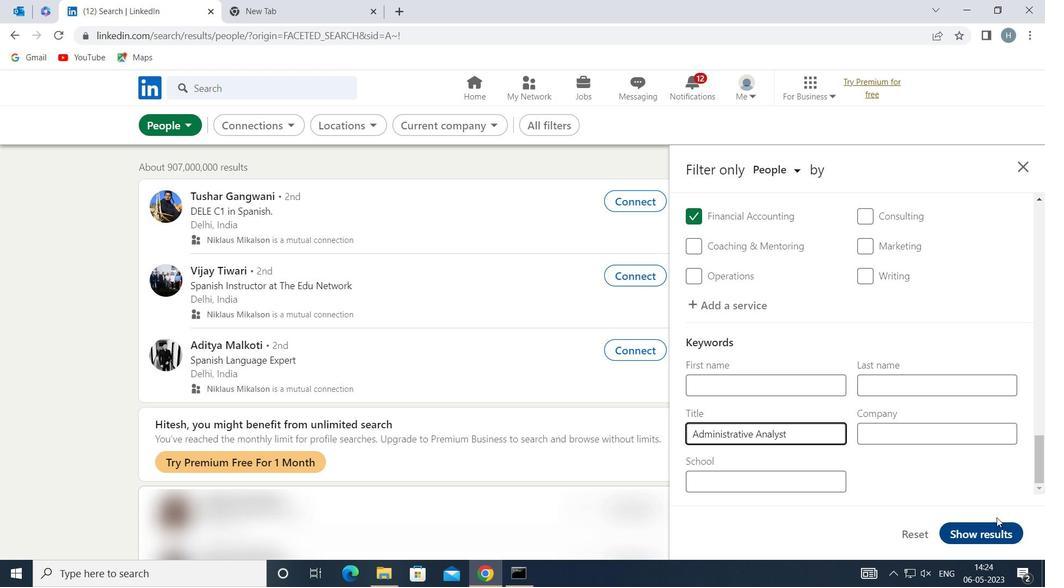 
Action: Mouse pressed left at (991, 526)
Screenshot: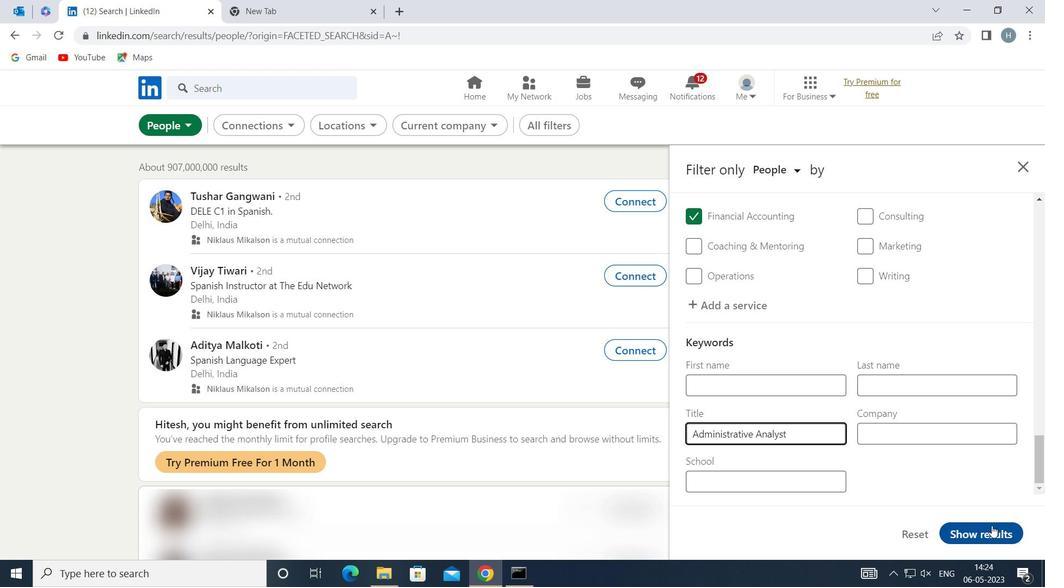 
Action: Mouse moved to (890, 477)
Screenshot: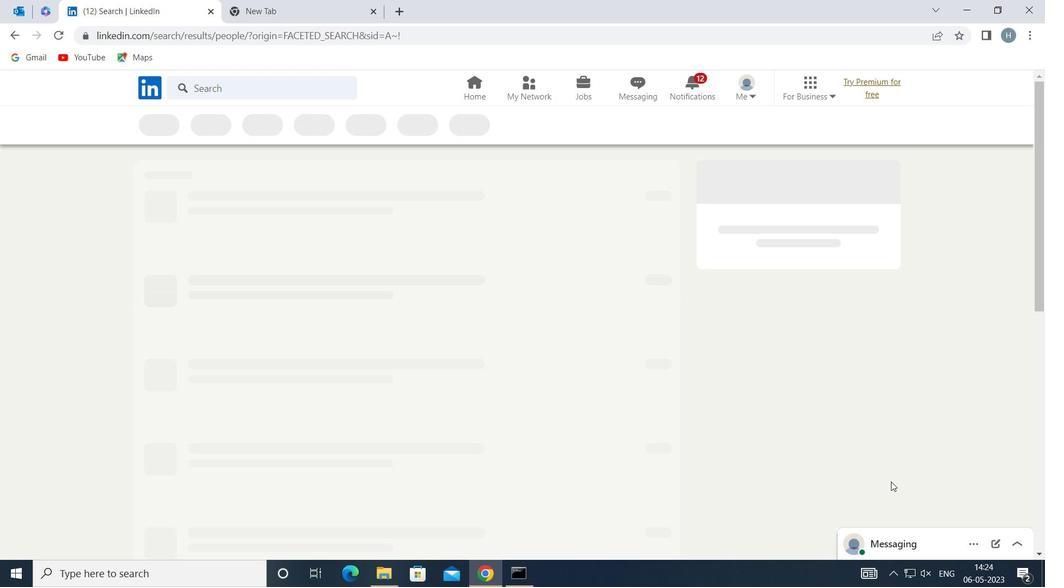 
